 Task: Search round trip flight ticket for 1 adult, 5 children, 2 infants in seat and 1 infant on lap in first from Juneau: Juneau International Airport to Greenville: Pitt-greenville Airport on 5-2-2023 and return on 5-3-2023. Choice of flights is Spirit. Number of bags: 1 checked bag. Price is upto 97000. Outbound departure time preference is 20:15. Return departure time preference is 15:30.
Action: Mouse moved to (253, 173)
Screenshot: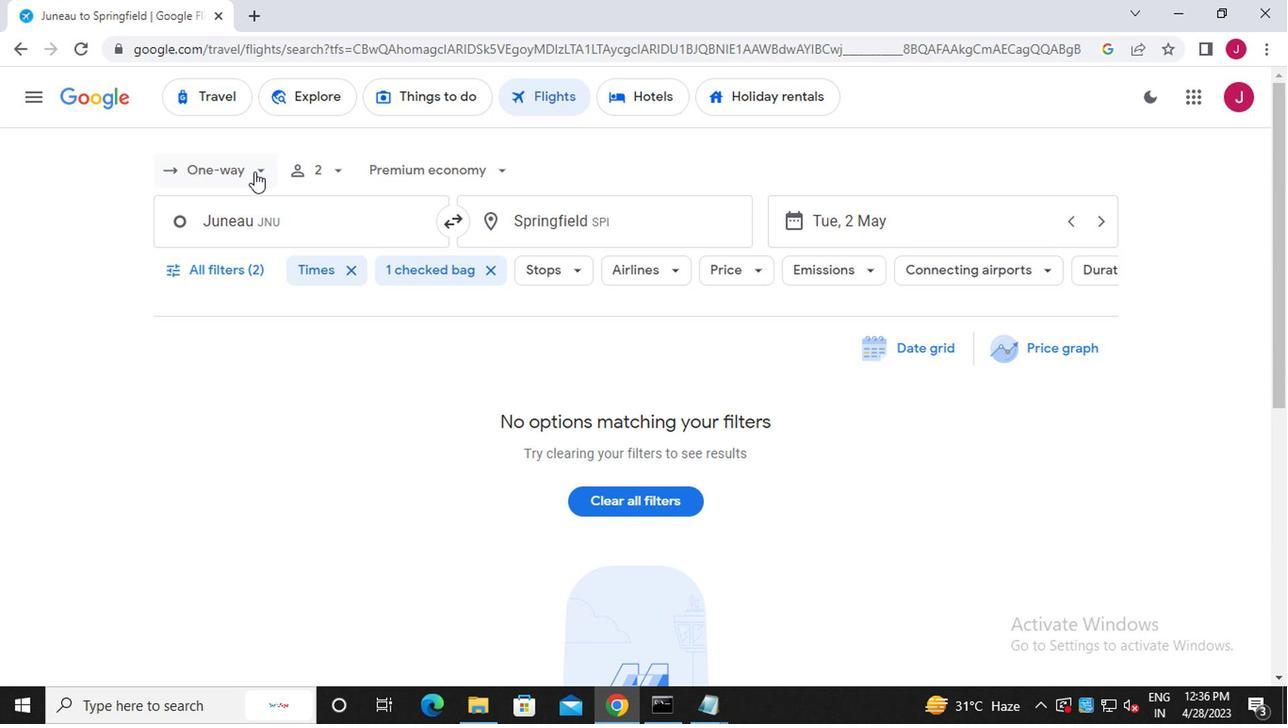 
Action: Mouse pressed left at (253, 173)
Screenshot: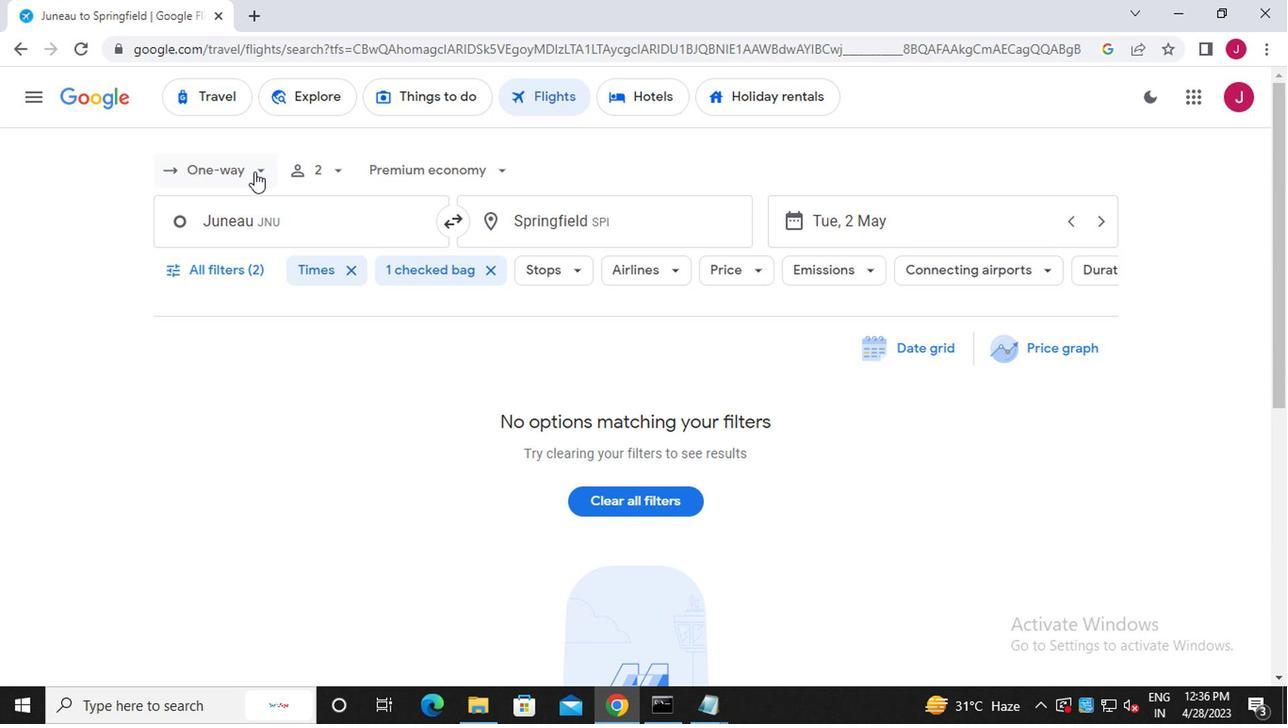
Action: Mouse moved to (244, 217)
Screenshot: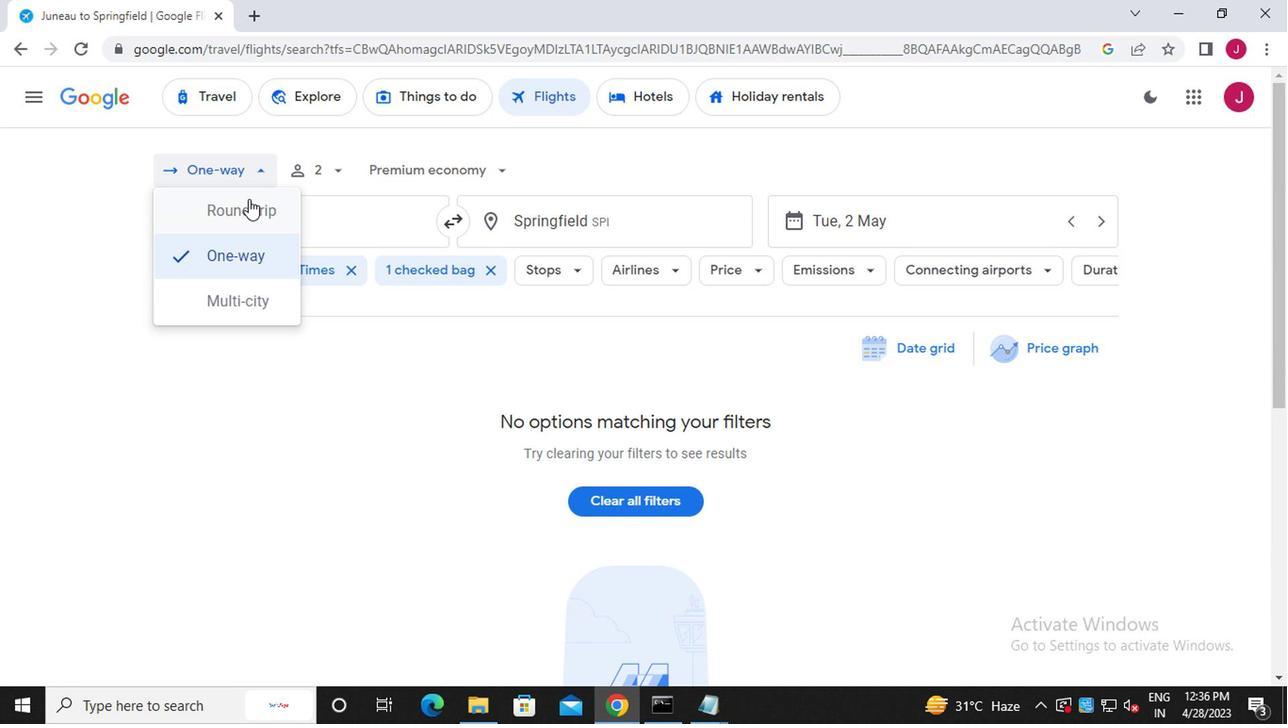 
Action: Mouse pressed left at (244, 217)
Screenshot: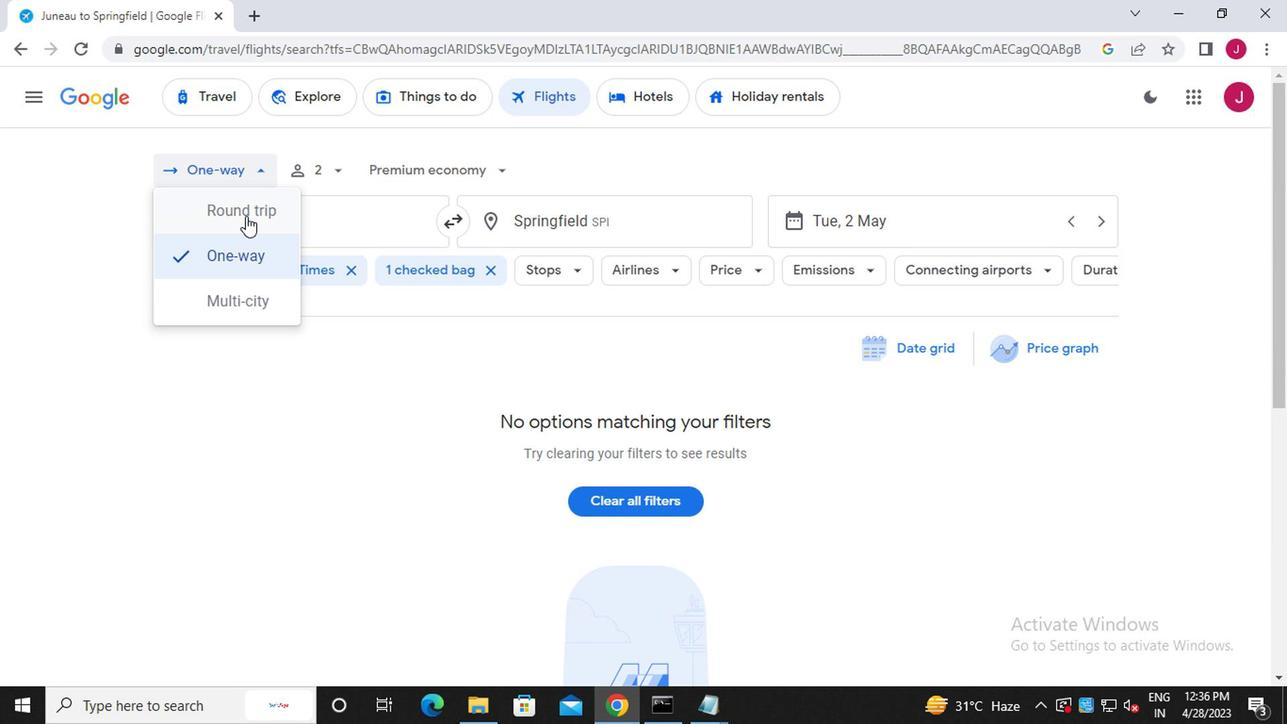 
Action: Mouse moved to (341, 173)
Screenshot: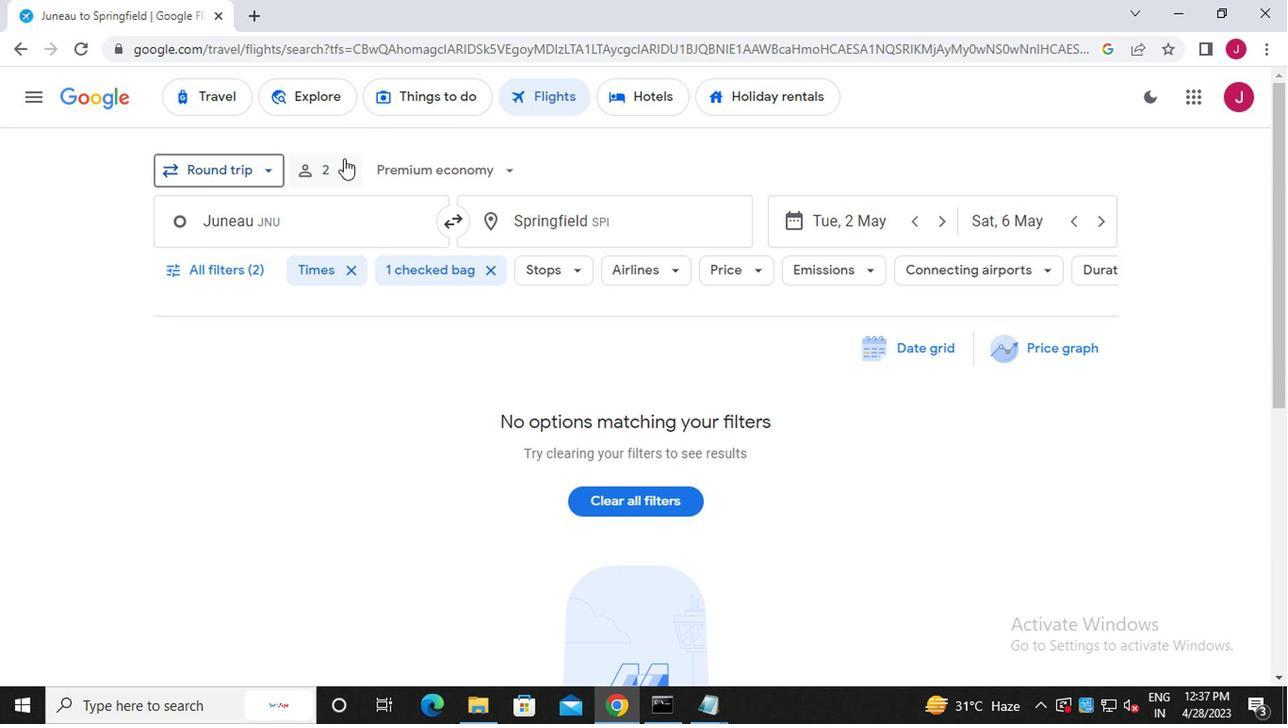 
Action: Mouse pressed left at (341, 173)
Screenshot: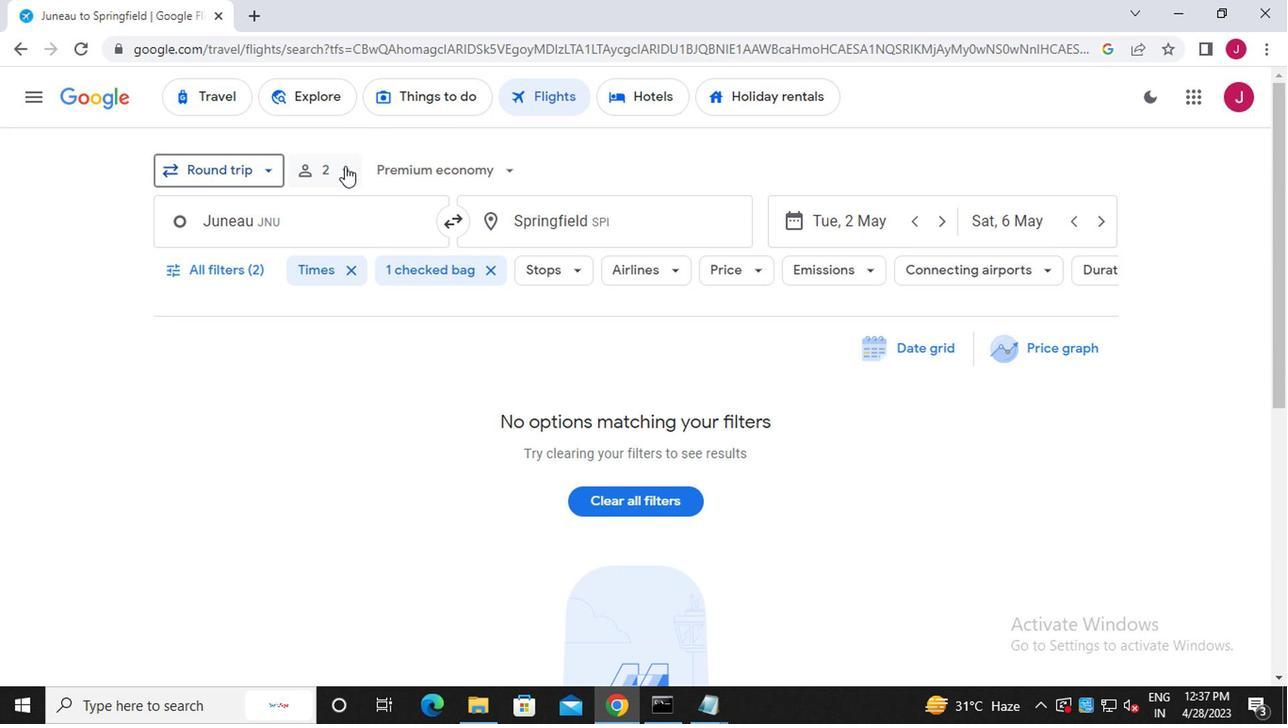 
Action: Mouse moved to (490, 271)
Screenshot: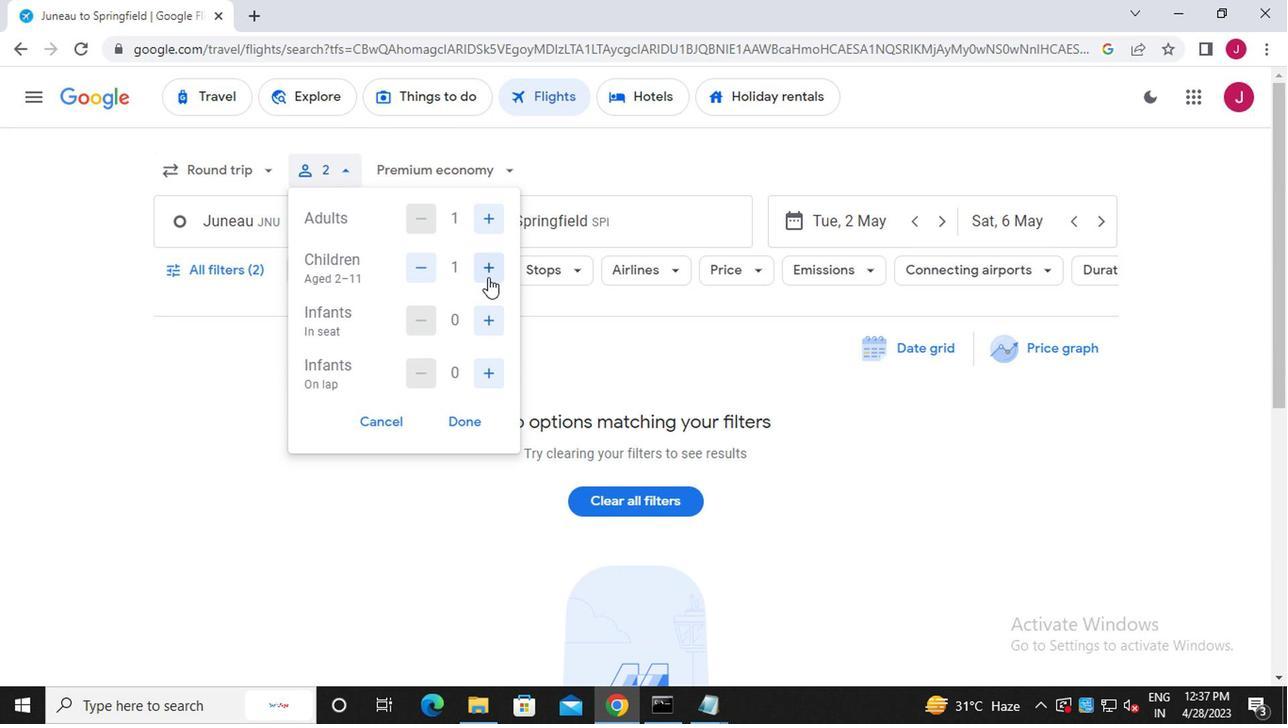 
Action: Mouse pressed left at (490, 271)
Screenshot: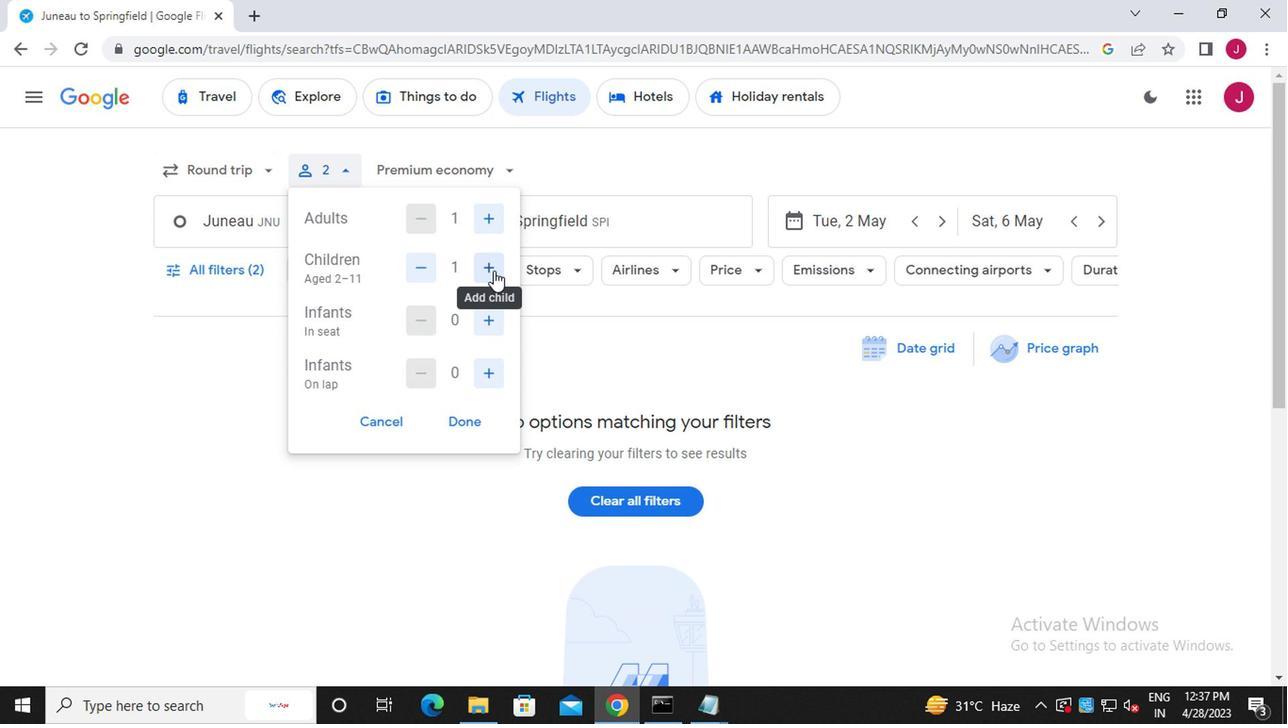 
Action: Mouse pressed left at (490, 271)
Screenshot: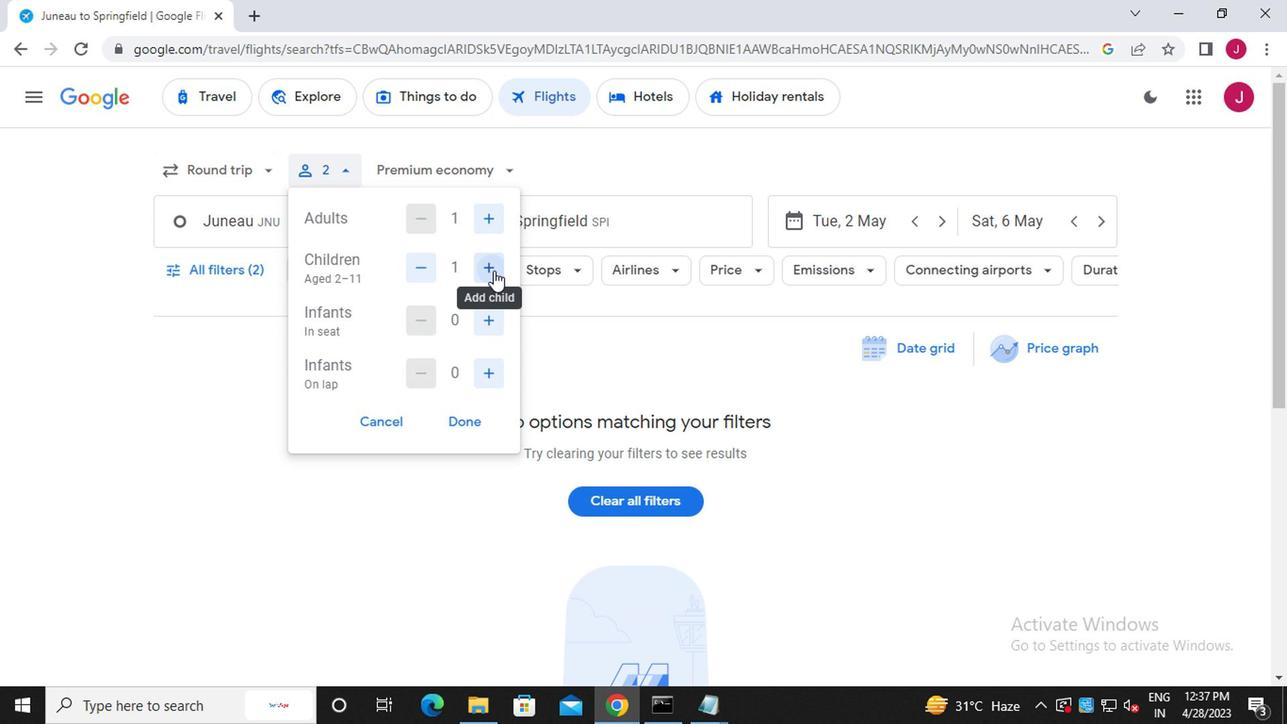
Action: Mouse pressed left at (490, 271)
Screenshot: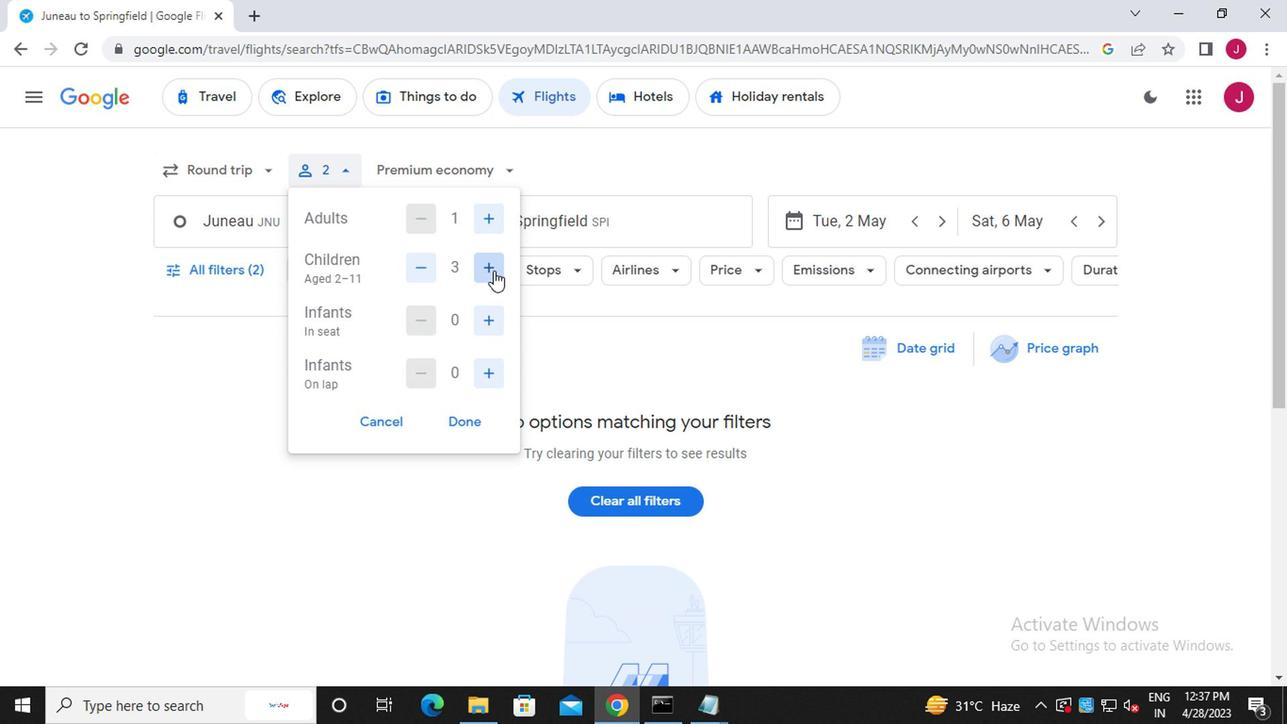 
Action: Mouse pressed left at (490, 271)
Screenshot: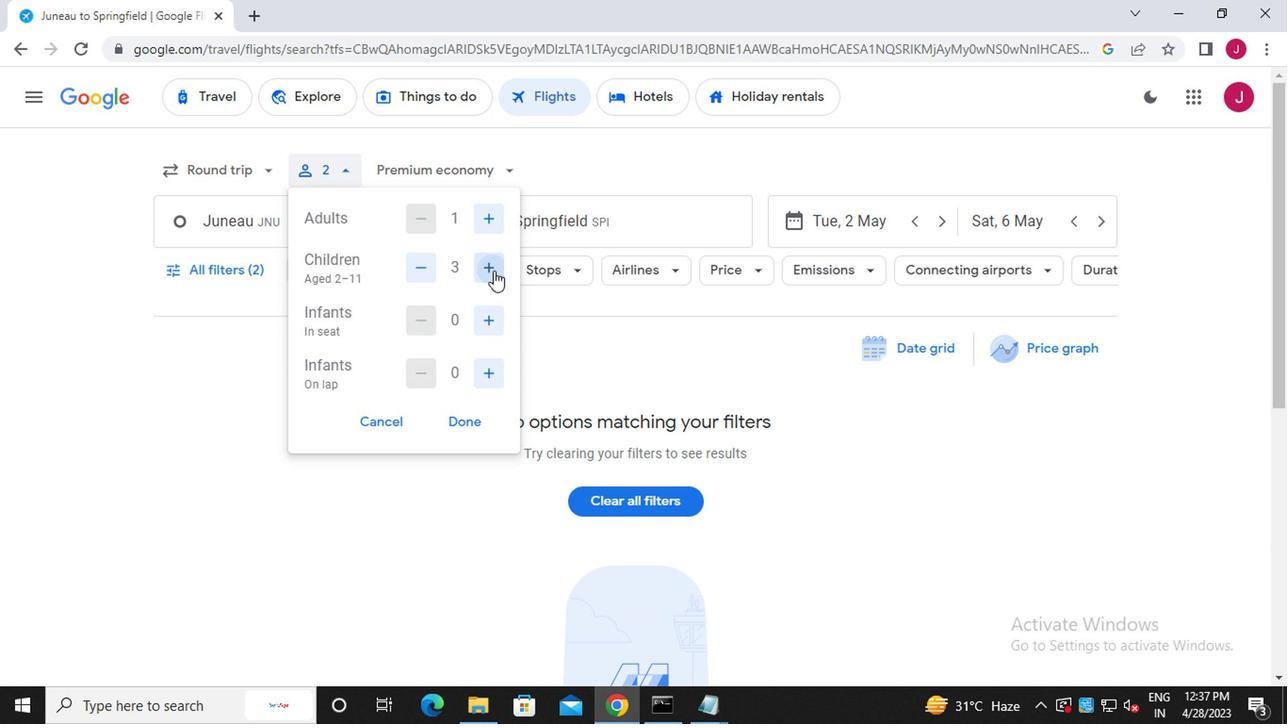 
Action: Mouse moved to (489, 327)
Screenshot: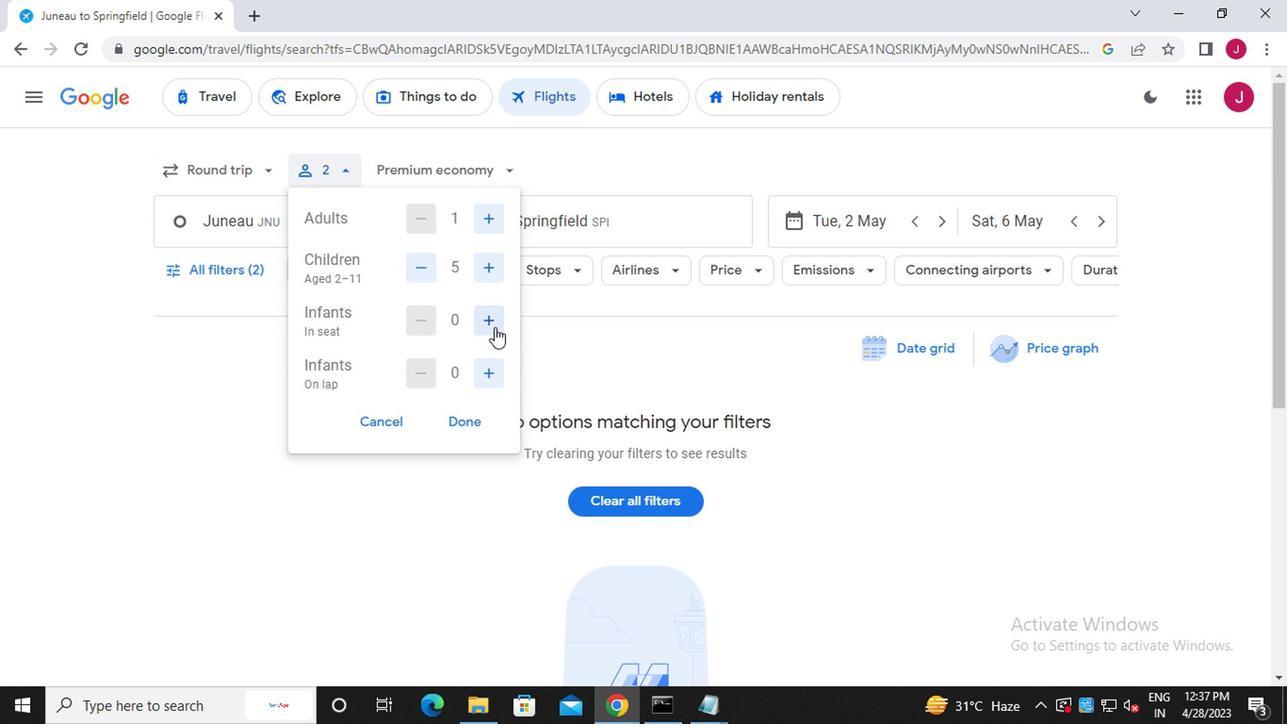 
Action: Mouse pressed left at (489, 327)
Screenshot: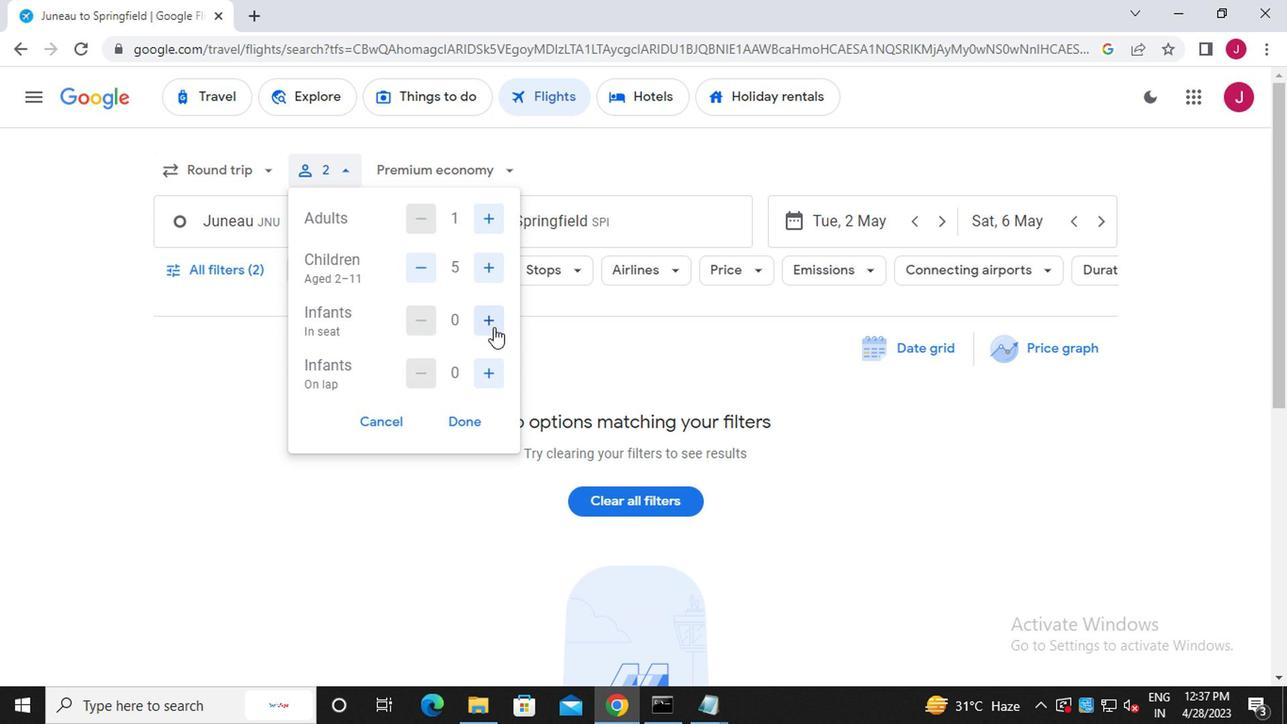 
Action: Mouse pressed left at (489, 327)
Screenshot: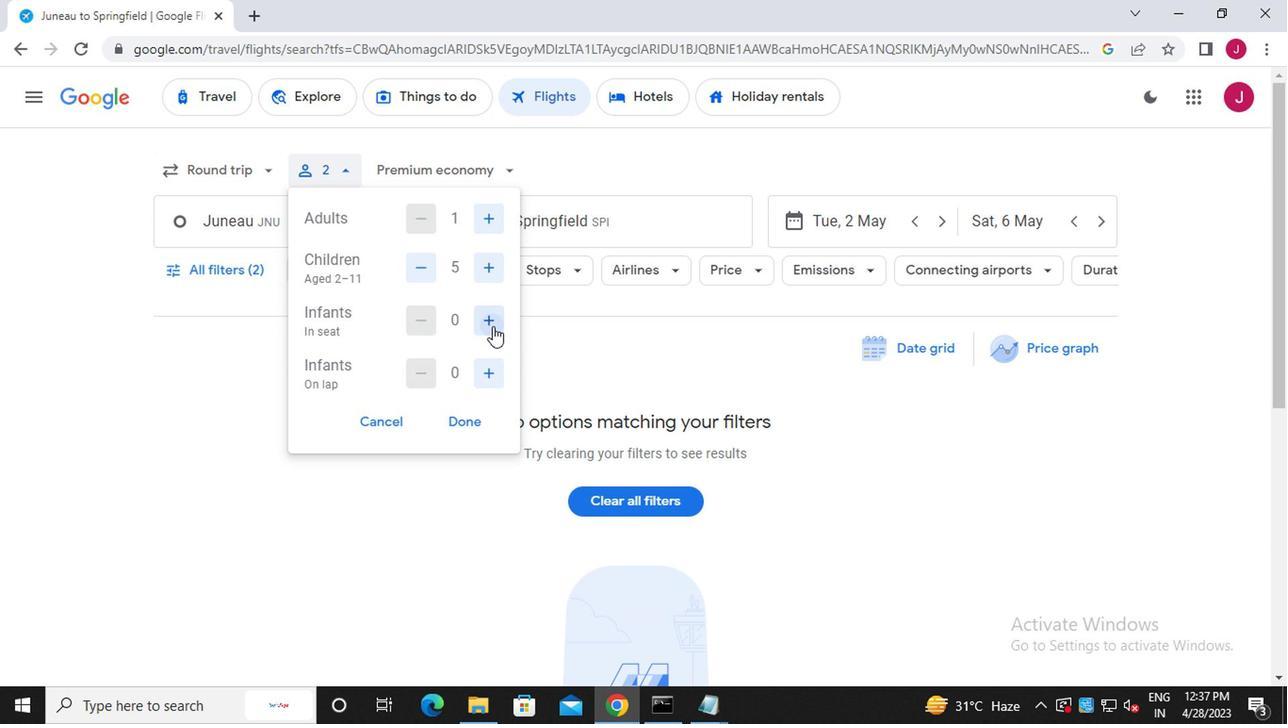 
Action: Mouse moved to (489, 366)
Screenshot: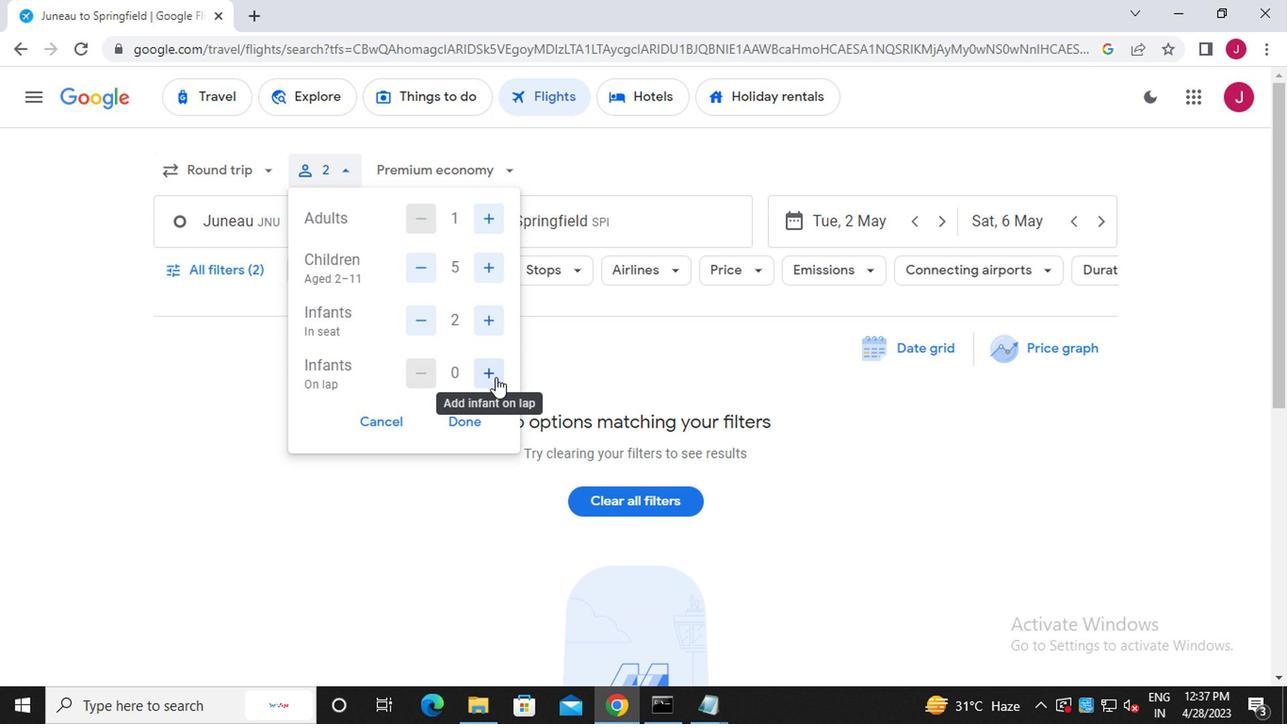 
Action: Mouse pressed left at (489, 366)
Screenshot: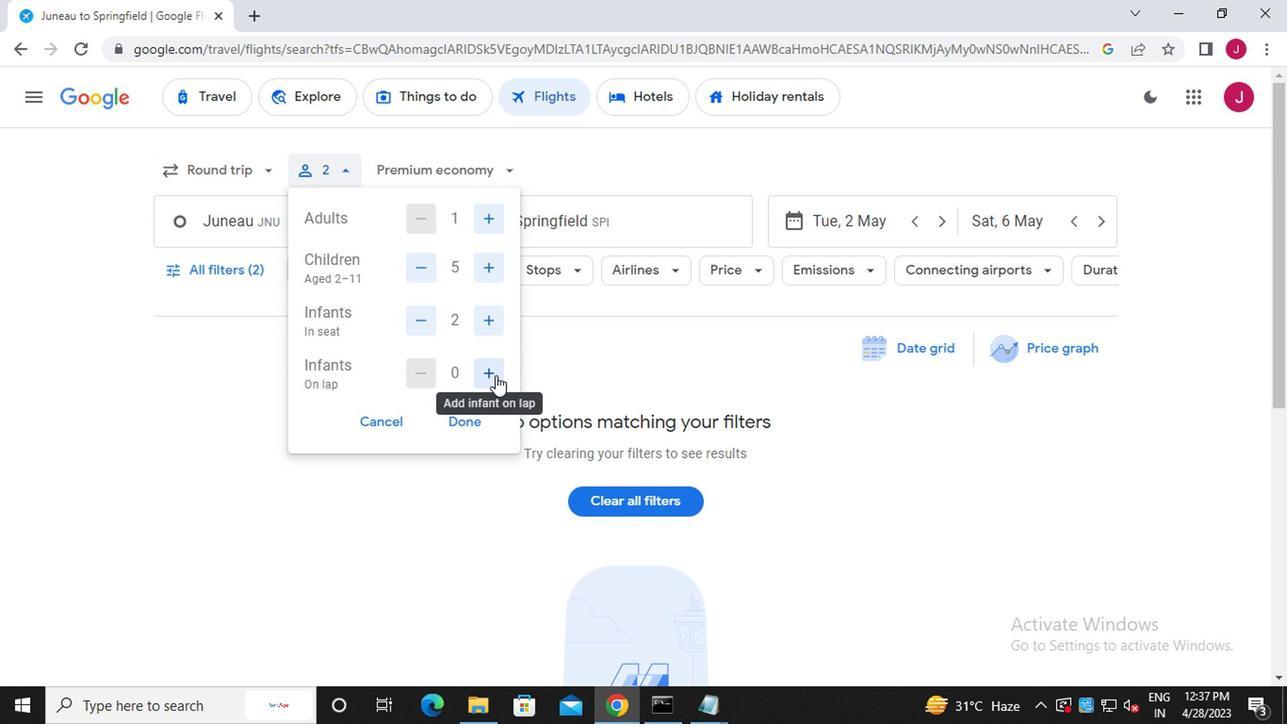 
Action: Mouse moved to (421, 321)
Screenshot: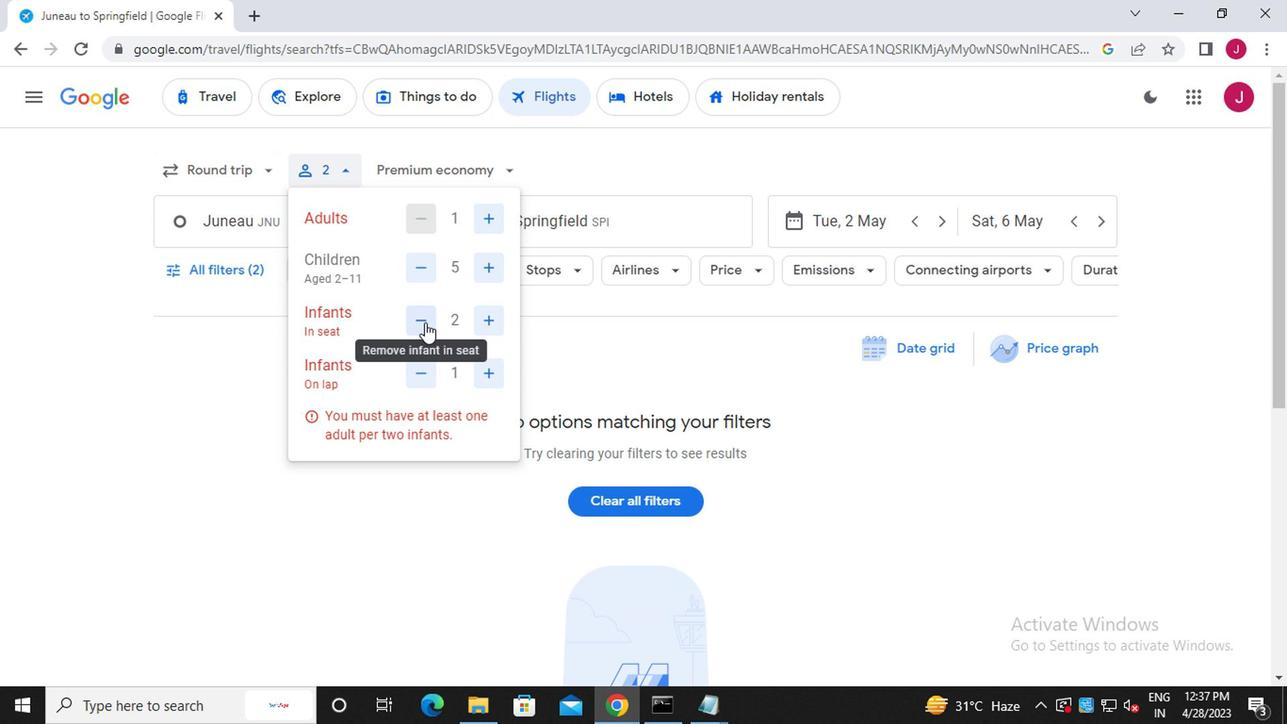 
Action: Mouse pressed left at (421, 321)
Screenshot: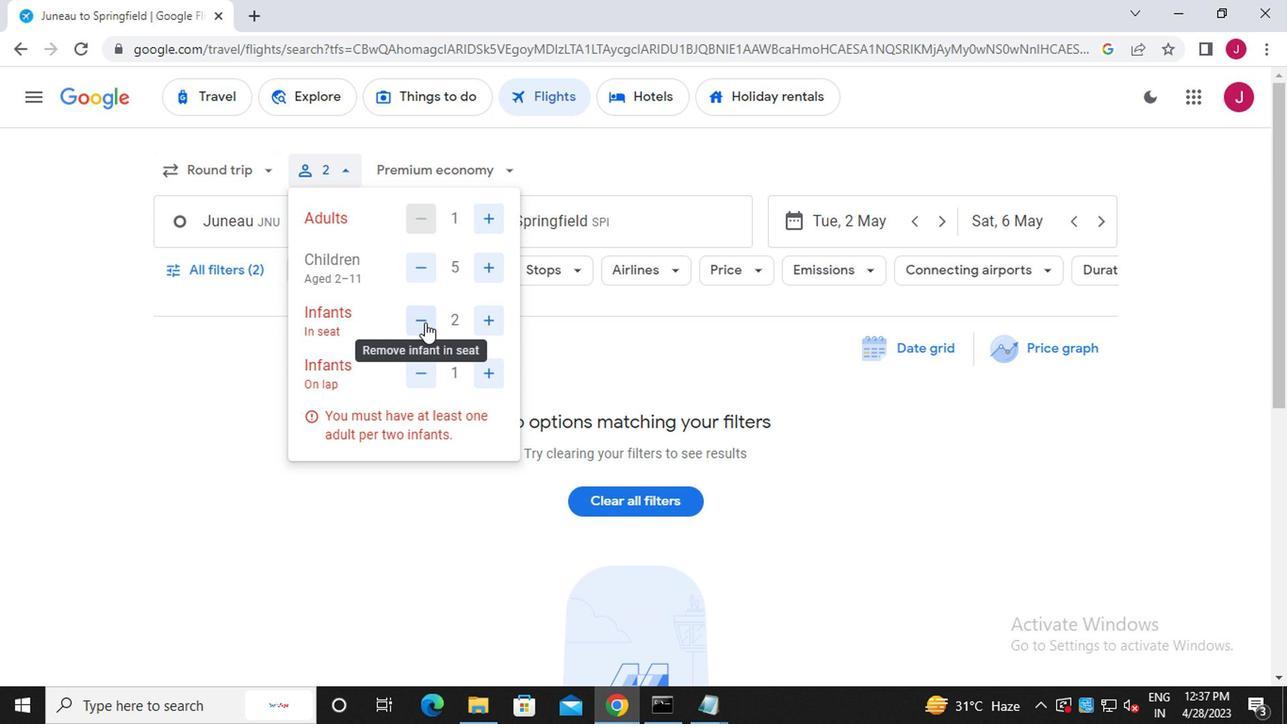 
Action: Mouse moved to (458, 424)
Screenshot: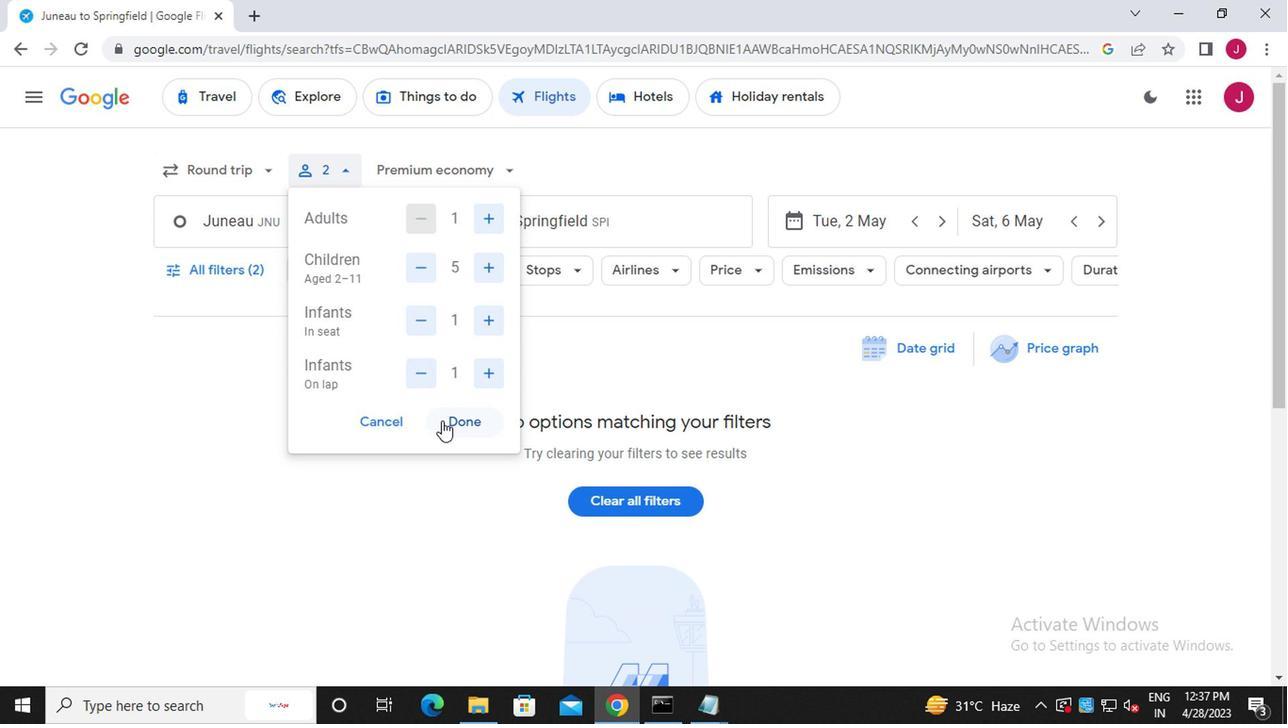 
Action: Mouse pressed left at (458, 424)
Screenshot: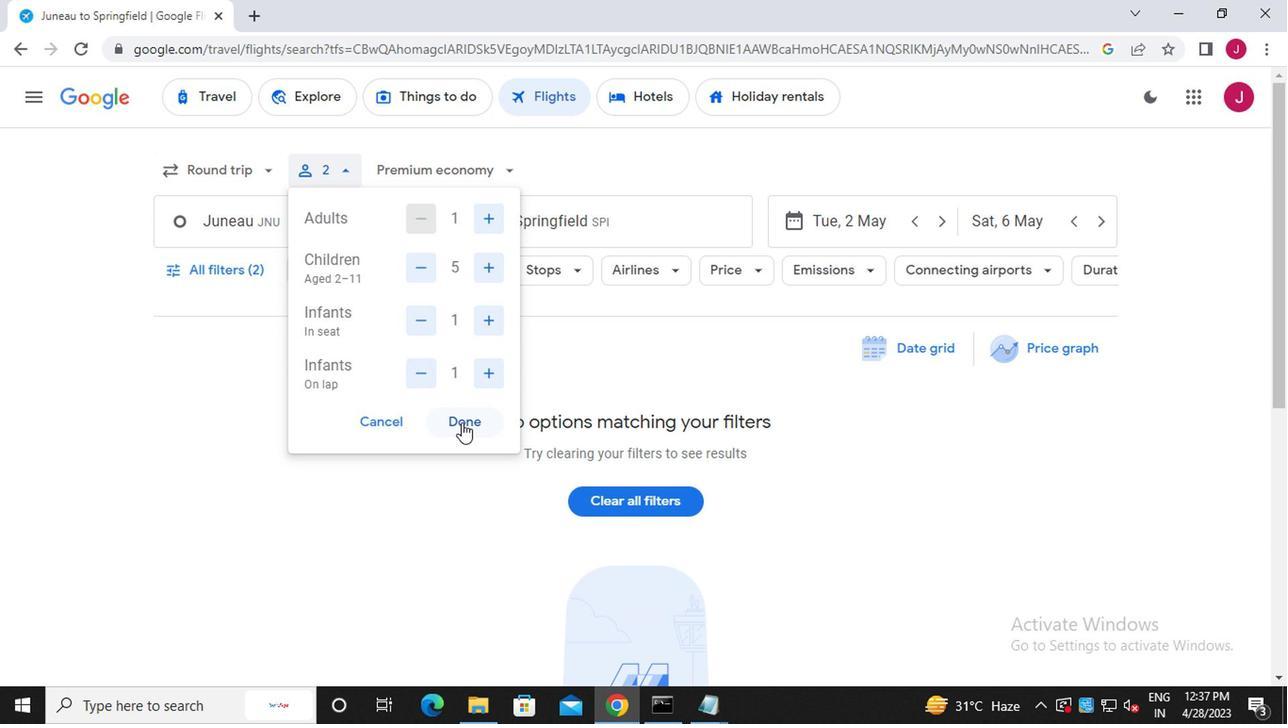 
Action: Mouse moved to (343, 221)
Screenshot: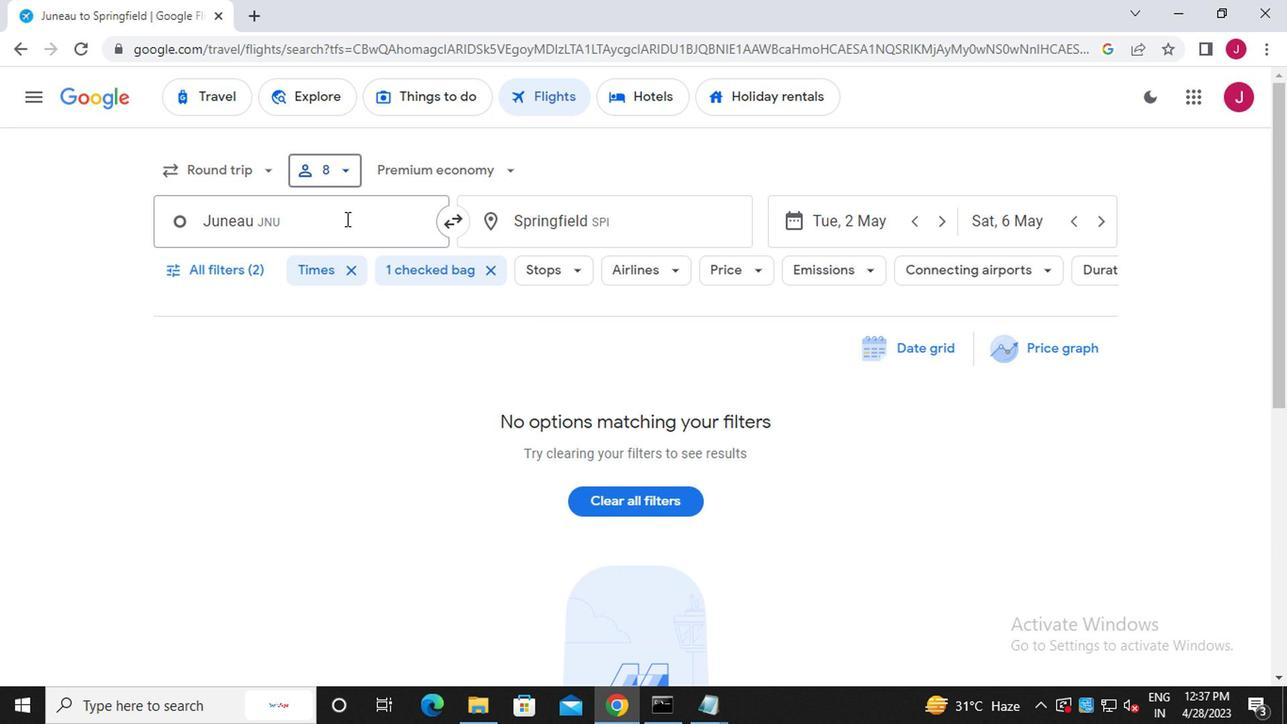 
Action: Mouse pressed left at (343, 221)
Screenshot: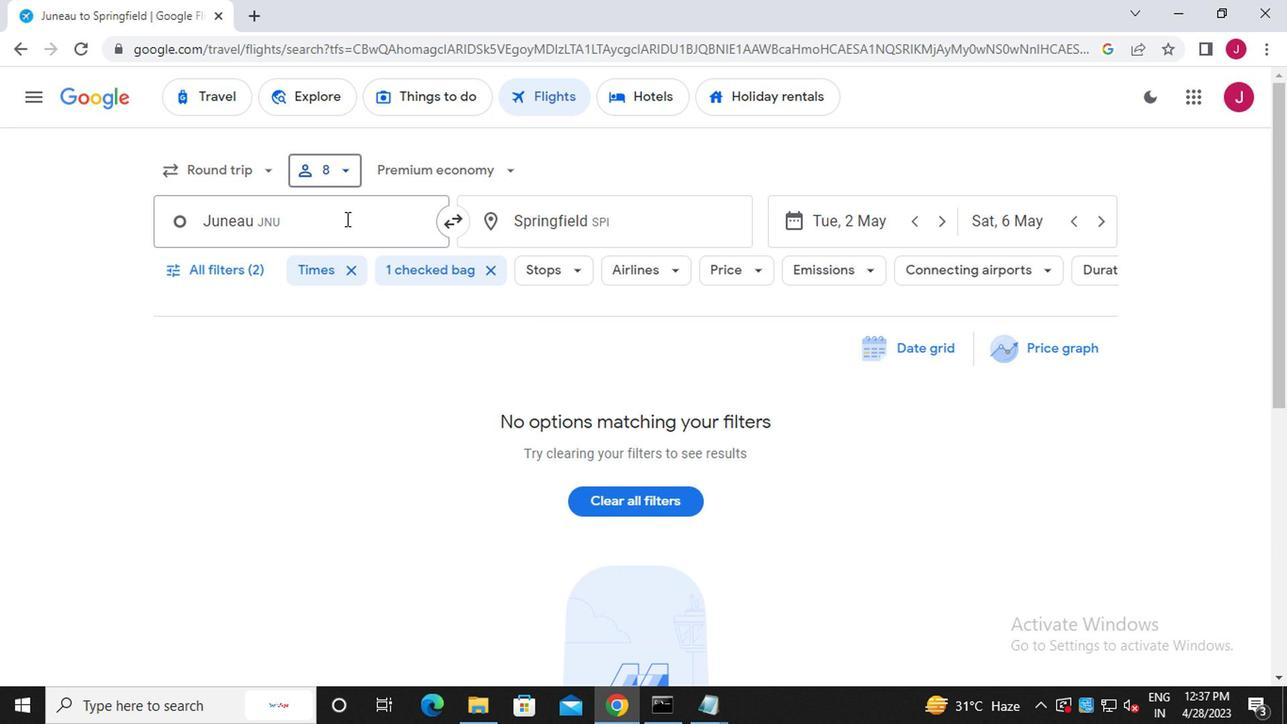 
Action: Mouse moved to (350, 220)
Screenshot: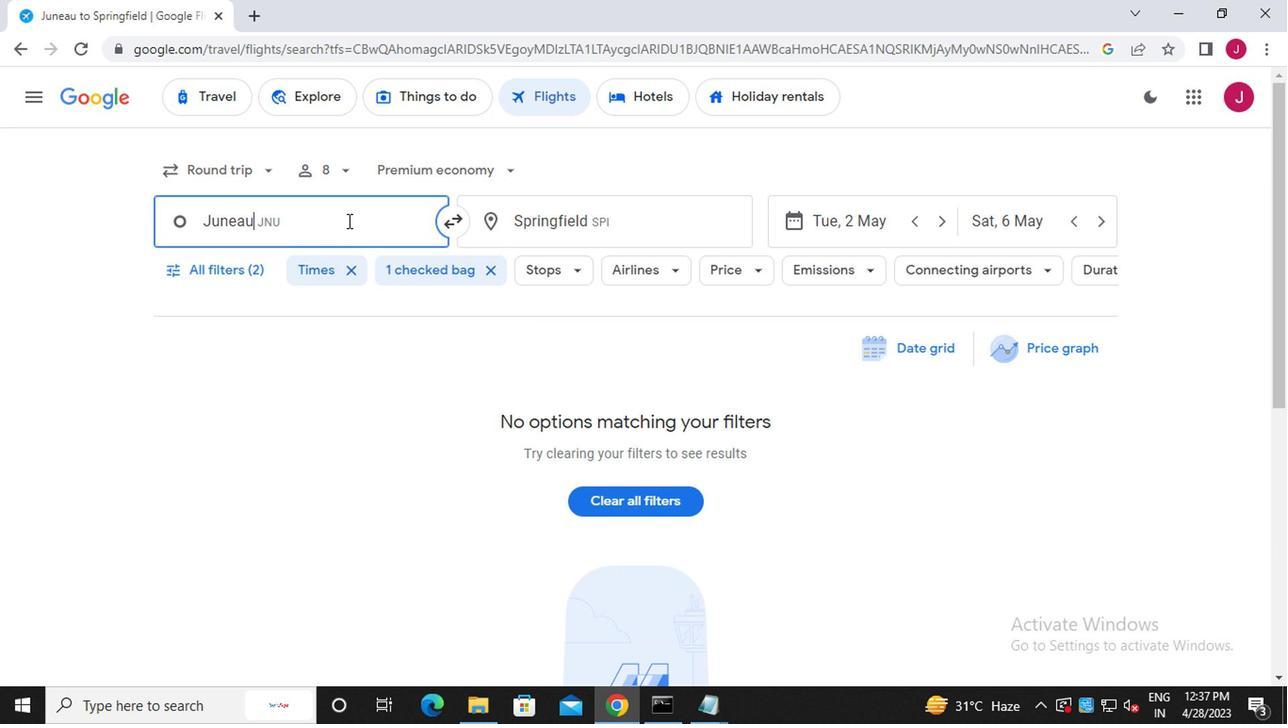 
Action: Key pressed <Key.backspace><Key.caps_lock>j<Key.caps_lock>neau
Screenshot: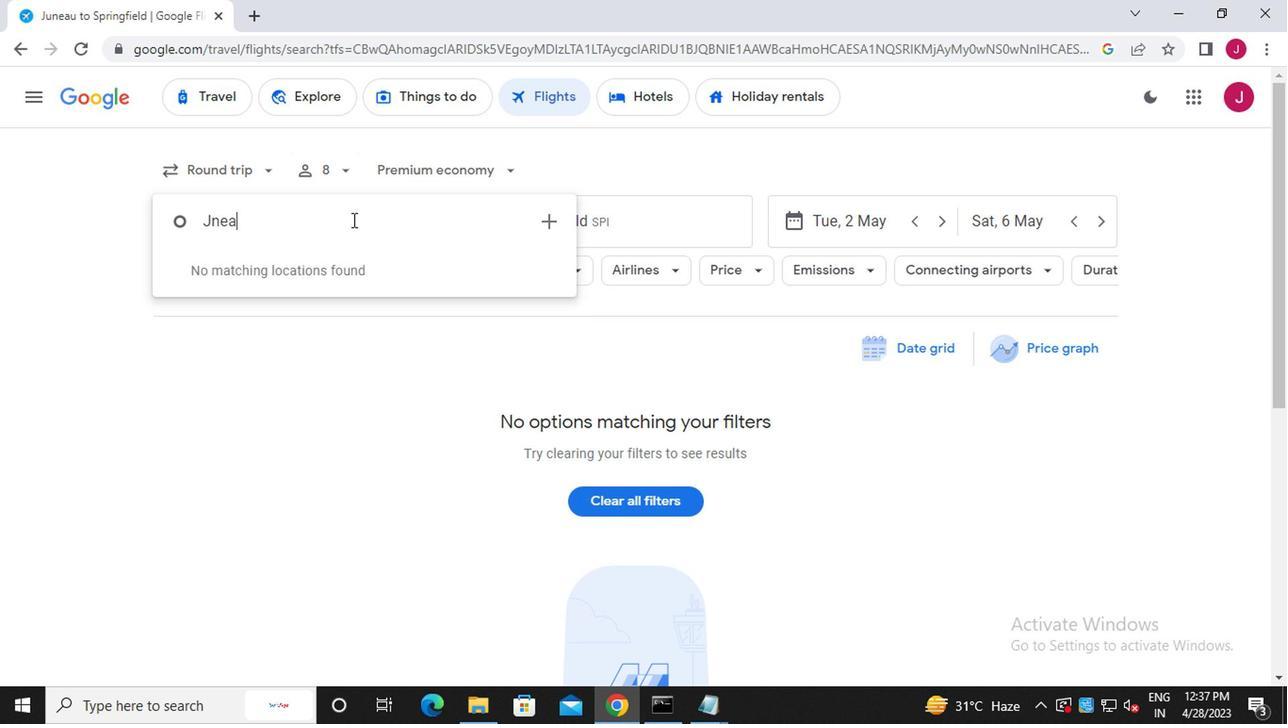 
Action: Mouse moved to (383, 321)
Screenshot: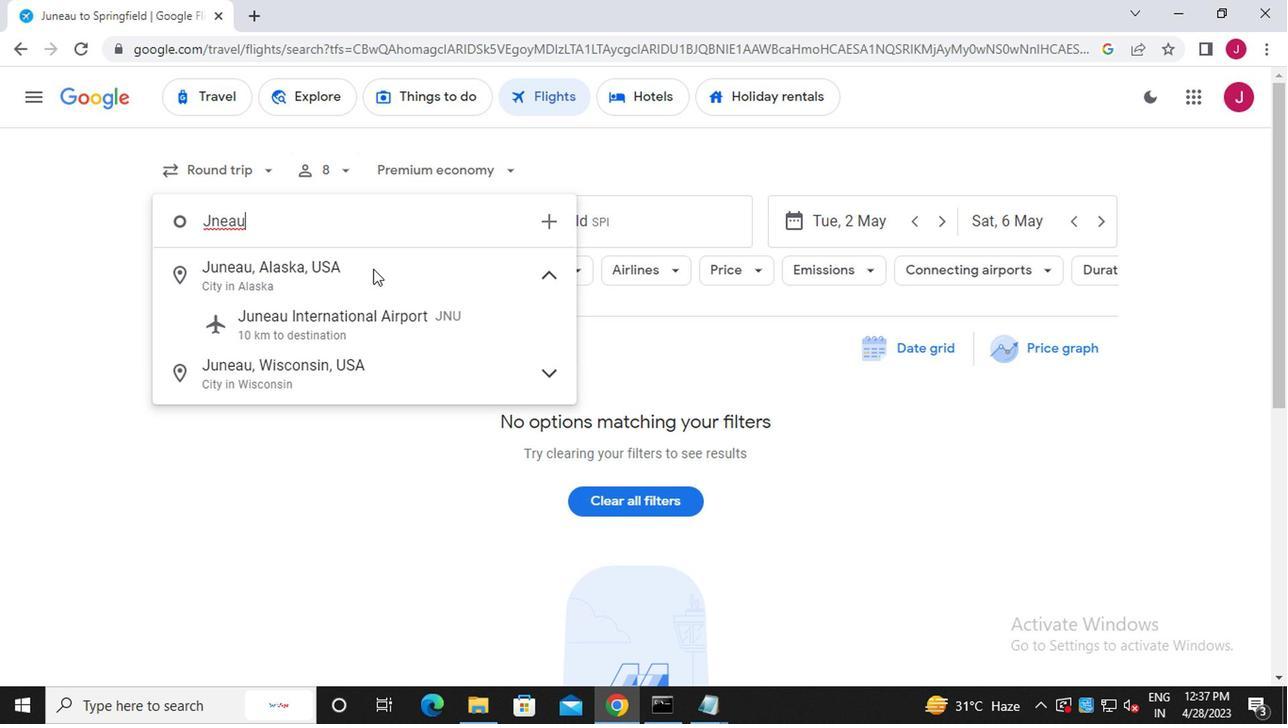 
Action: Mouse pressed left at (383, 321)
Screenshot: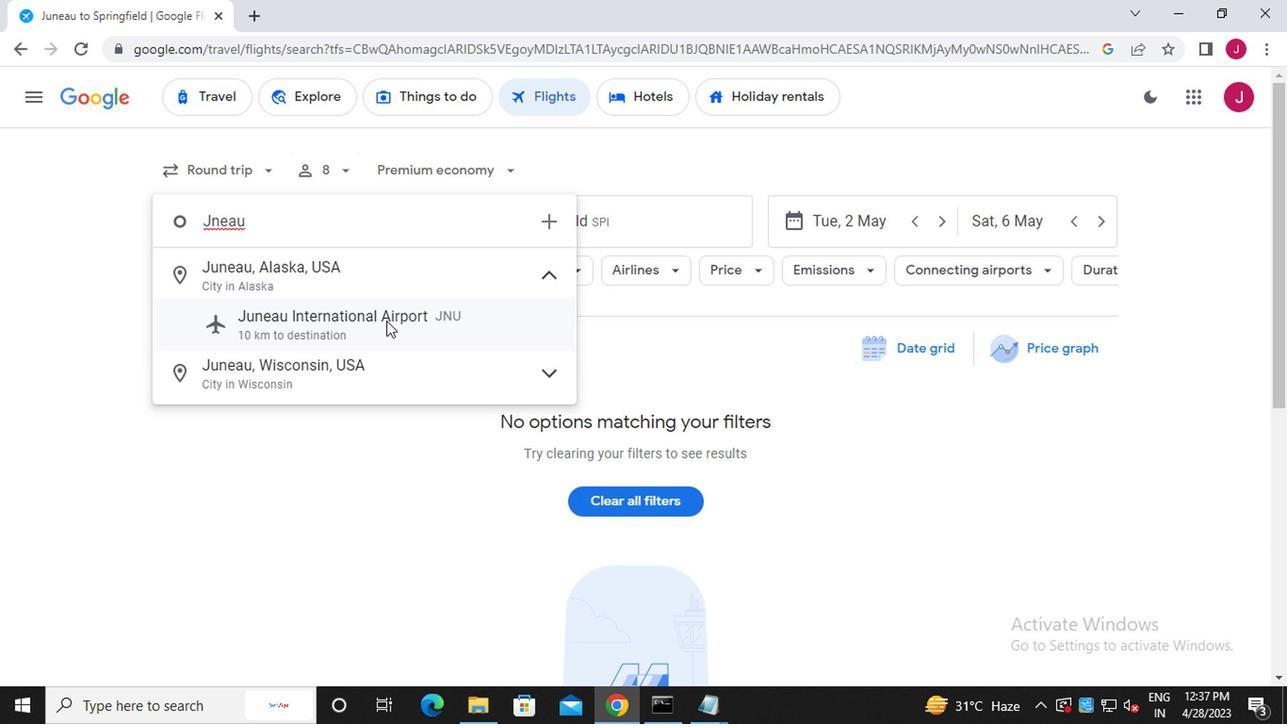 
Action: Mouse moved to (629, 216)
Screenshot: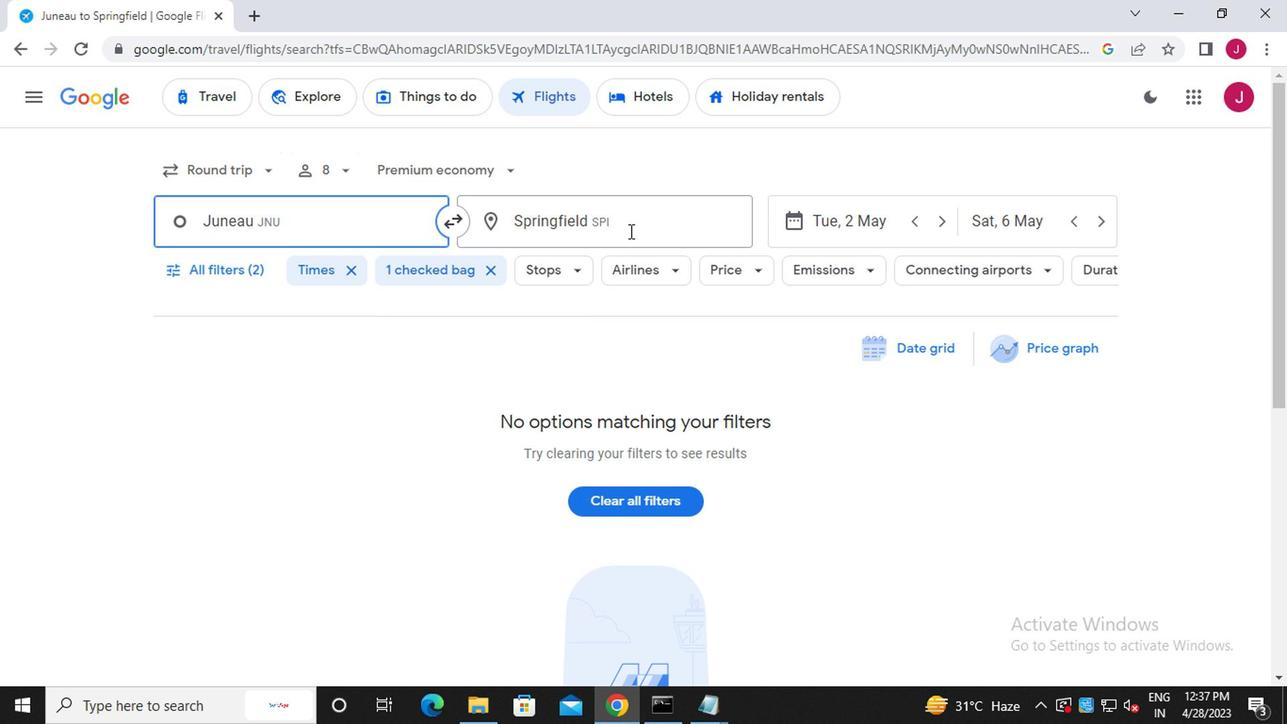 
Action: Mouse pressed left at (629, 216)
Screenshot: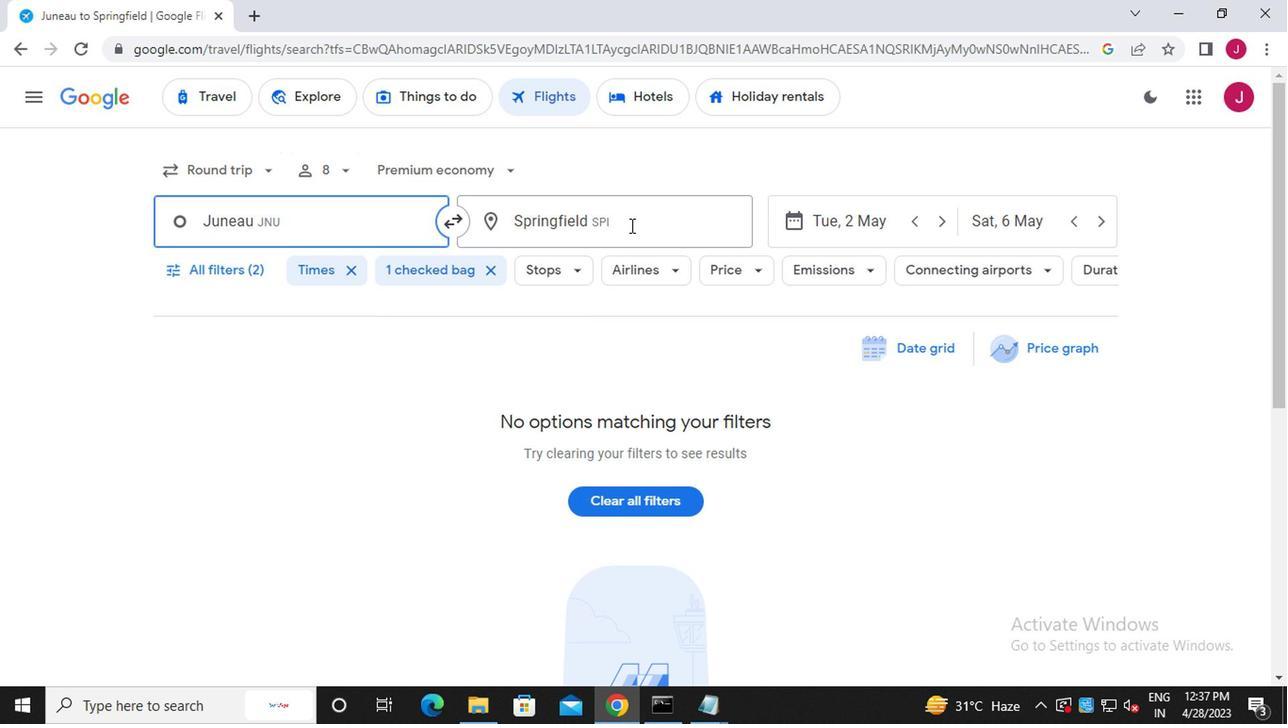 
Action: Key pressed <Key.caps_lock>g<Key.caps_lock>reenville<Key.space>pitt
Screenshot: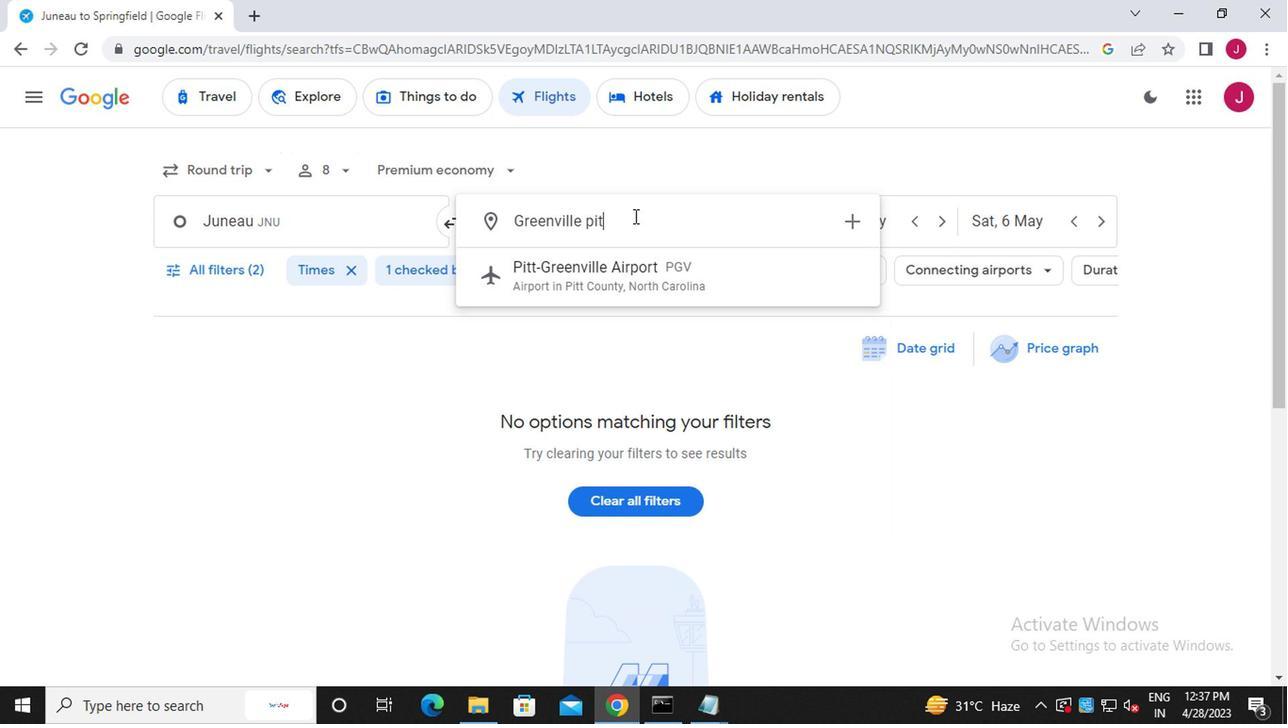 
Action: Mouse moved to (655, 268)
Screenshot: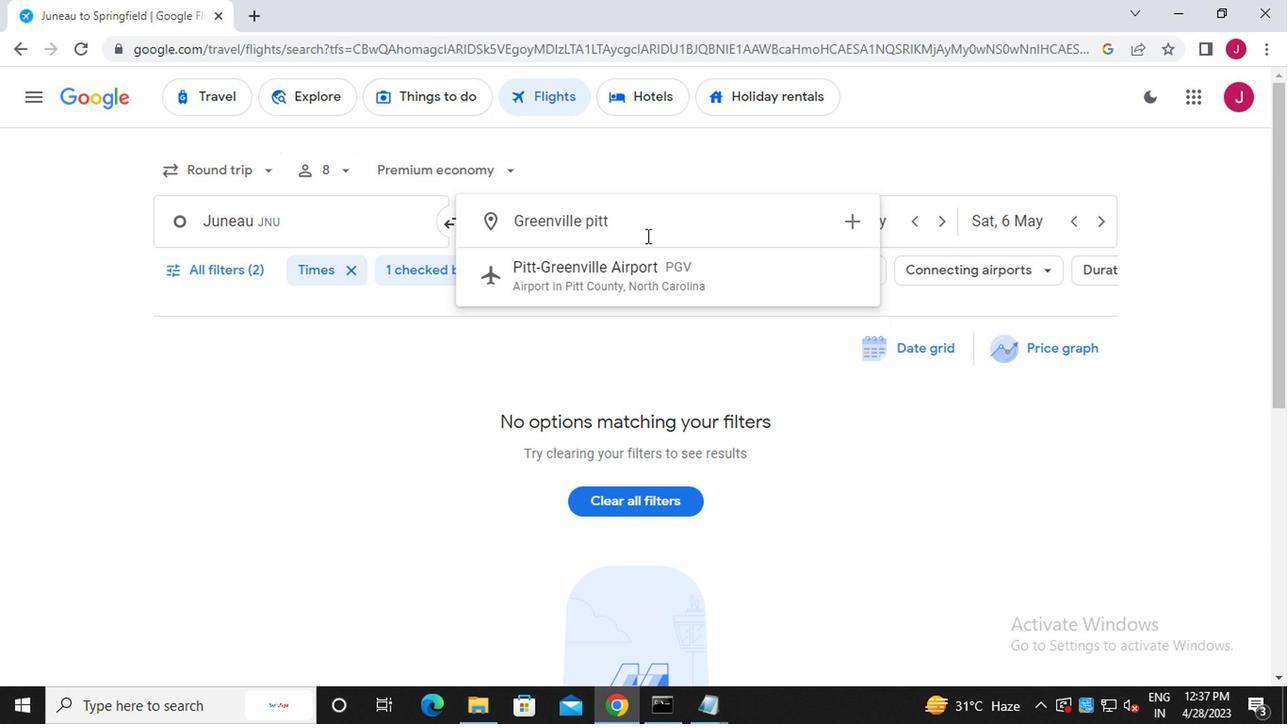 
Action: Mouse pressed left at (655, 268)
Screenshot: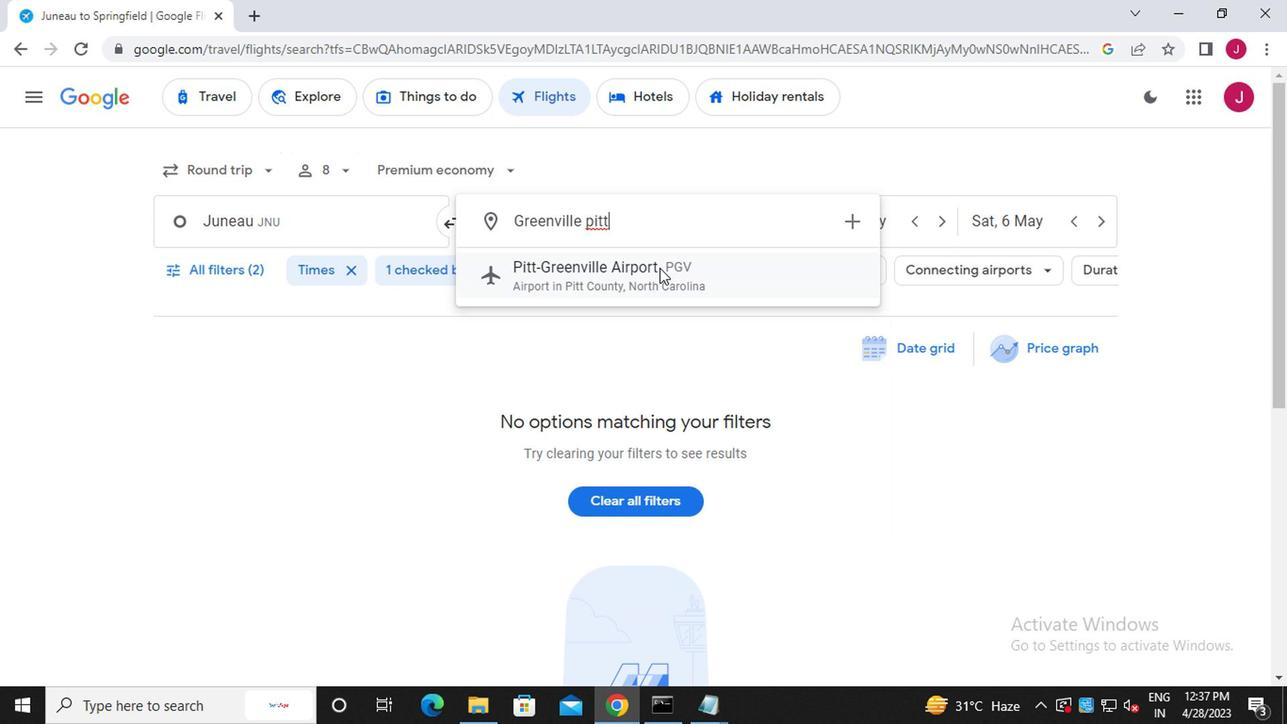 
Action: Mouse moved to (854, 217)
Screenshot: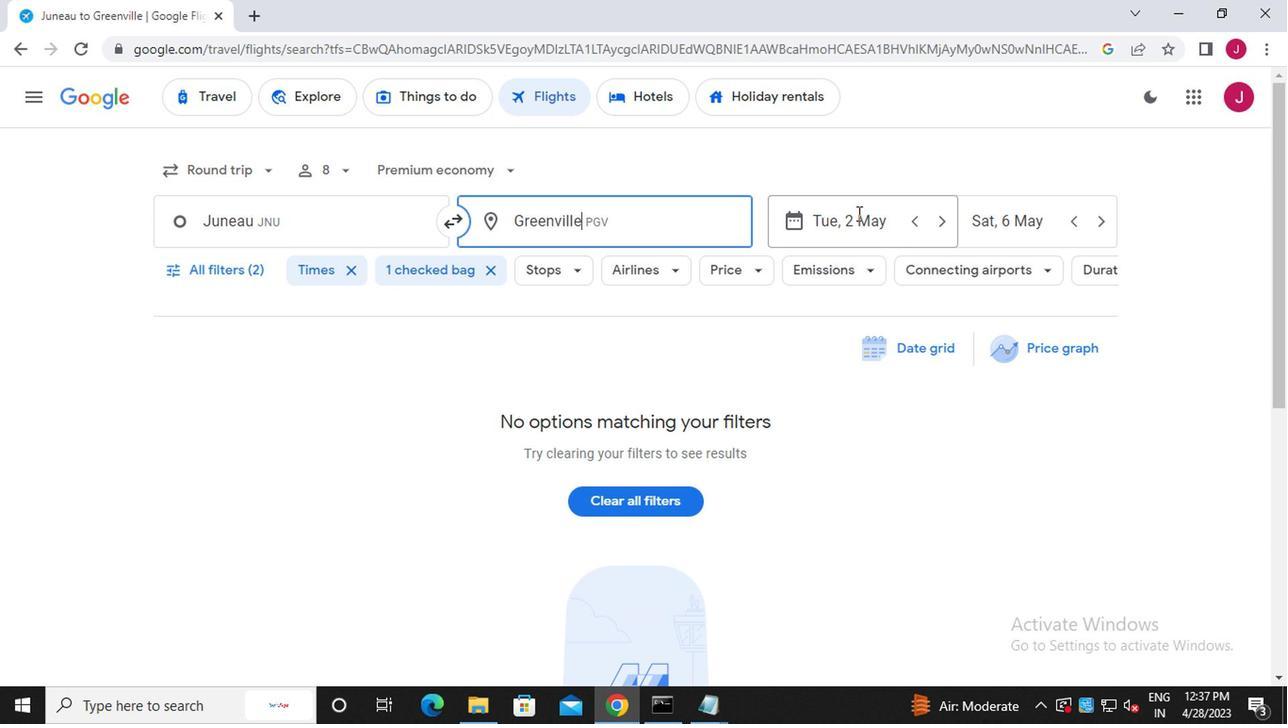 
Action: Mouse pressed left at (854, 217)
Screenshot: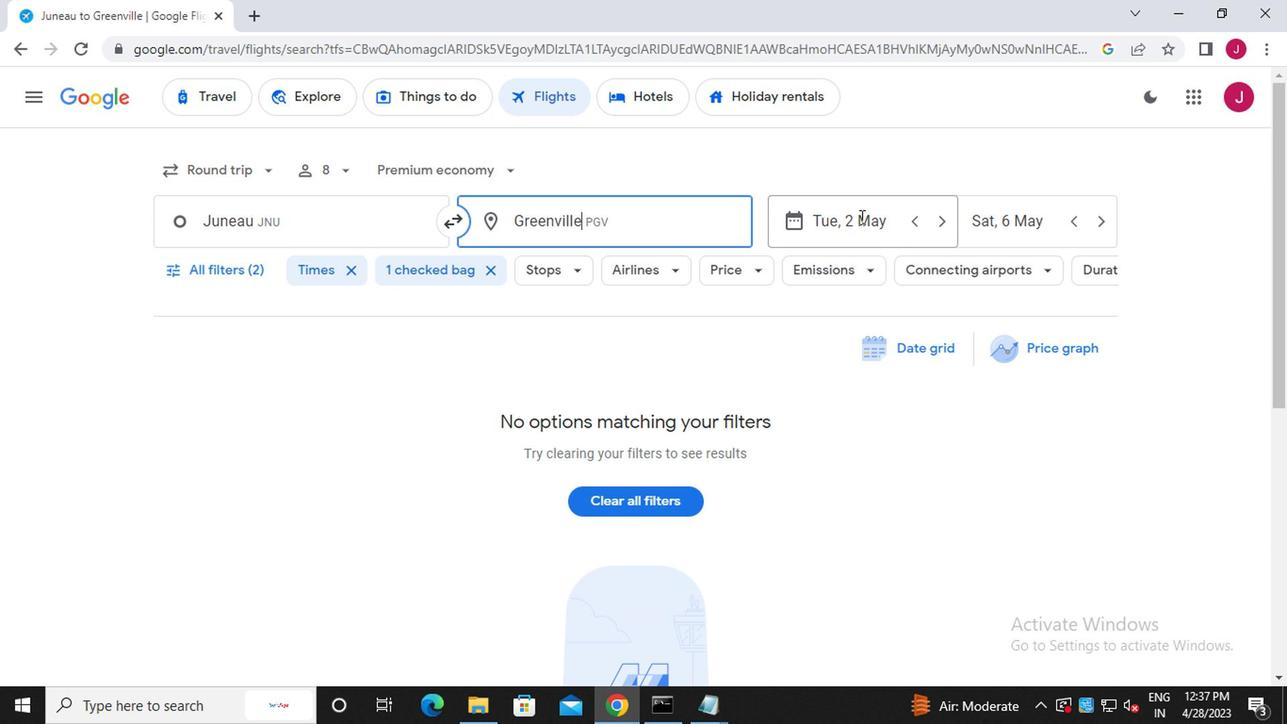 
Action: Mouse moved to (892, 324)
Screenshot: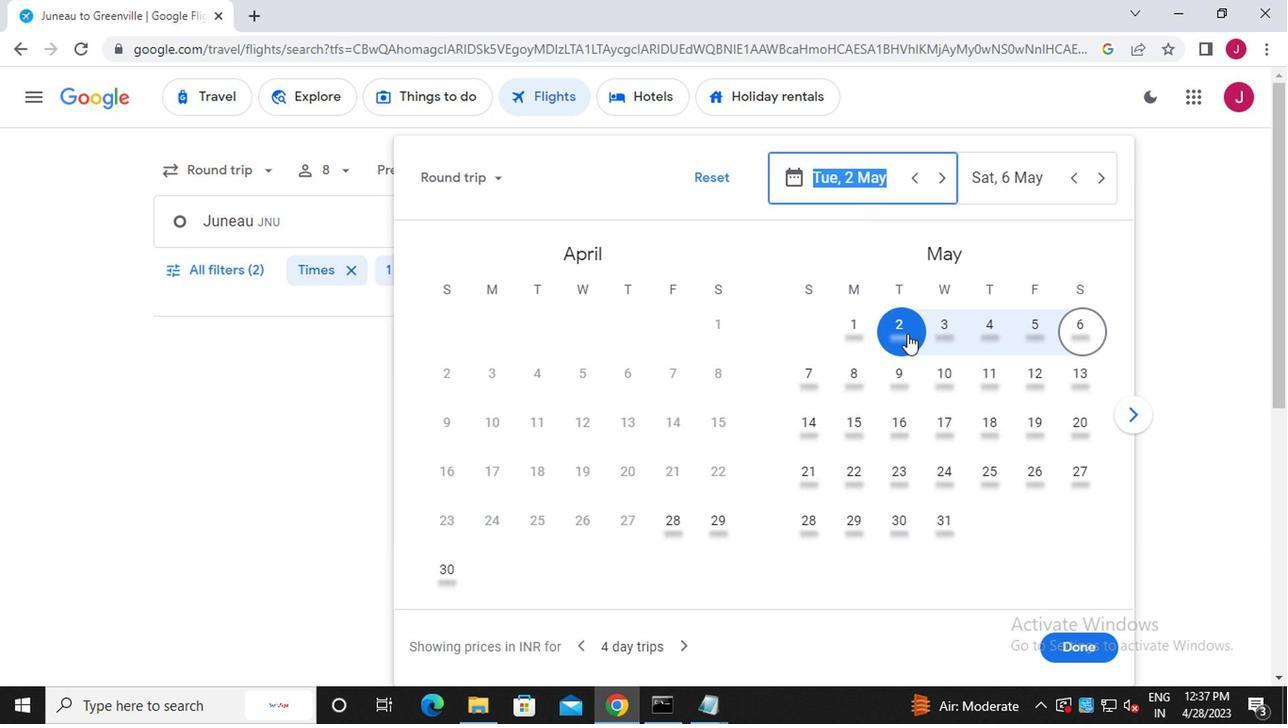 
Action: Mouse pressed left at (892, 324)
Screenshot: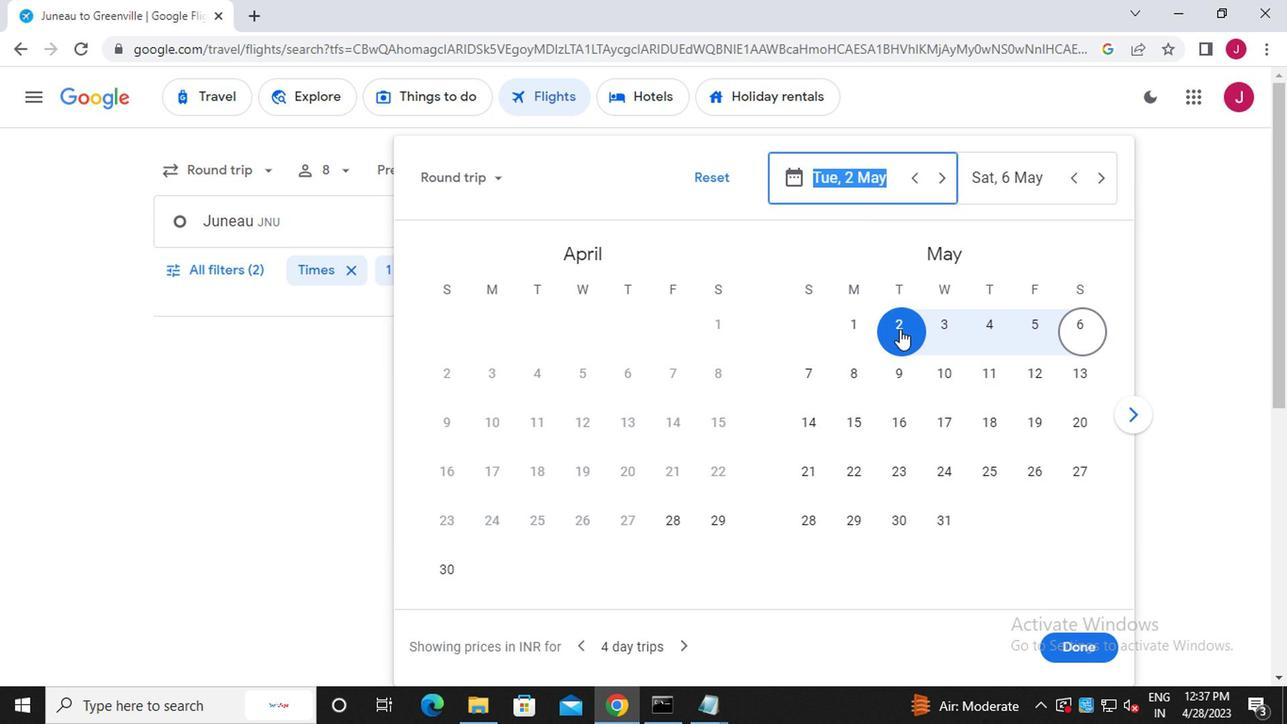
Action: Mouse moved to (892, 324)
Screenshot: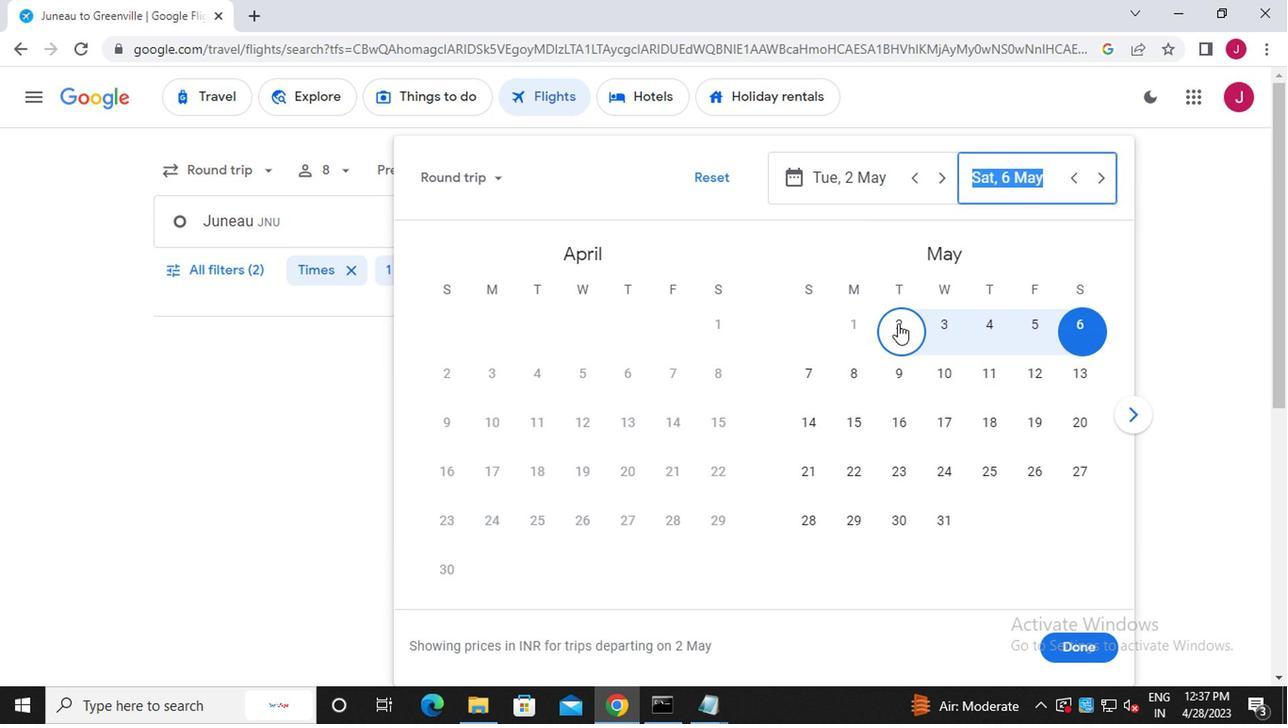 
Action: Mouse pressed left at (892, 324)
Screenshot: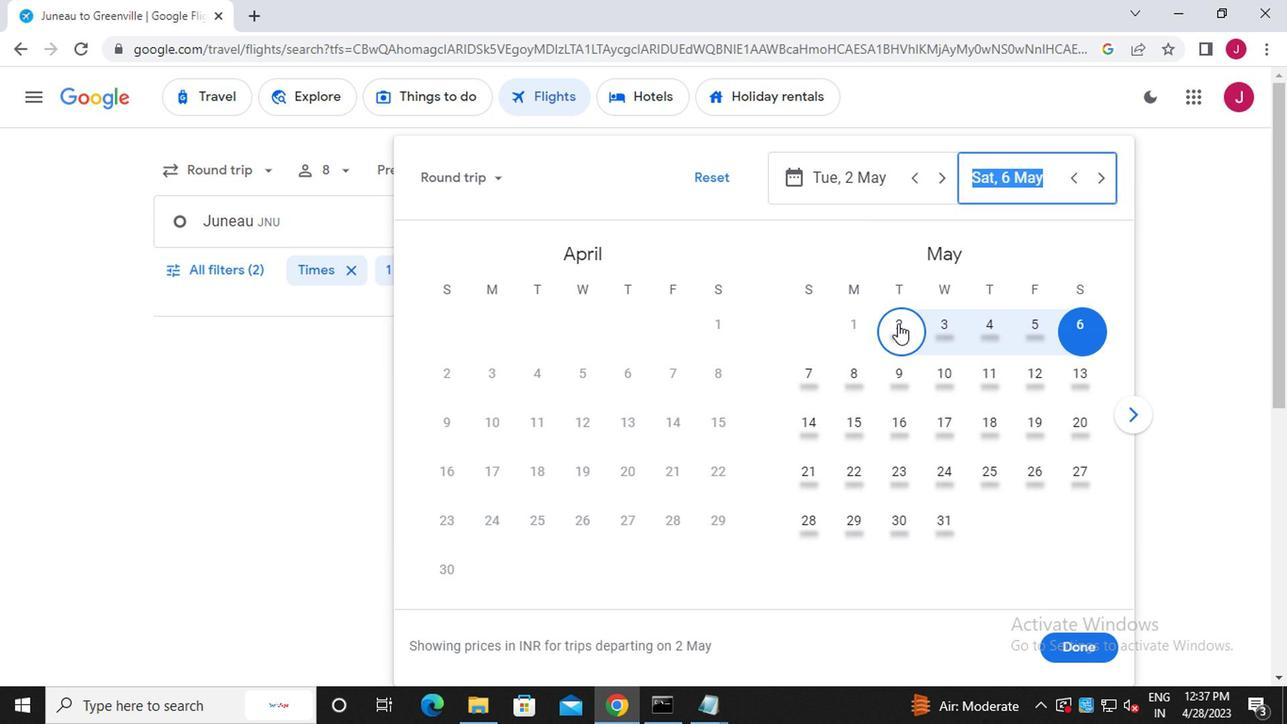 
Action: Mouse moved to (886, 334)
Screenshot: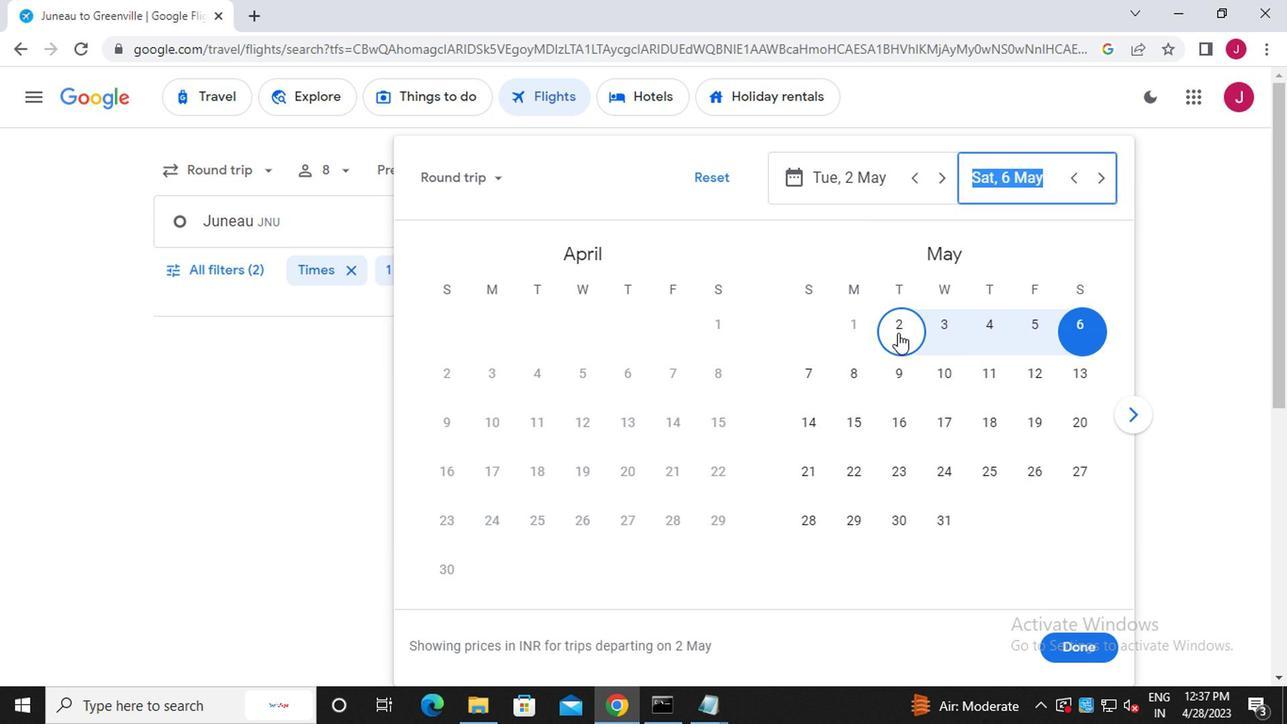 
Action: Mouse pressed left at (886, 334)
Screenshot: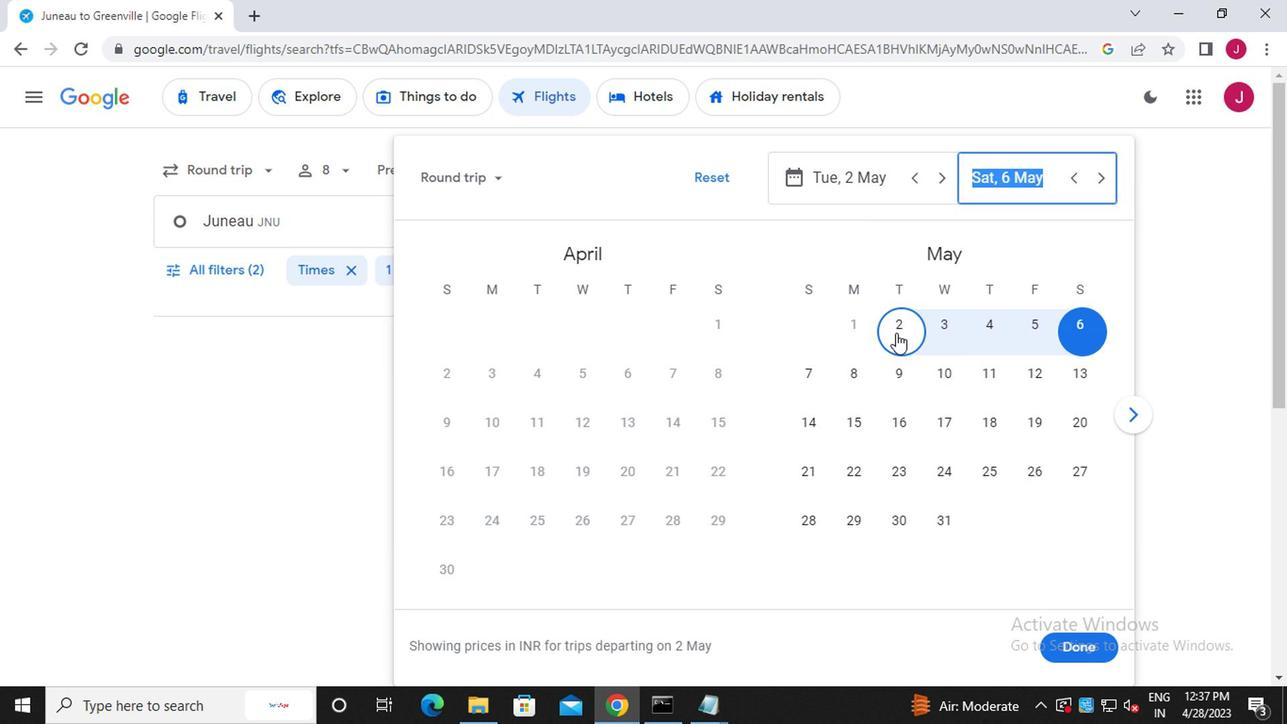 
Action: Mouse moved to (1084, 647)
Screenshot: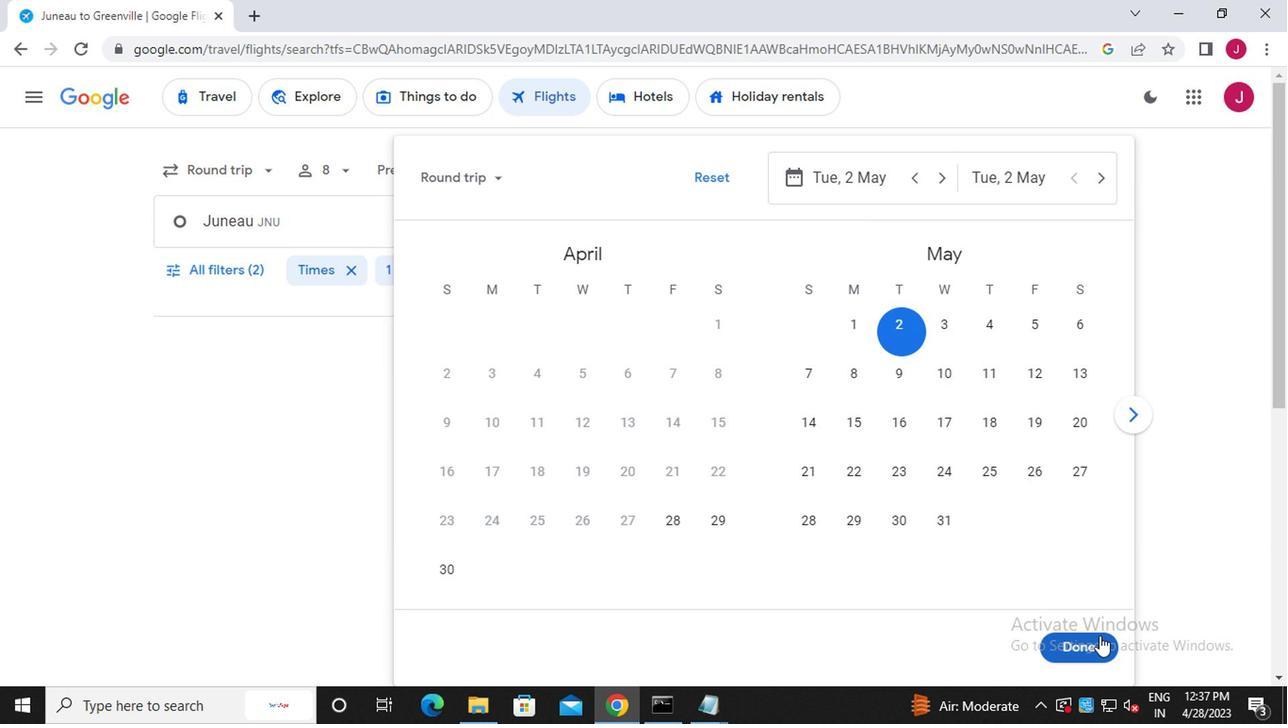 
Action: Mouse pressed left at (1084, 647)
Screenshot: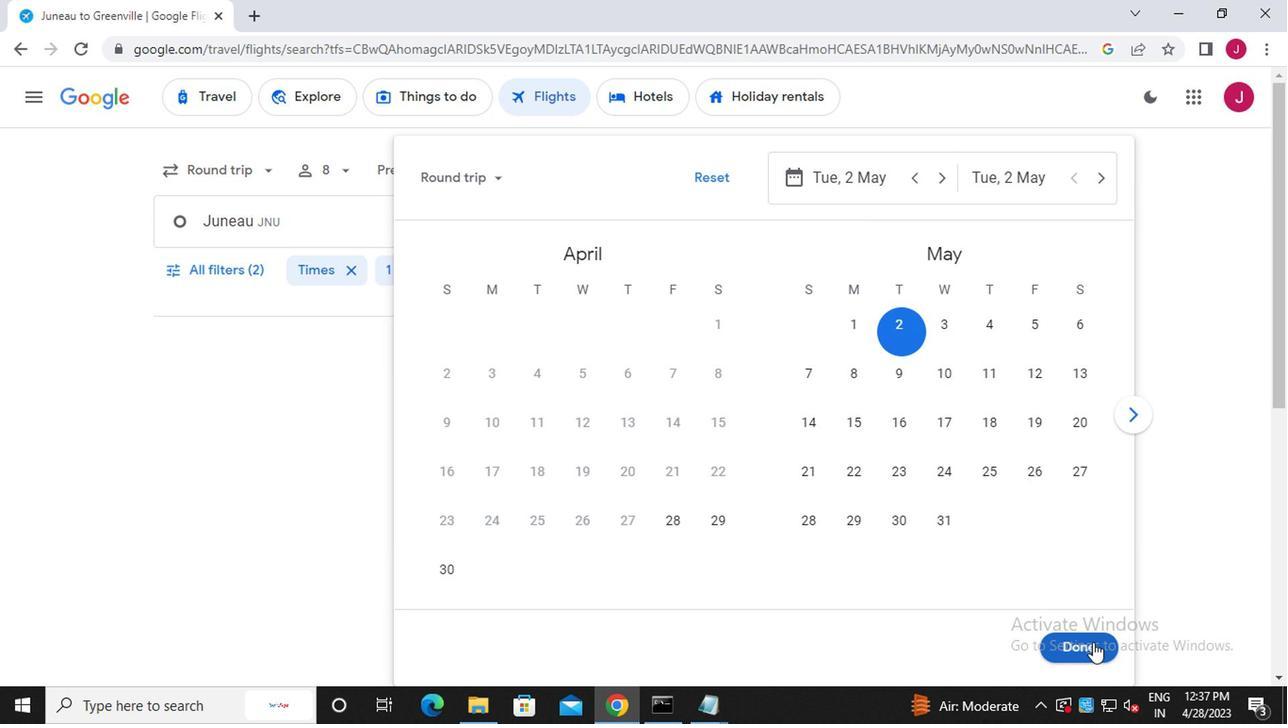 
Action: Mouse moved to (241, 266)
Screenshot: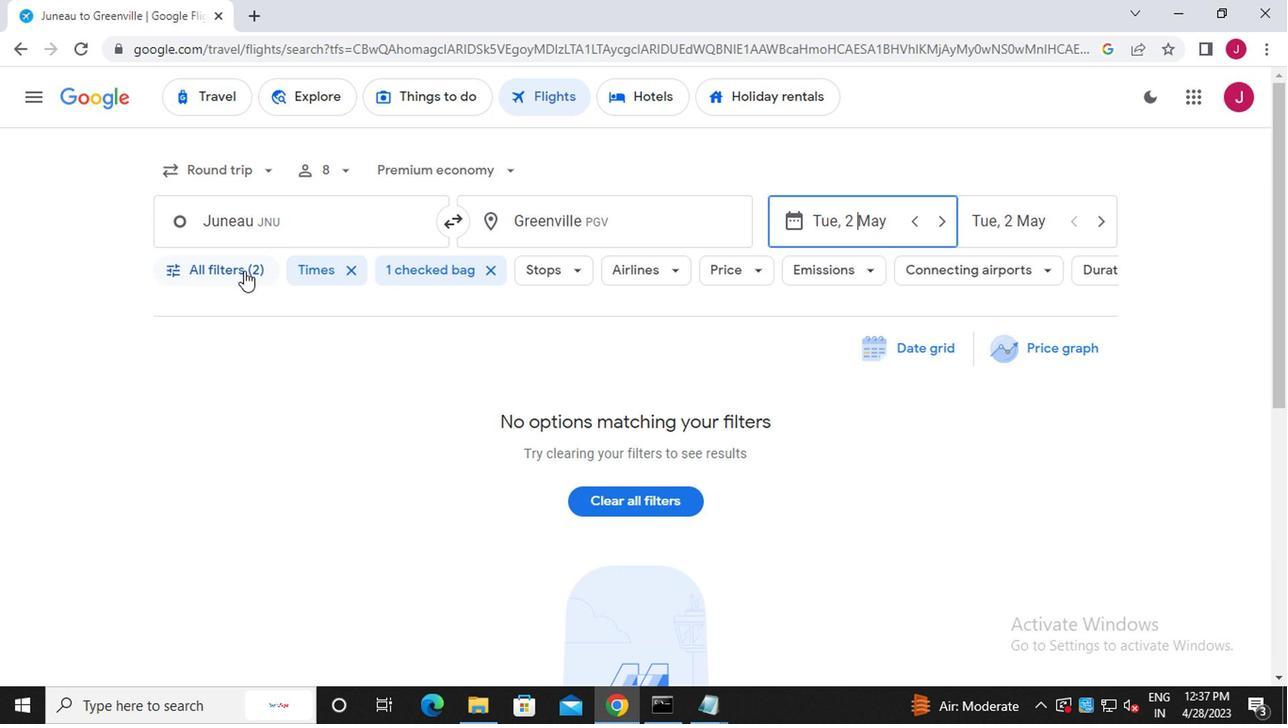 
Action: Mouse pressed left at (241, 266)
Screenshot: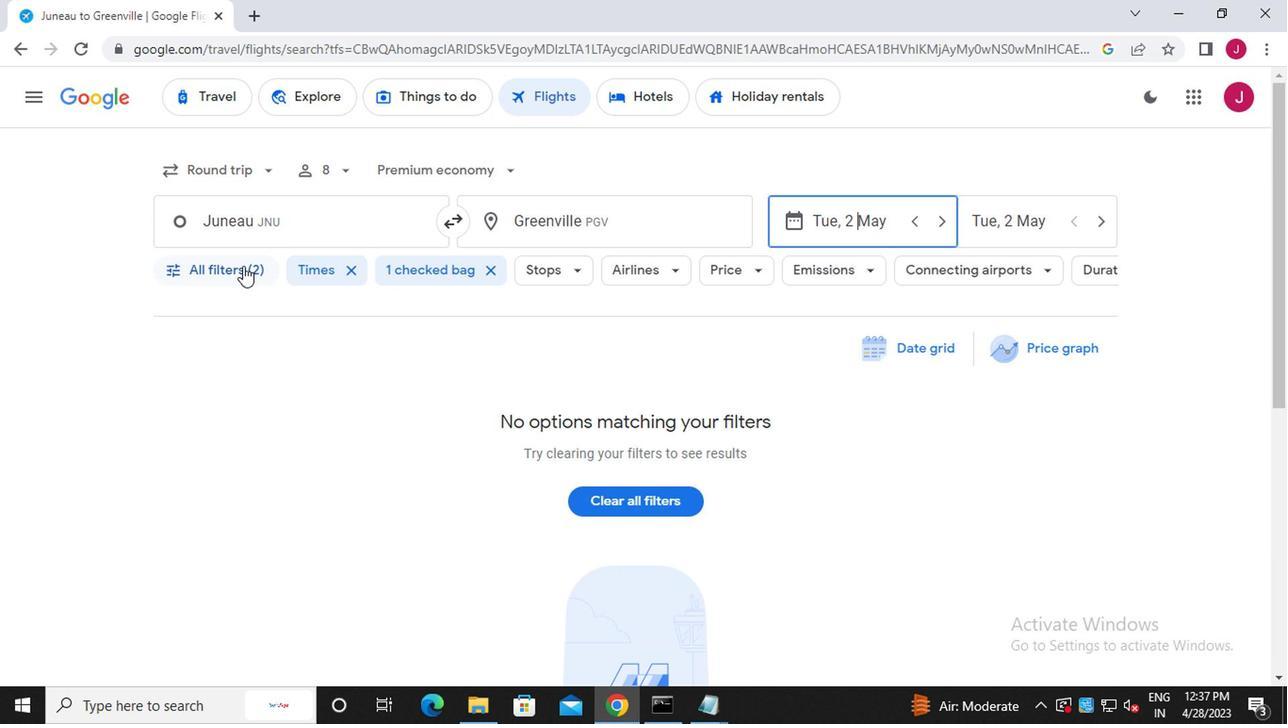 
Action: Mouse moved to (226, 422)
Screenshot: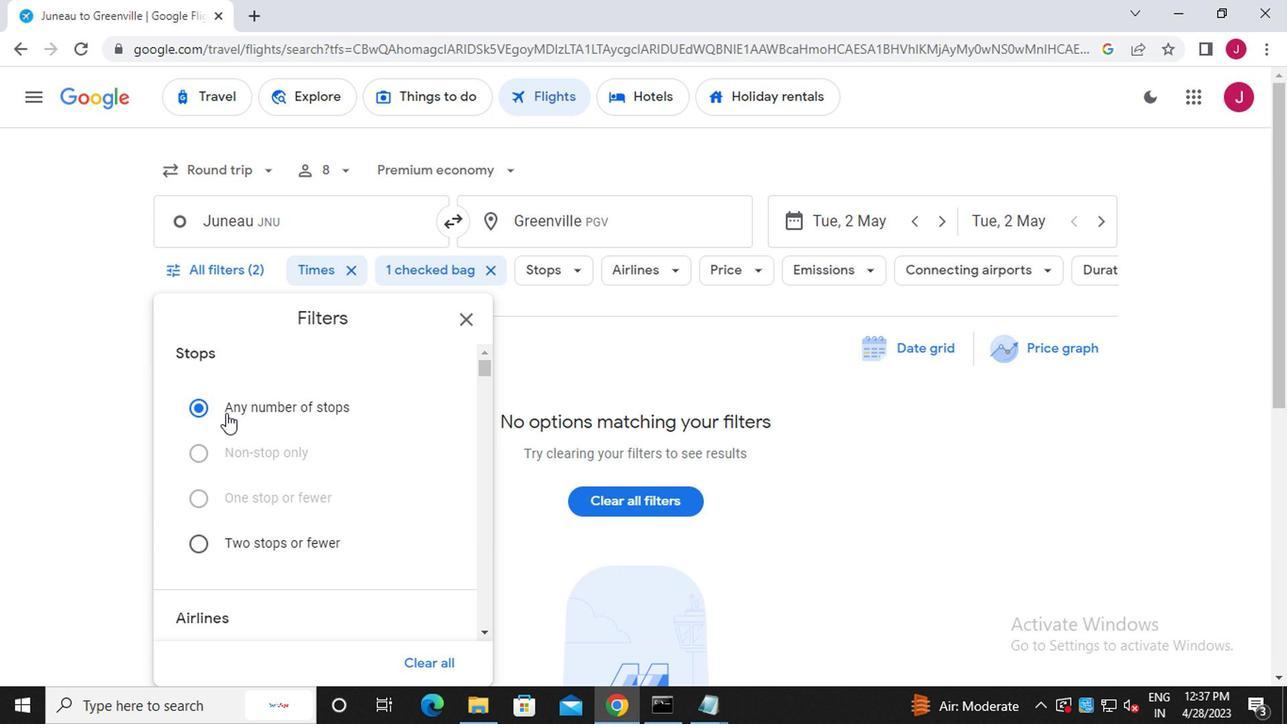 
Action: Mouse scrolled (226, 421) with delta (0, -1)
Screenshot: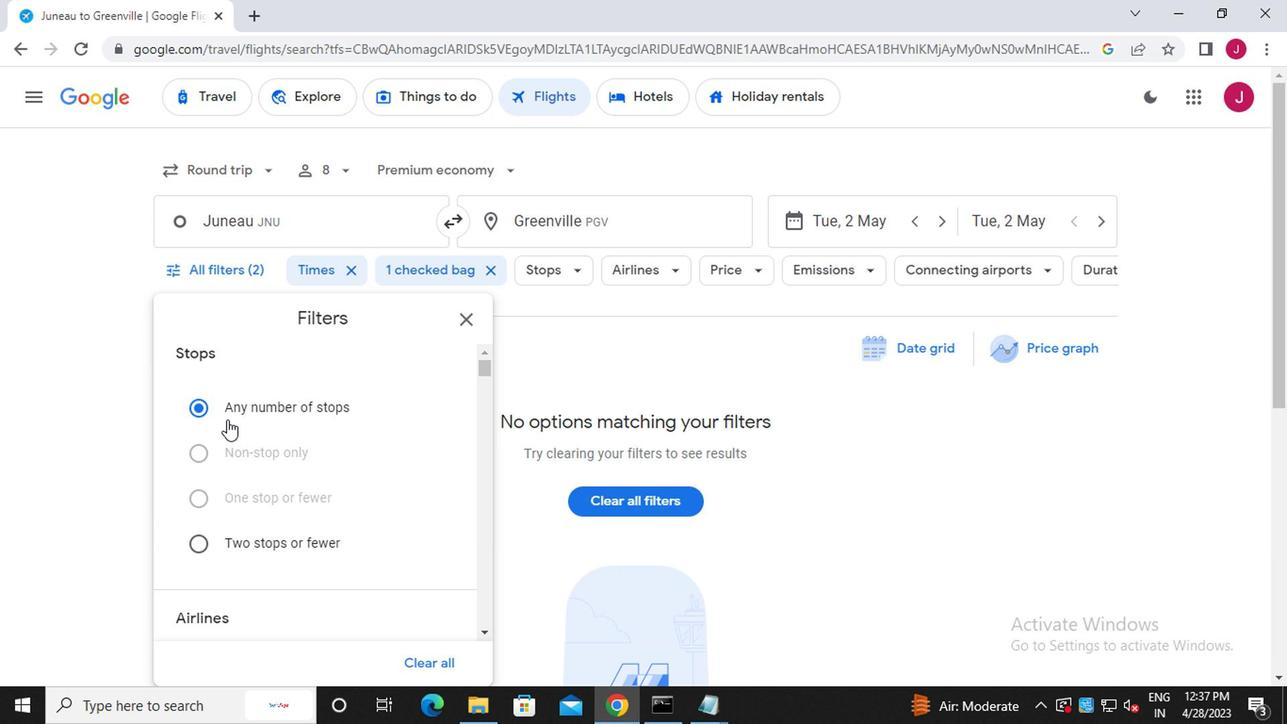 
Action: Mouse scrolled (226, 421) with delta (0, -1)
Screenshot: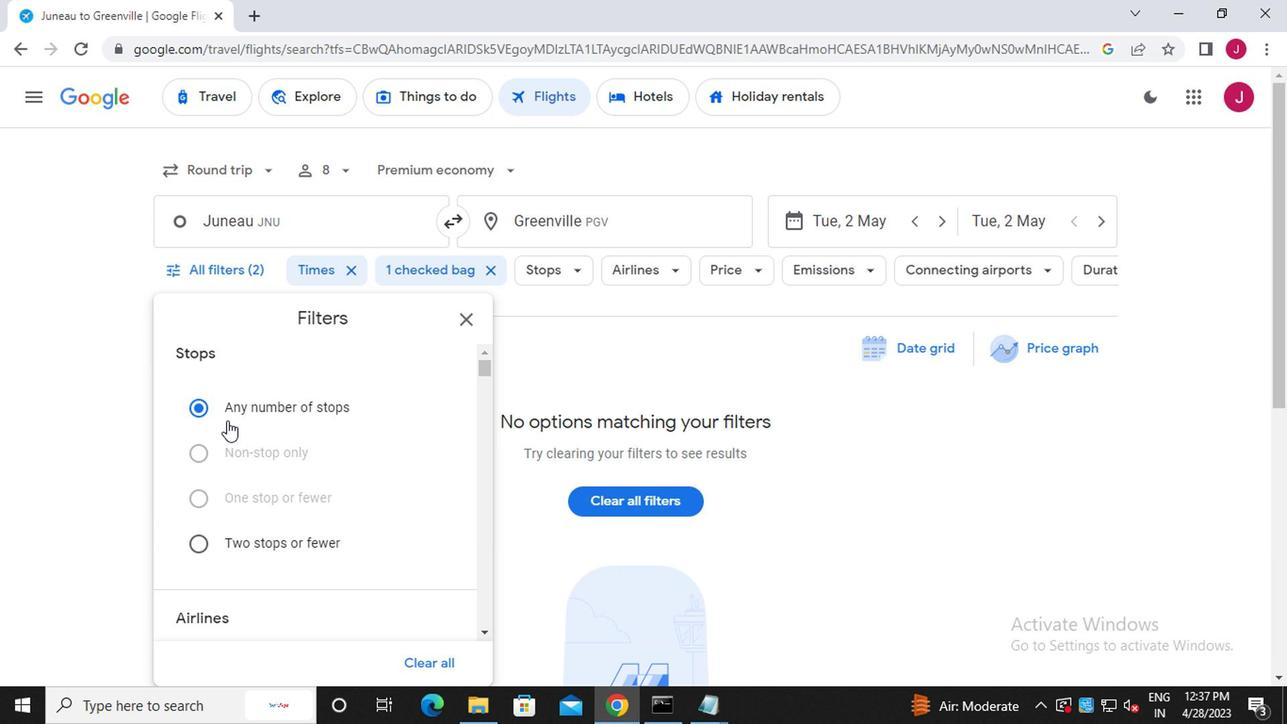 
Action: Mouse moved to (226, 421)
Screenshot: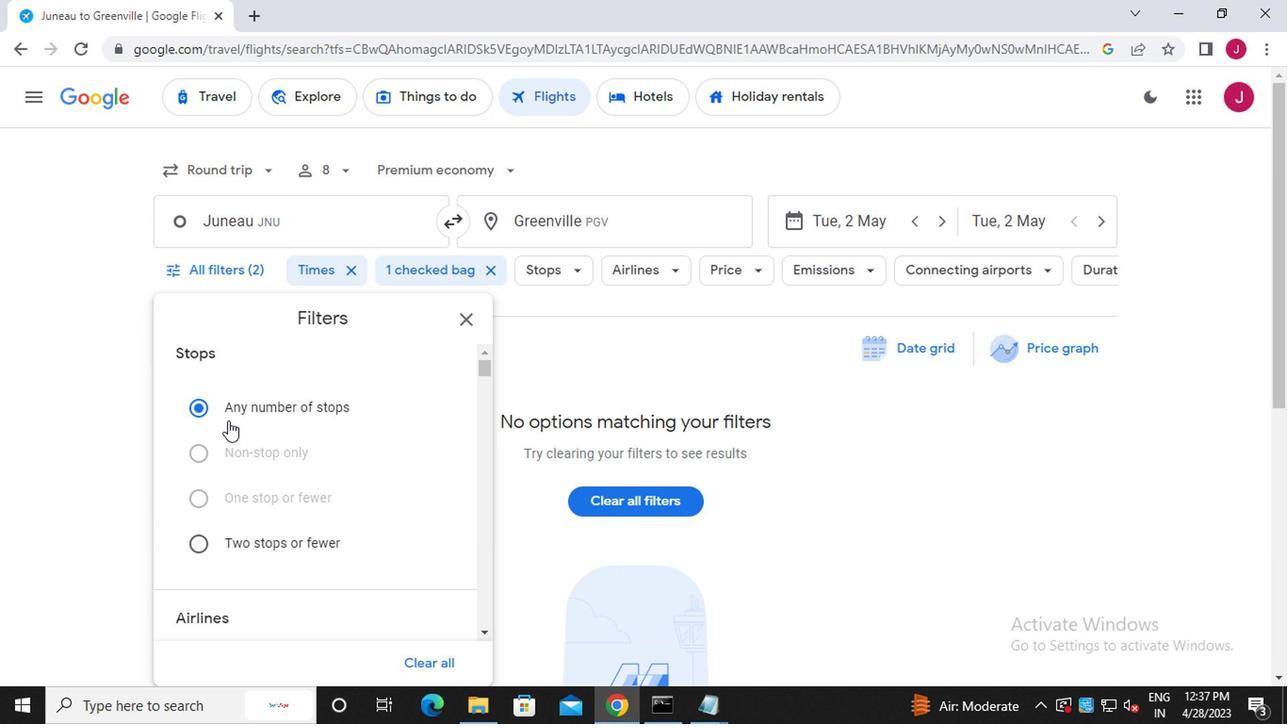 
Action: Mouse scrolled (226, 420) with delta (0, 0)
Screenshot: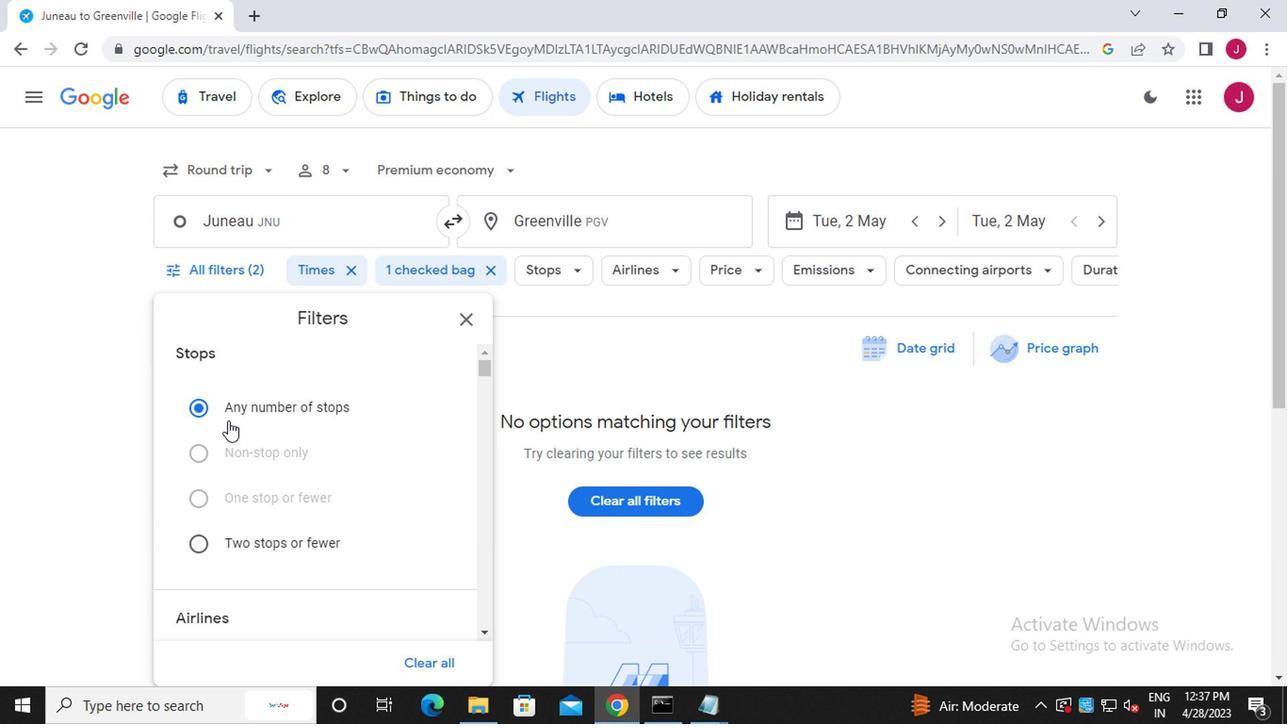 
Action: Mouse moved to (429, 387)
Screenshot: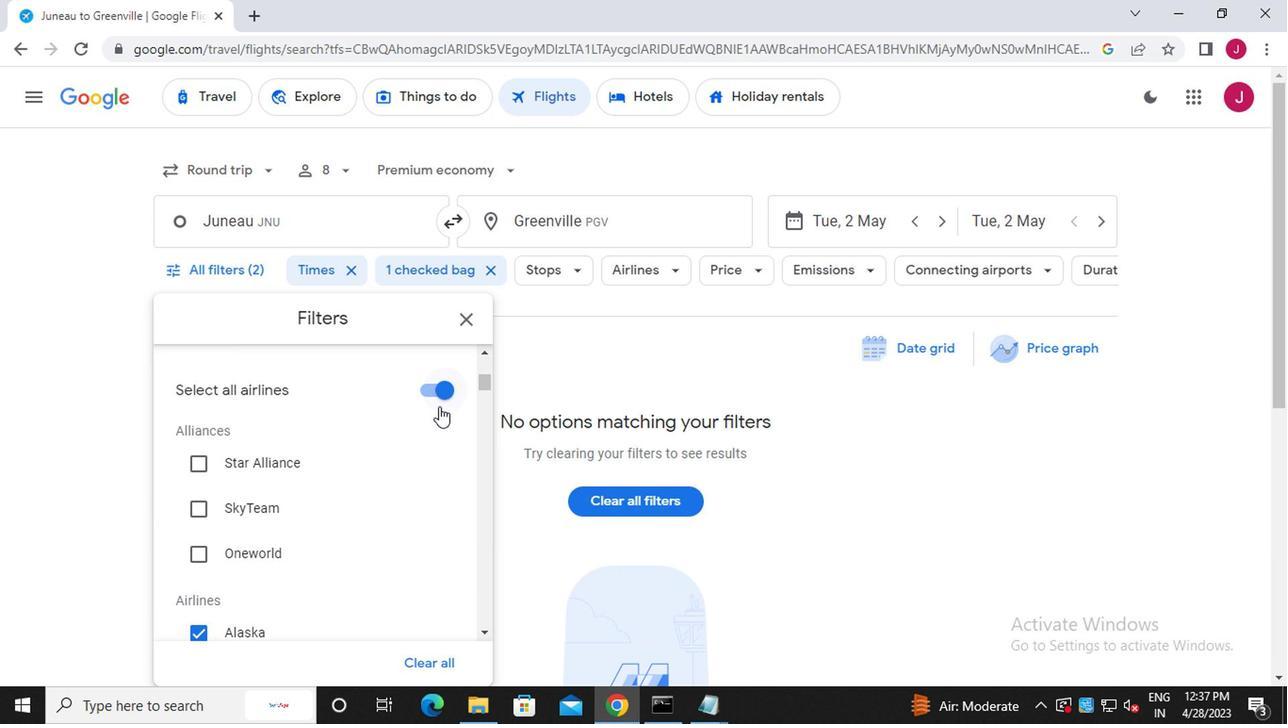 
Action: Mouse pressed left at (429, 387)
Screenshot: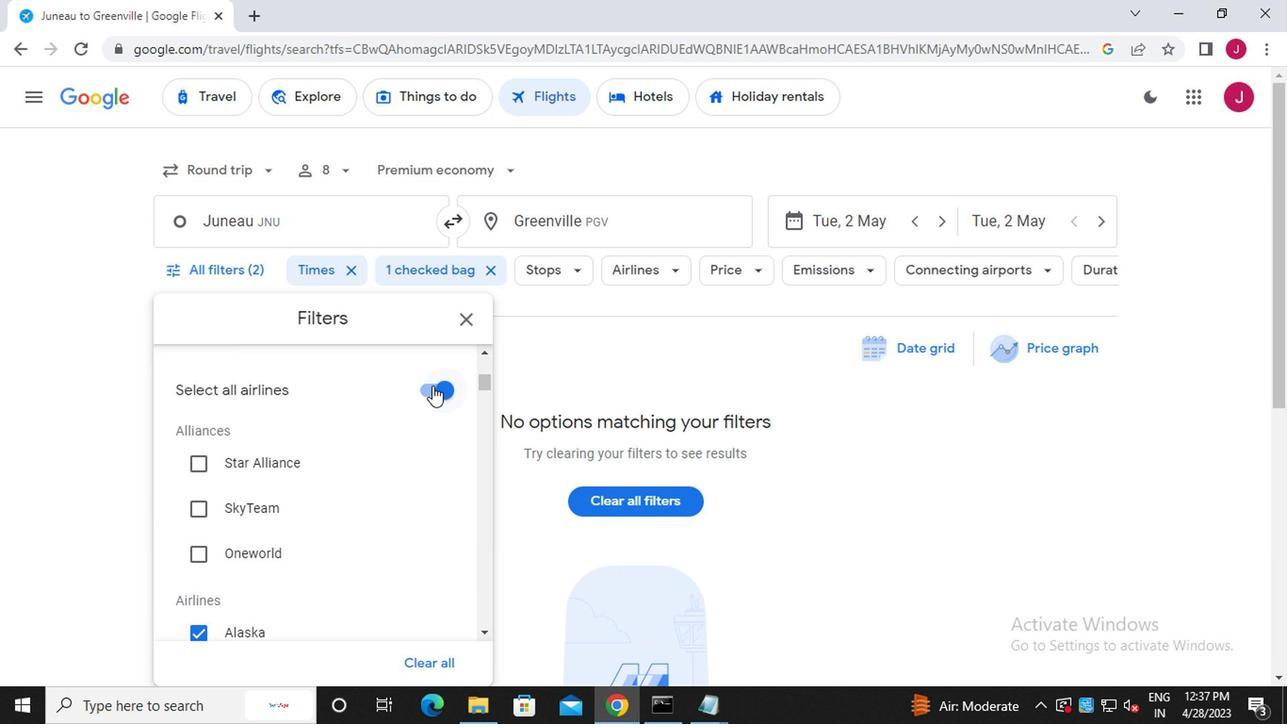
Action: Mouse moved to (387, 411)
Screenshot: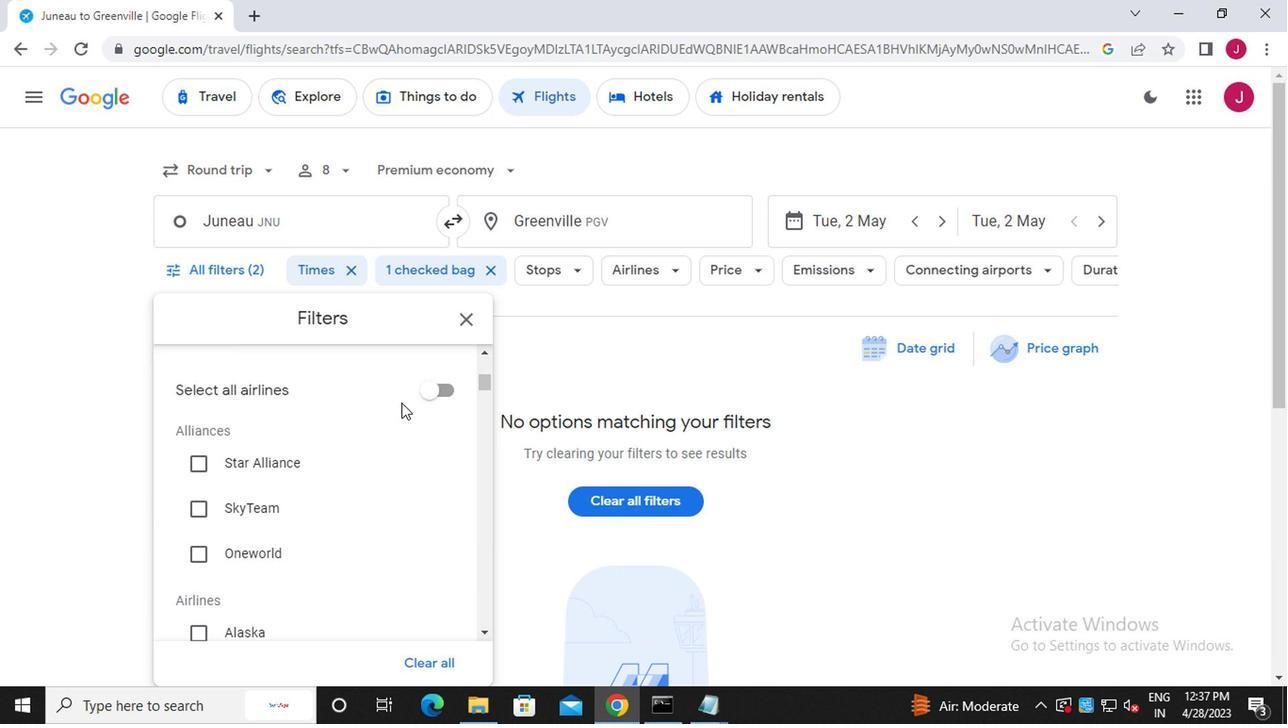 
Action: Mouse scrolled (387, 411) with delta (0, 0)
Screenshot: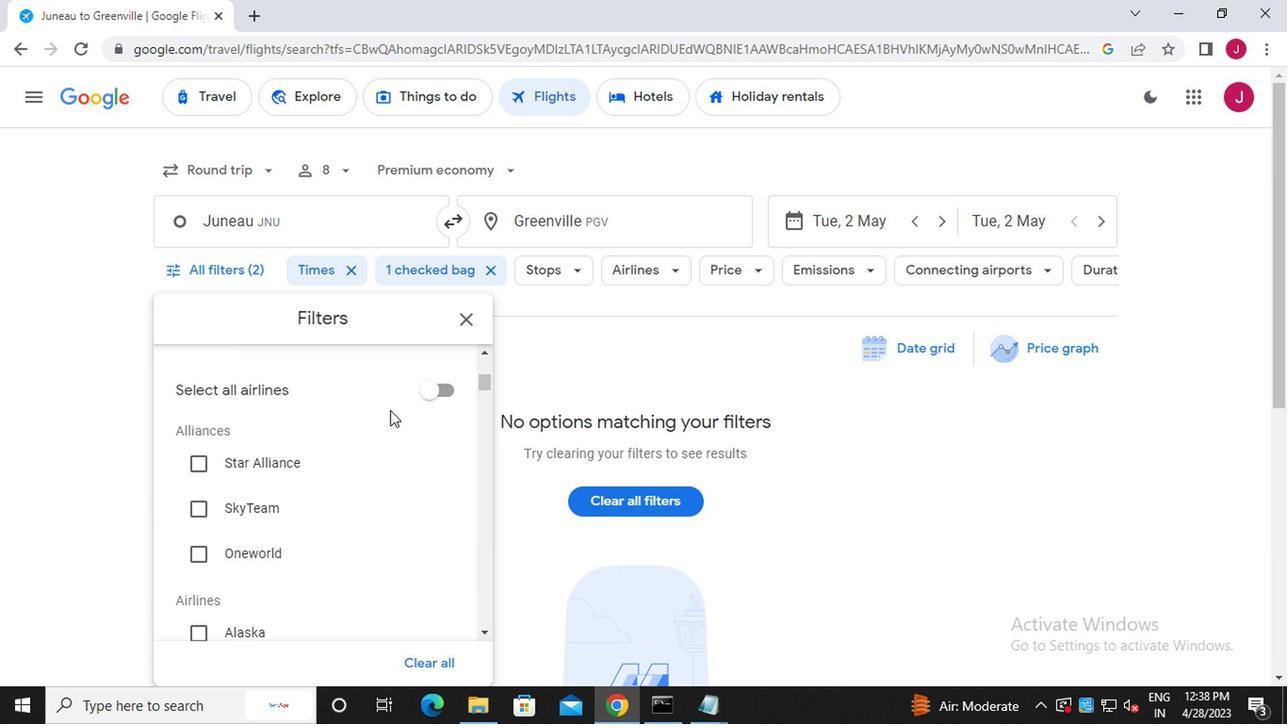 
Action: Mouse scrolled (387, 411) with delta (0, 0)
Screenshot: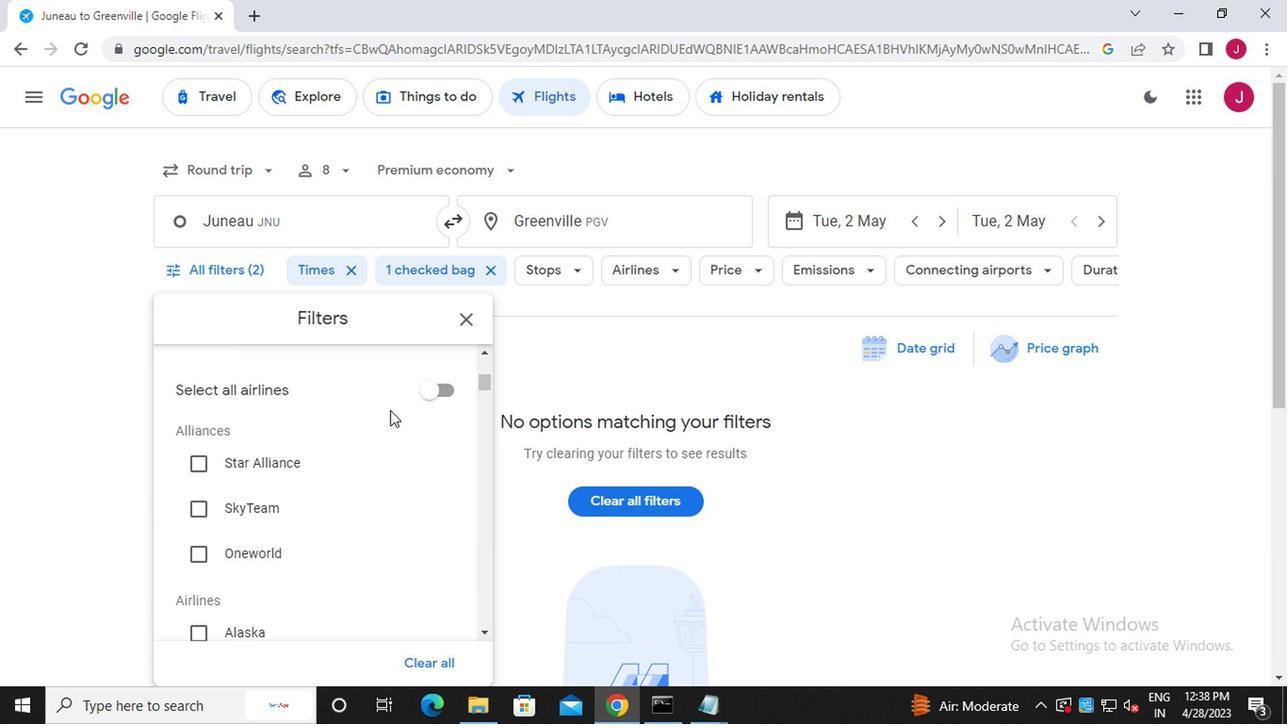 
Action: Mouse moved to (278, 487)
Screenshot: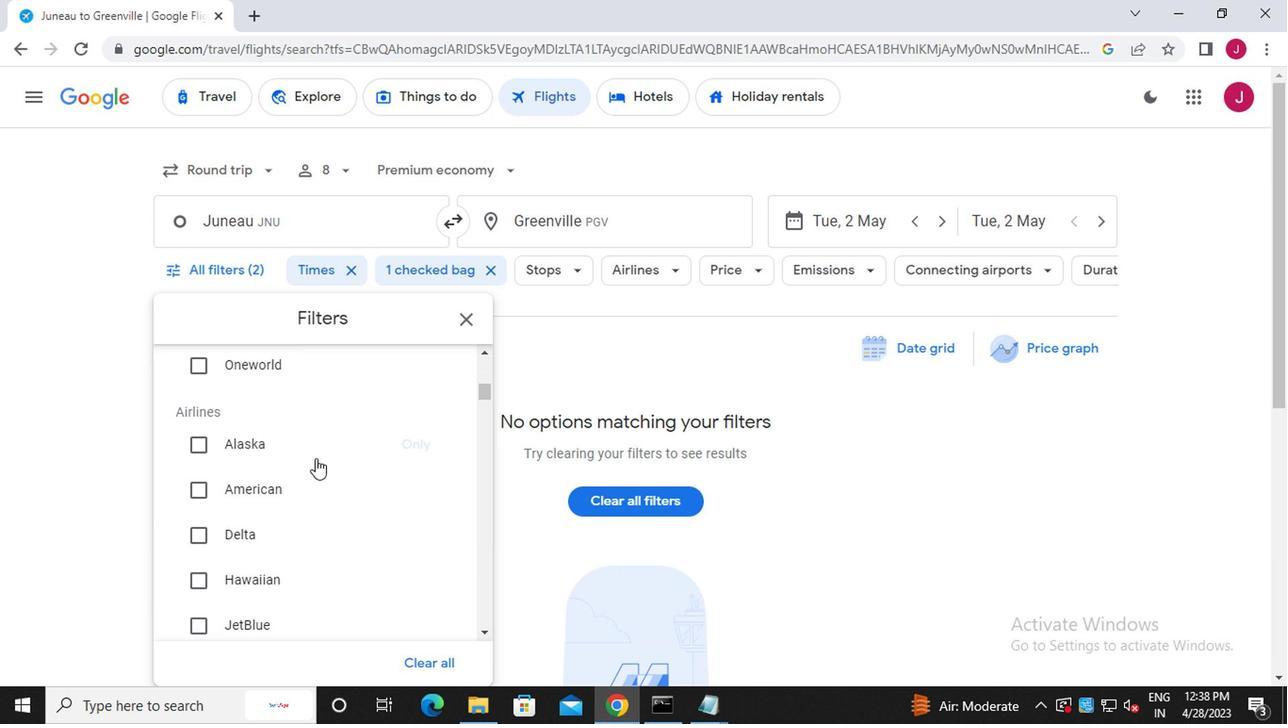 
Action: Mouse scrolled (278, 486) with delta (0, 0)
Screenshot: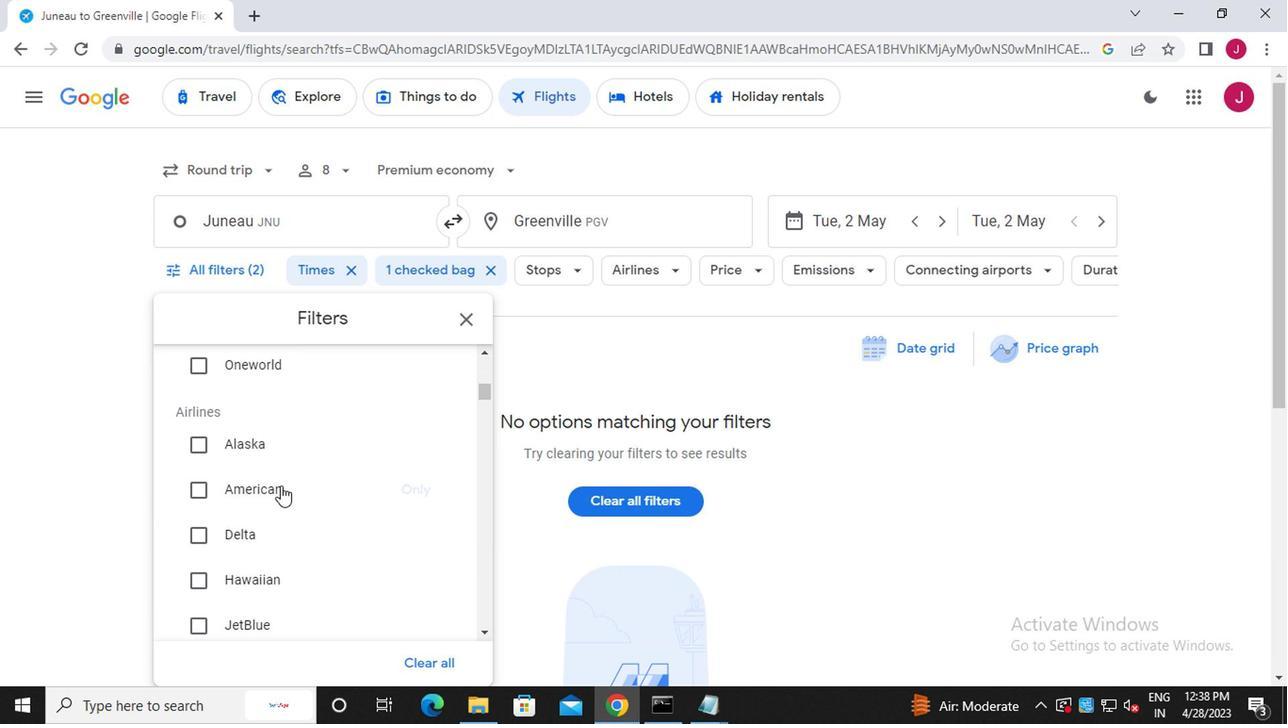 
Action: Mouse scrolled (278, 486) with delta (0, 0)
Screenshot: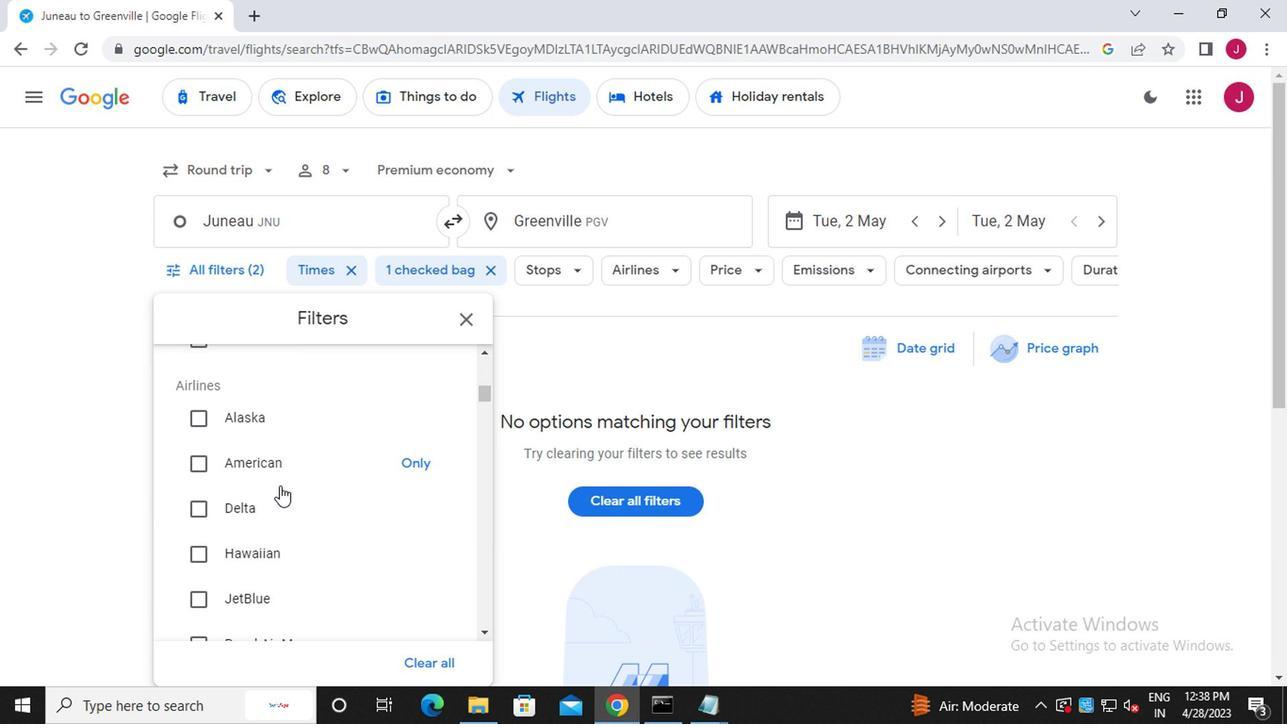 
Action: Mouse moved to (319, 508)
Screenshot: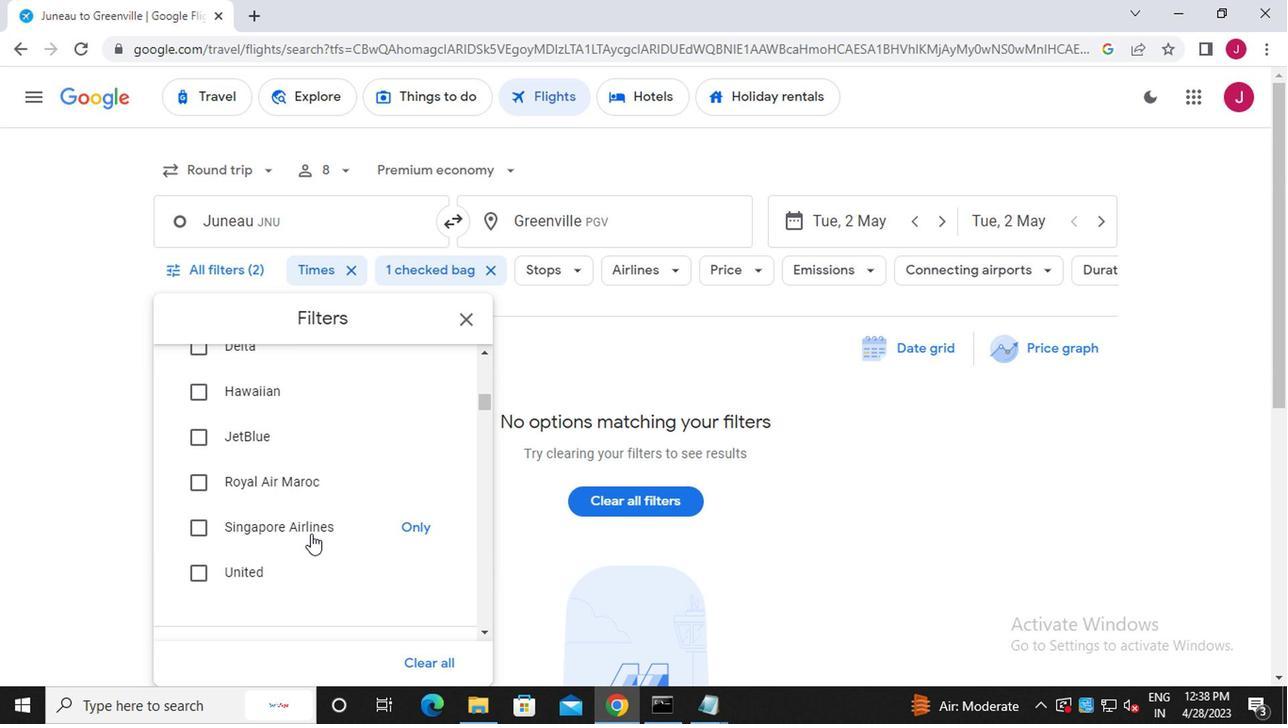 
Action: Mouse scrolled (319, 507) with delta (0, 0)
Screenshot: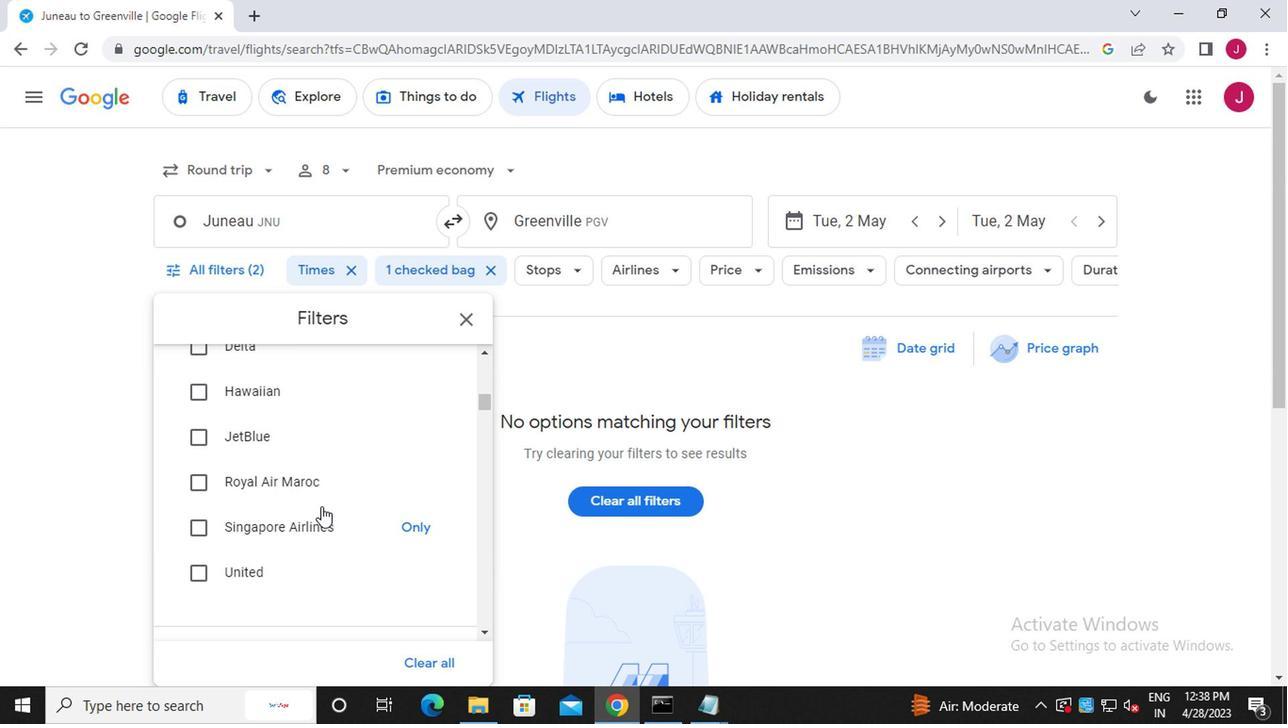 
Action: Mouse moved to (316, 503)
Screenshot: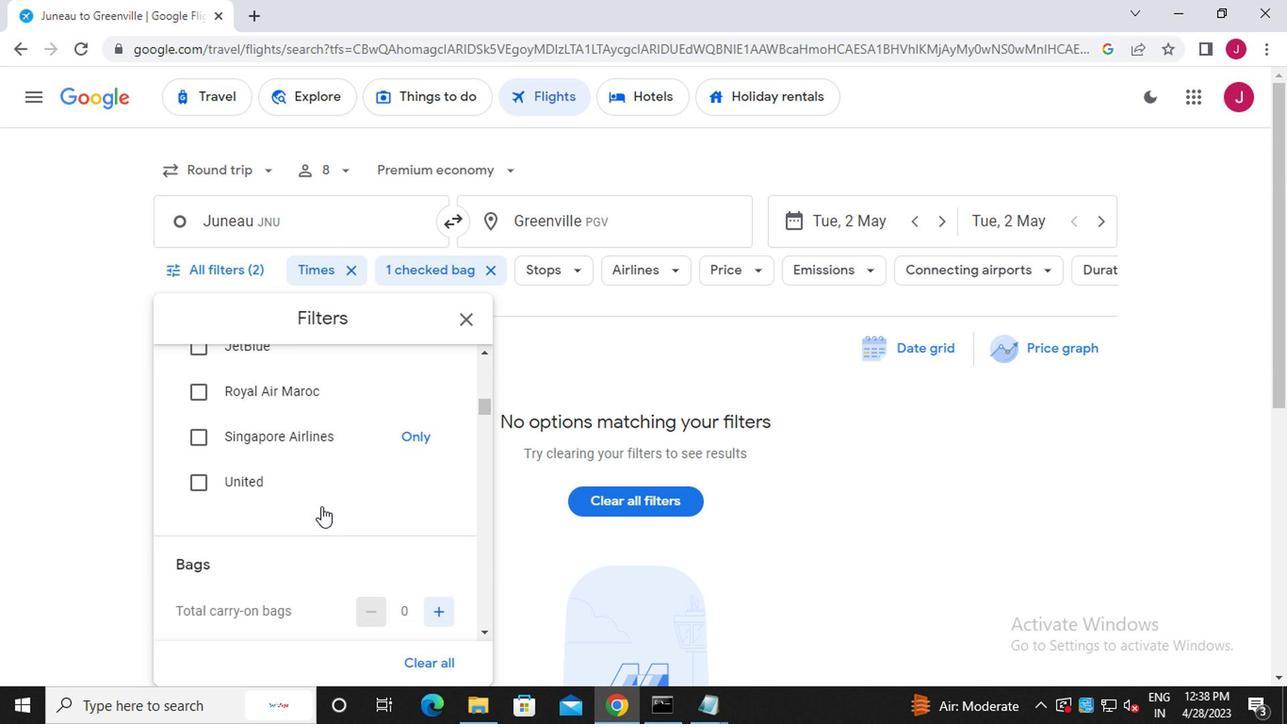 
Action: Mouse scrolled (316, 505) with delta (0, 1)
Screenshot: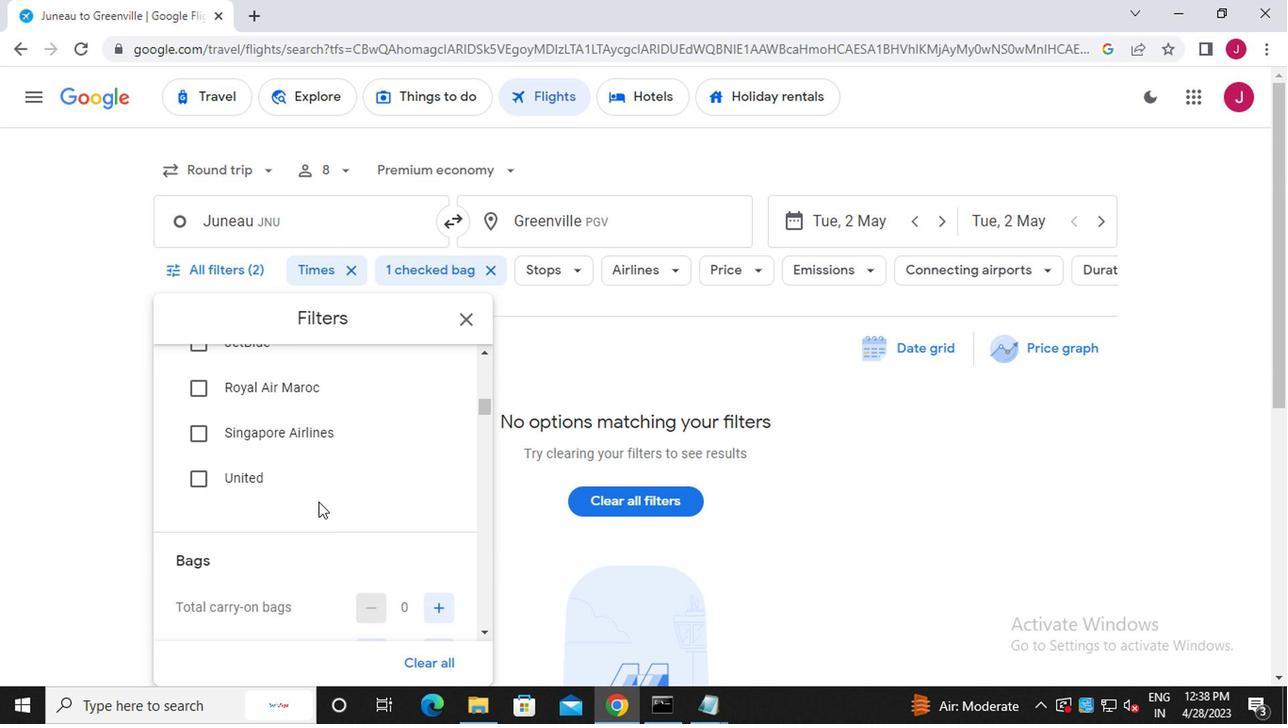 
Action: Mouse scrolled (316, 505) with delta (0, 1)
Screenshot: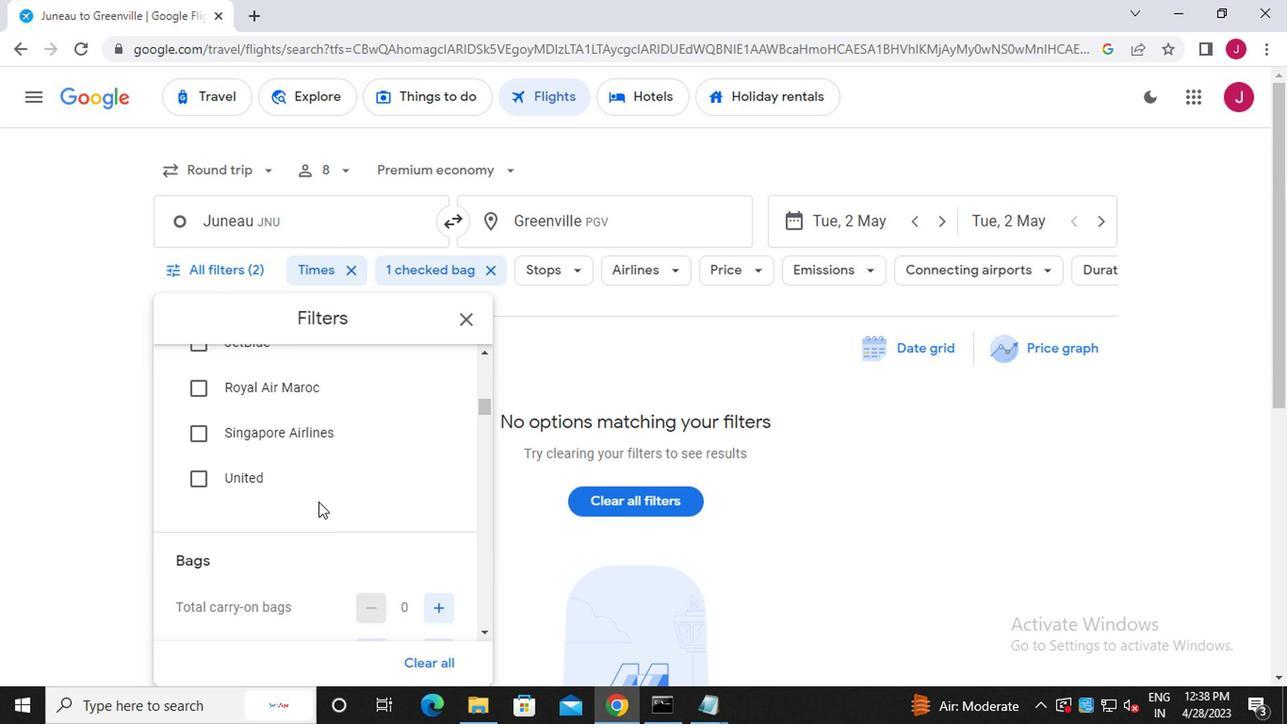 
Action: Mouse scrolled (316, 505) with delta (0, 1)
Screenshot: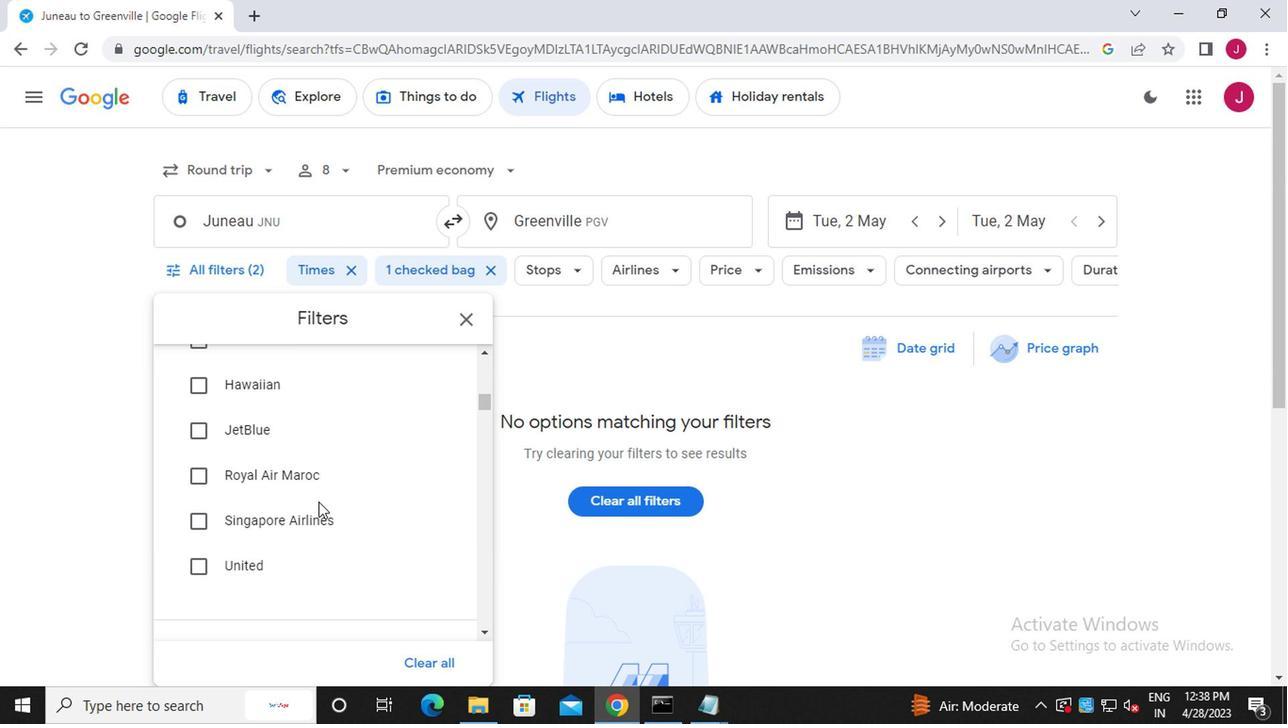 
Action: Mouse moved to (309, 495)
Screenshot: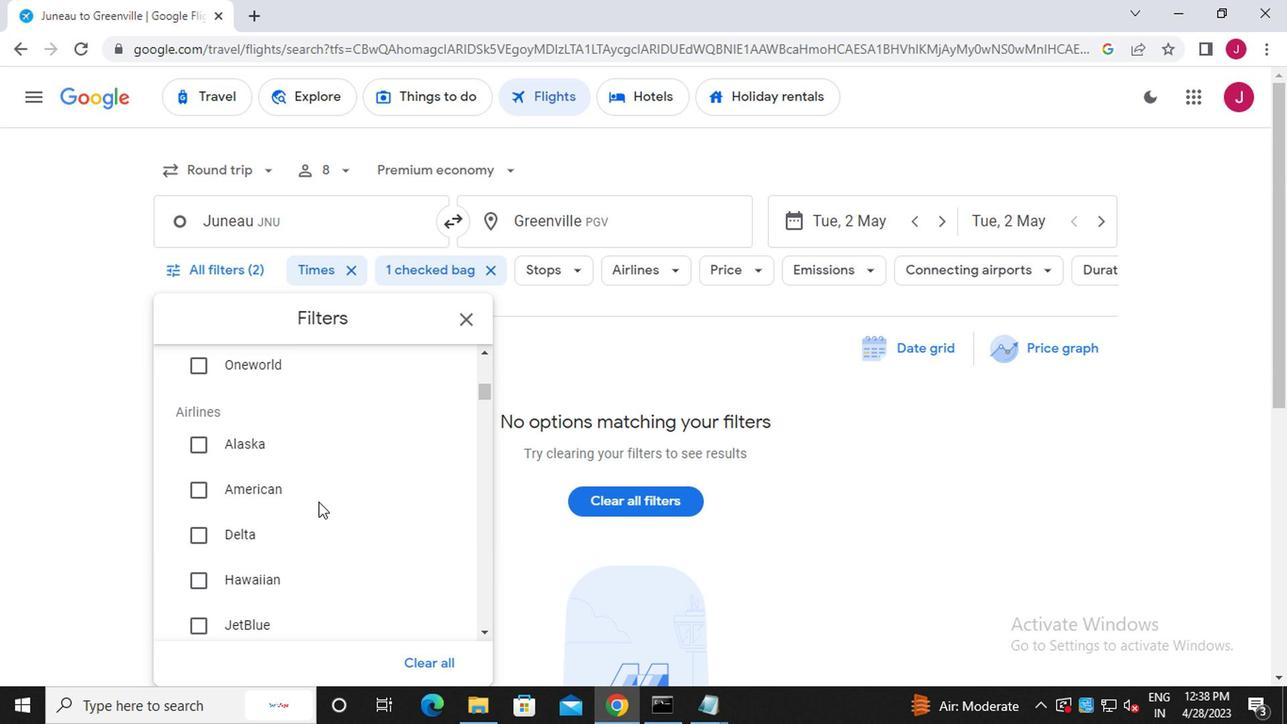 
Action: Mouse scrolled (309, 496) with delta (0, 0)
Screenshot: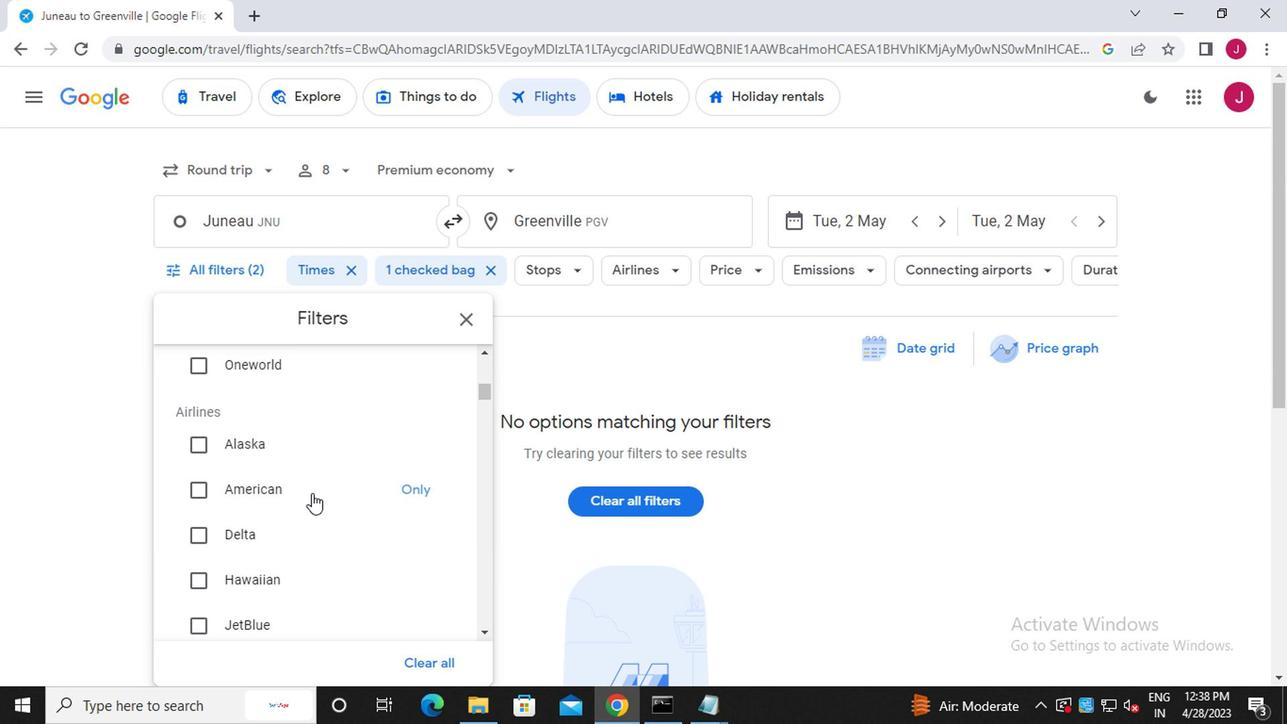 
Action: Mouse scrolled (309, 496) with delta (0, 0)
Screenshot: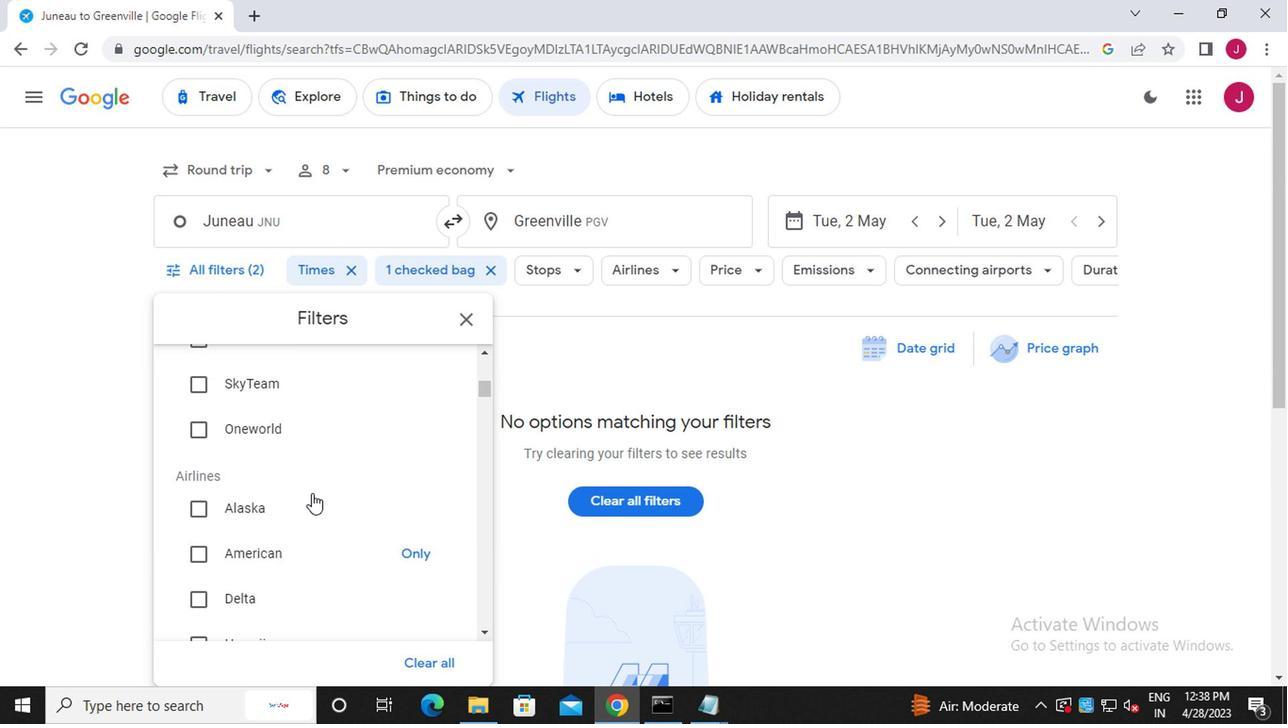 
Action: Mouse scrolled (309, 494) with delta (0, -1)
Screenshot: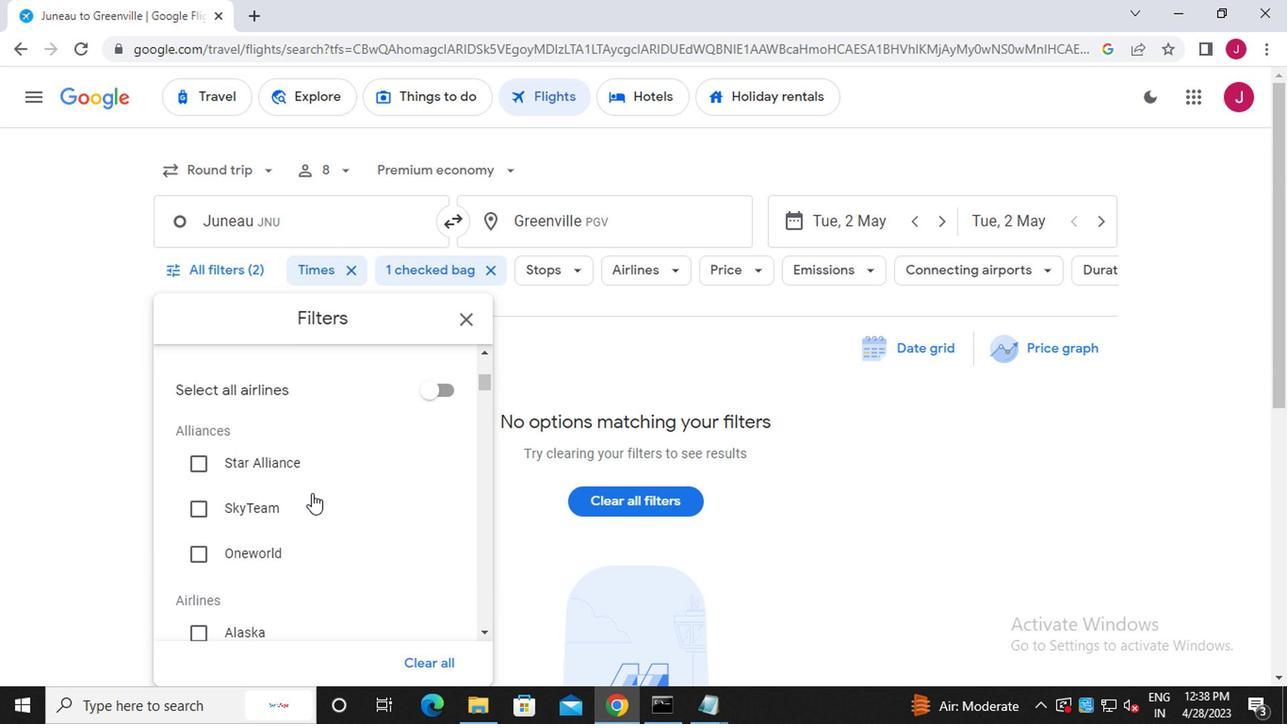 
Action: Mouse scrolled (309, 494) with delta (0, -1)
Screenshot: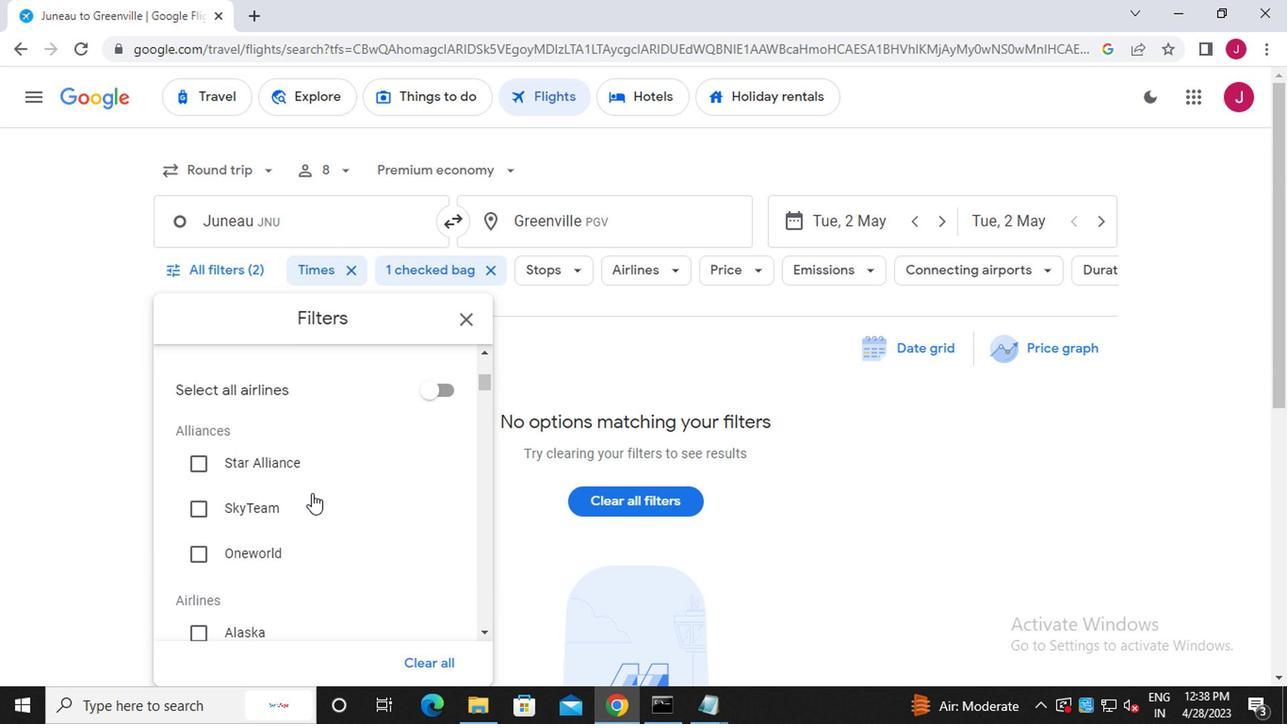 
Action: Mouse scrolled (309, 494) with delta (0, -1)
Screenshot: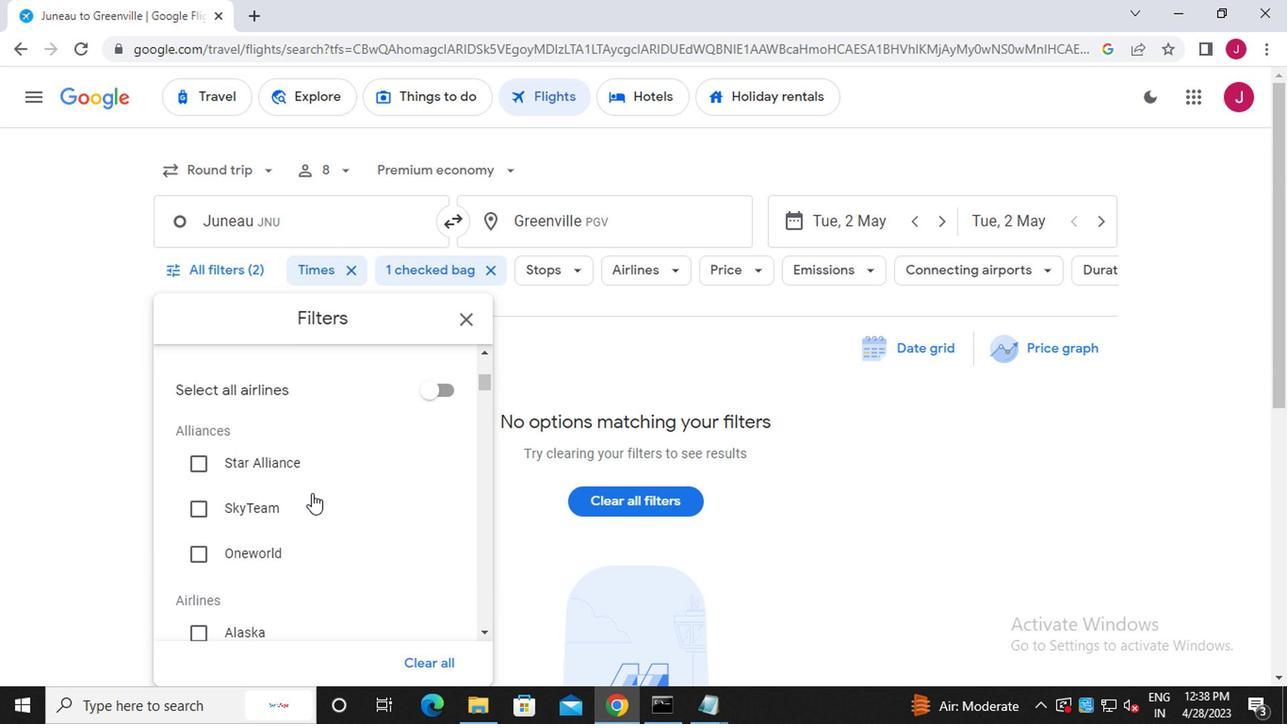 
Action: Mouse moved to (309, 489)
Screenshot: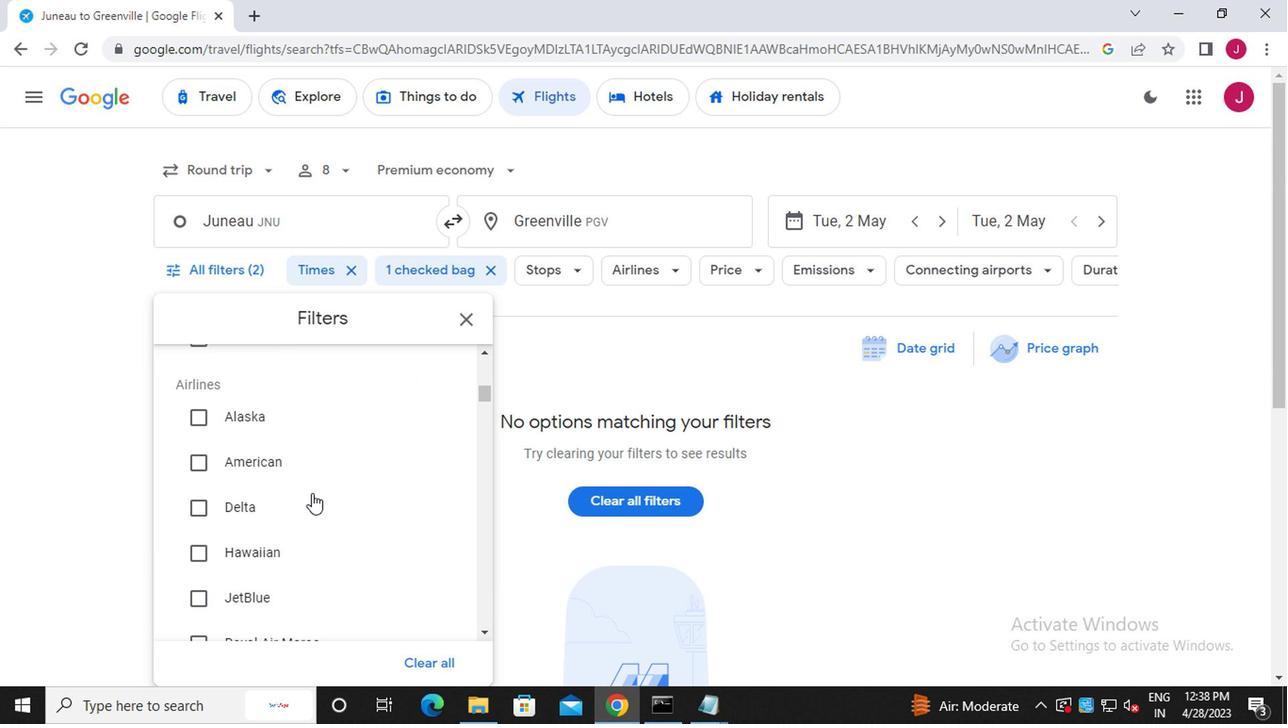 
Action: Mouse scrolled (309, 488) with delta (0, 0)
Screenshot: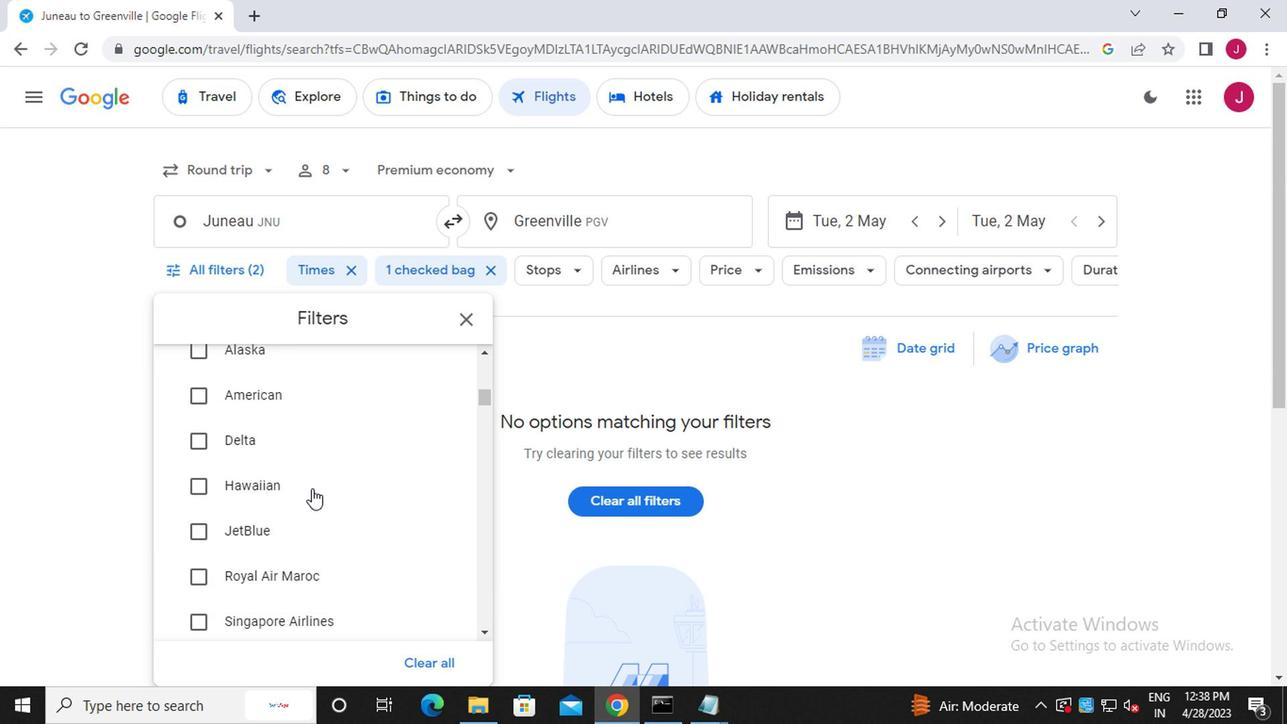 
Action: Mouse scrolled (309, 488) with delta (0, 0)
Screenshot: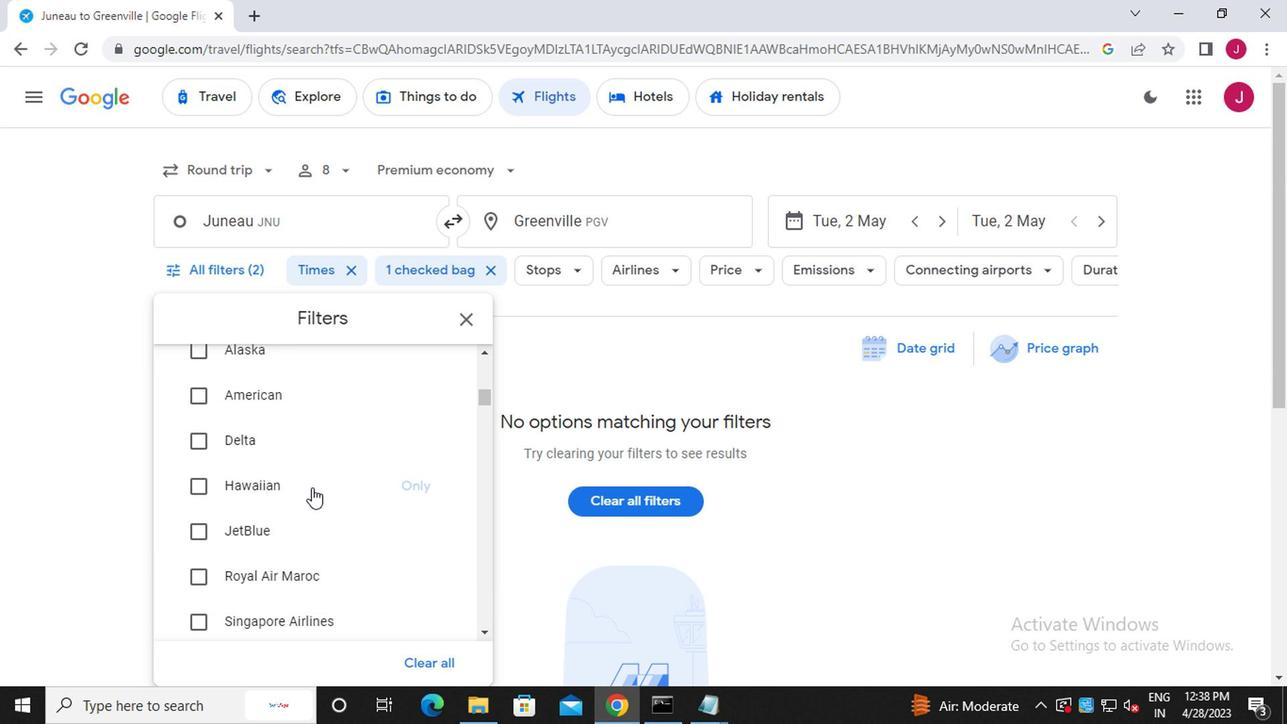 
Action: Mouse moved to (317, 480)
Screenshot: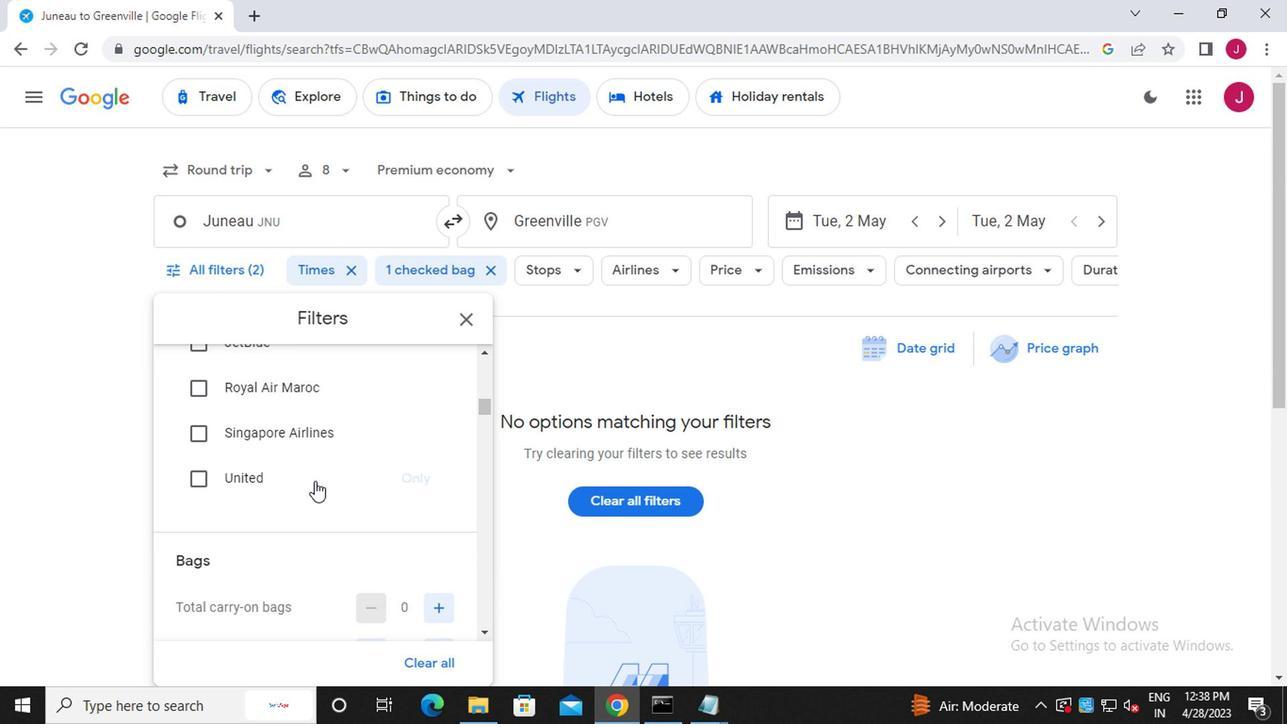 
Action: Mouse scrolled (317, 480) with delta (0, 0)
Screenshot: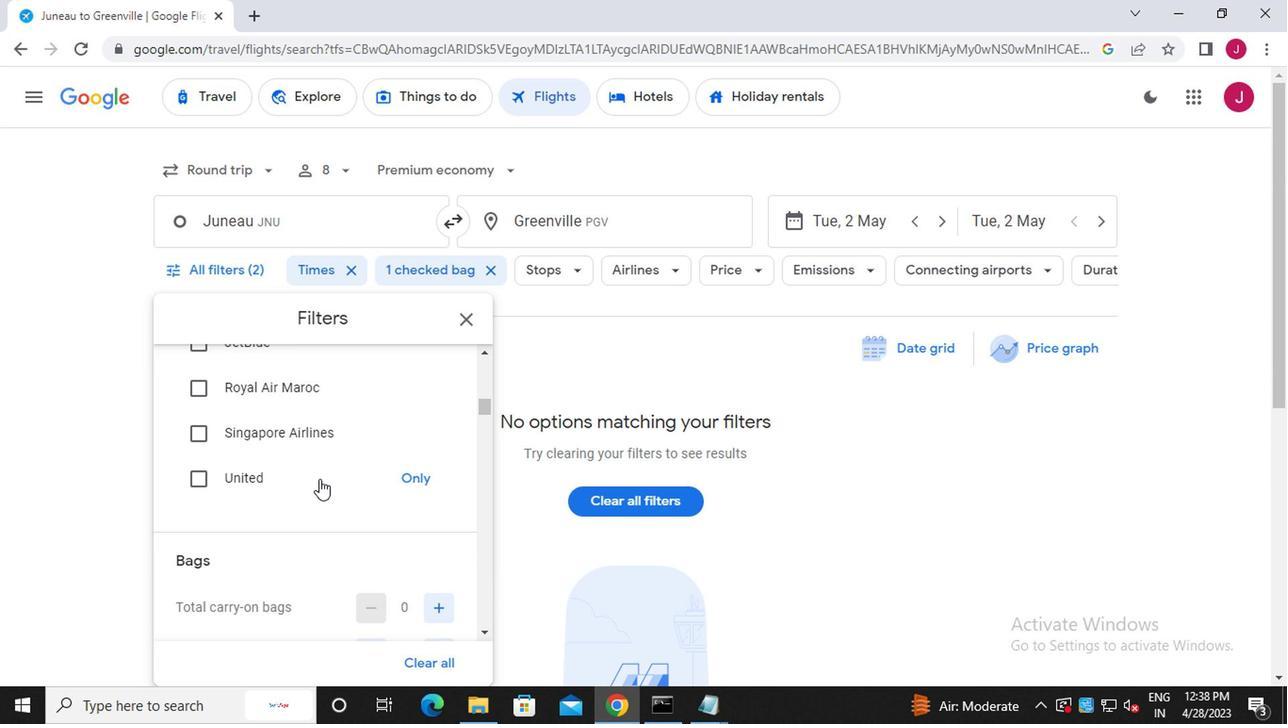 
Action: Mouse scrolled (317, 480) with delta (0, 0)
Screenshot: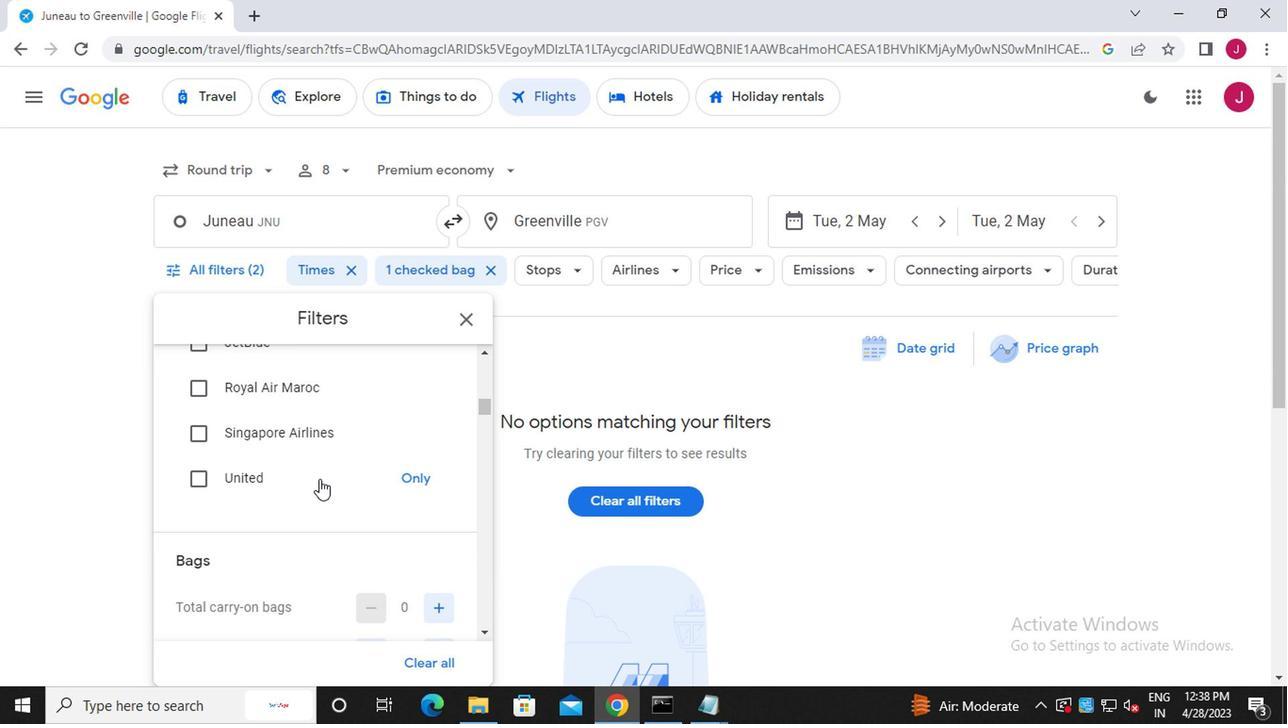 
Action: Mouse moved to (364, 466)
Screenshot: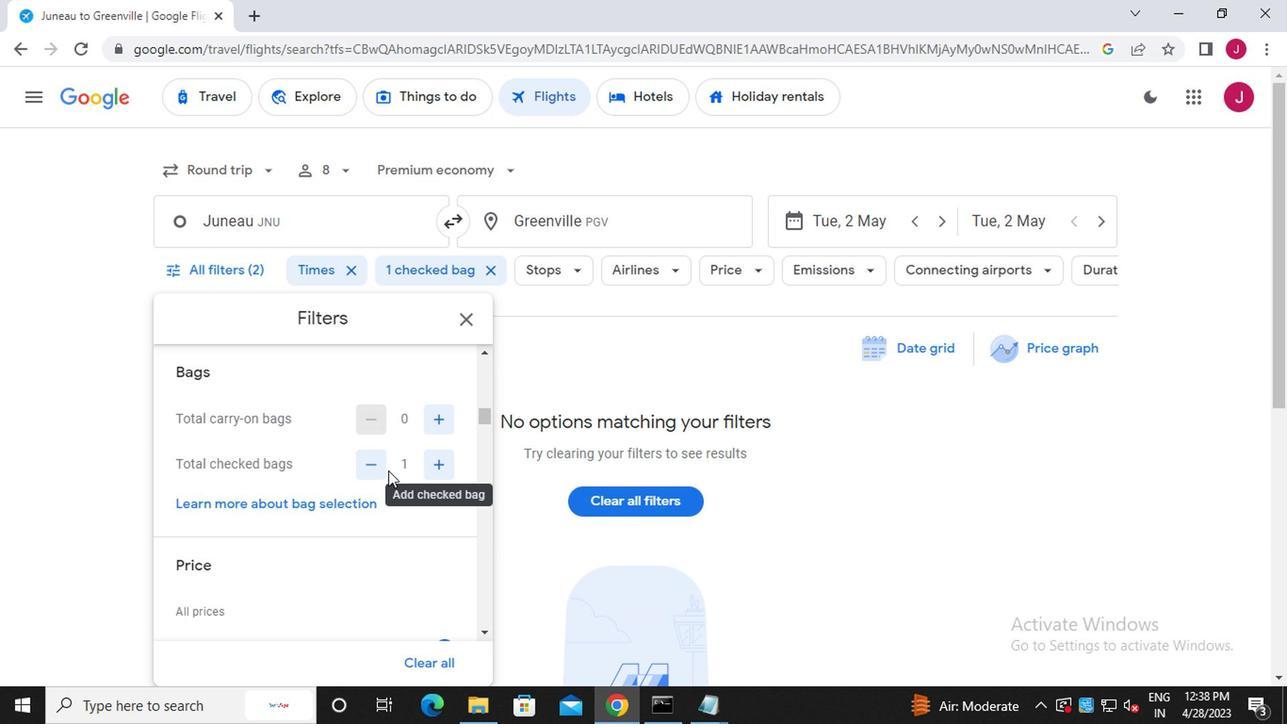 
Action: Mouse pressed left at (364, 466)
Screenshot: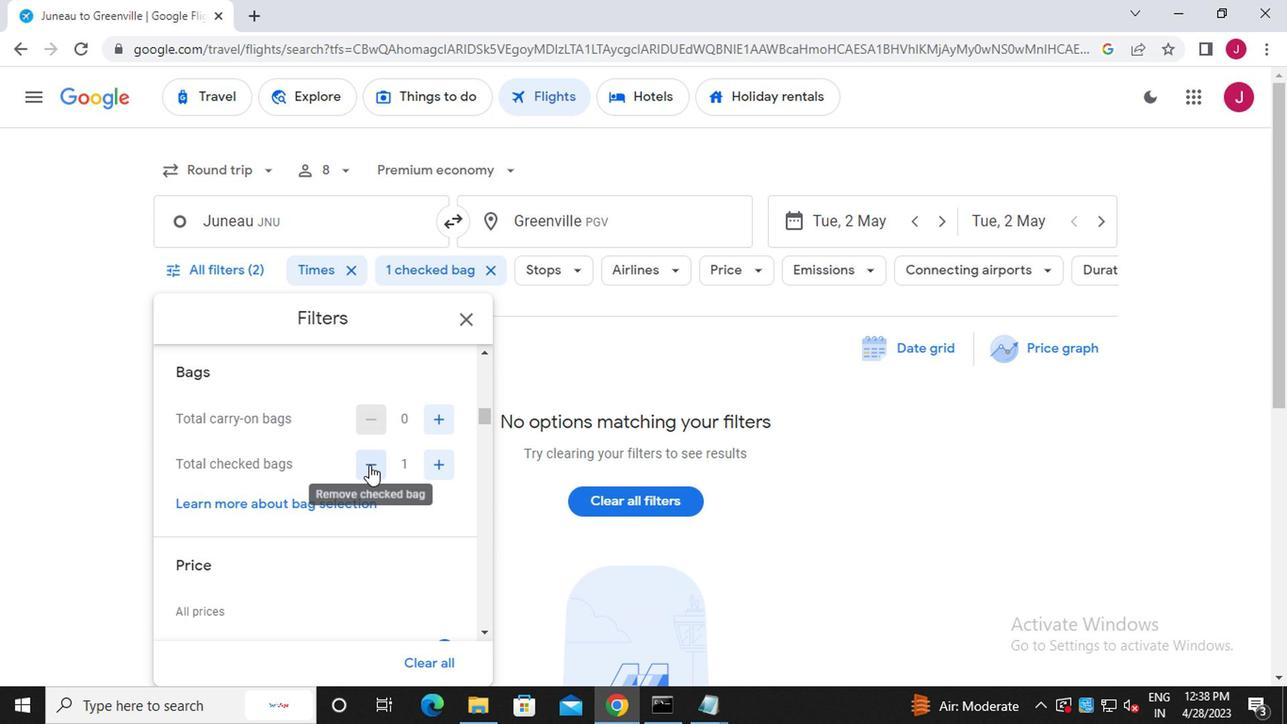 
Action: Mouse moved to (435, 464)
Screenshot: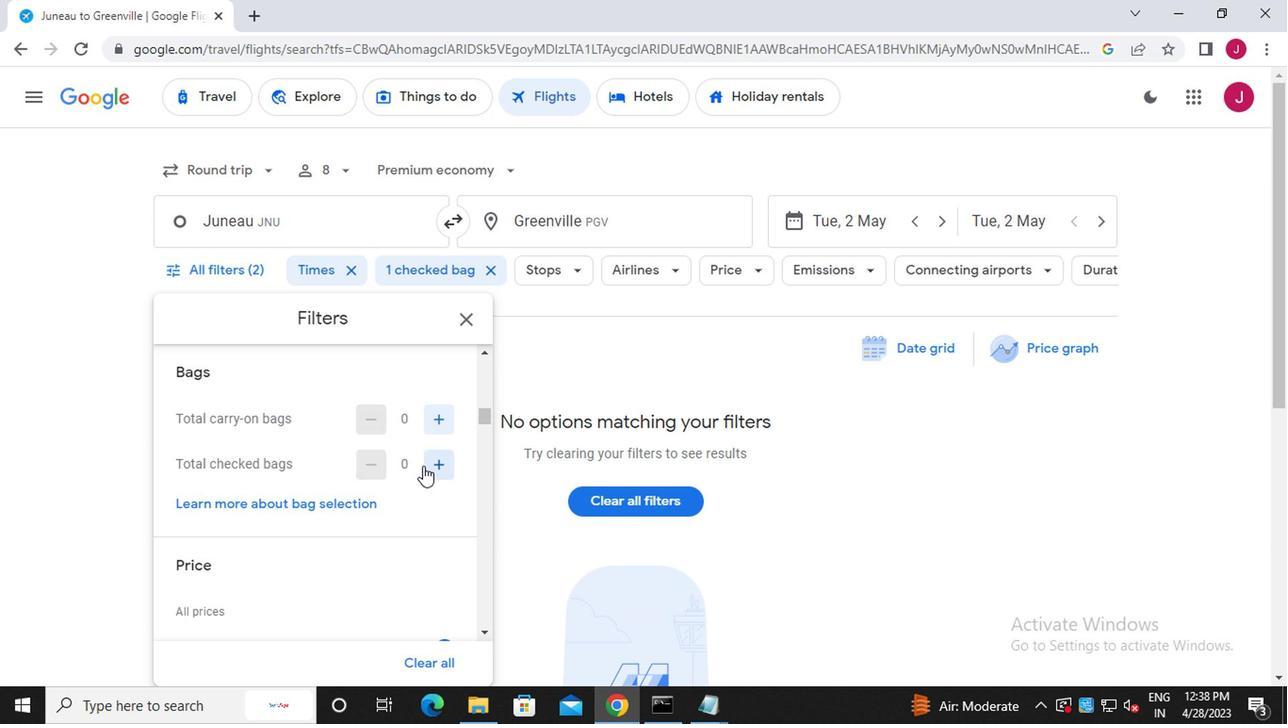 
Action: Mouse pressed left at (435, 464)
Screenshot: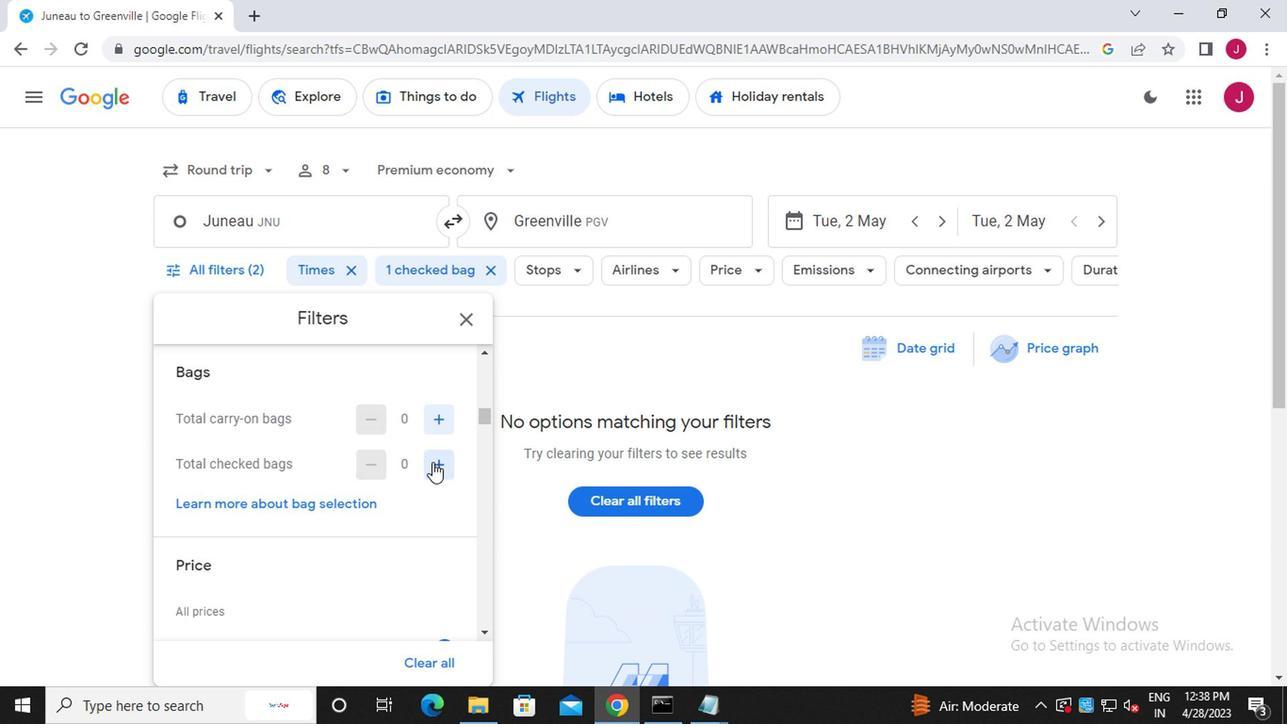 
Action: Mouse moved to (409, 479)
Screenshot: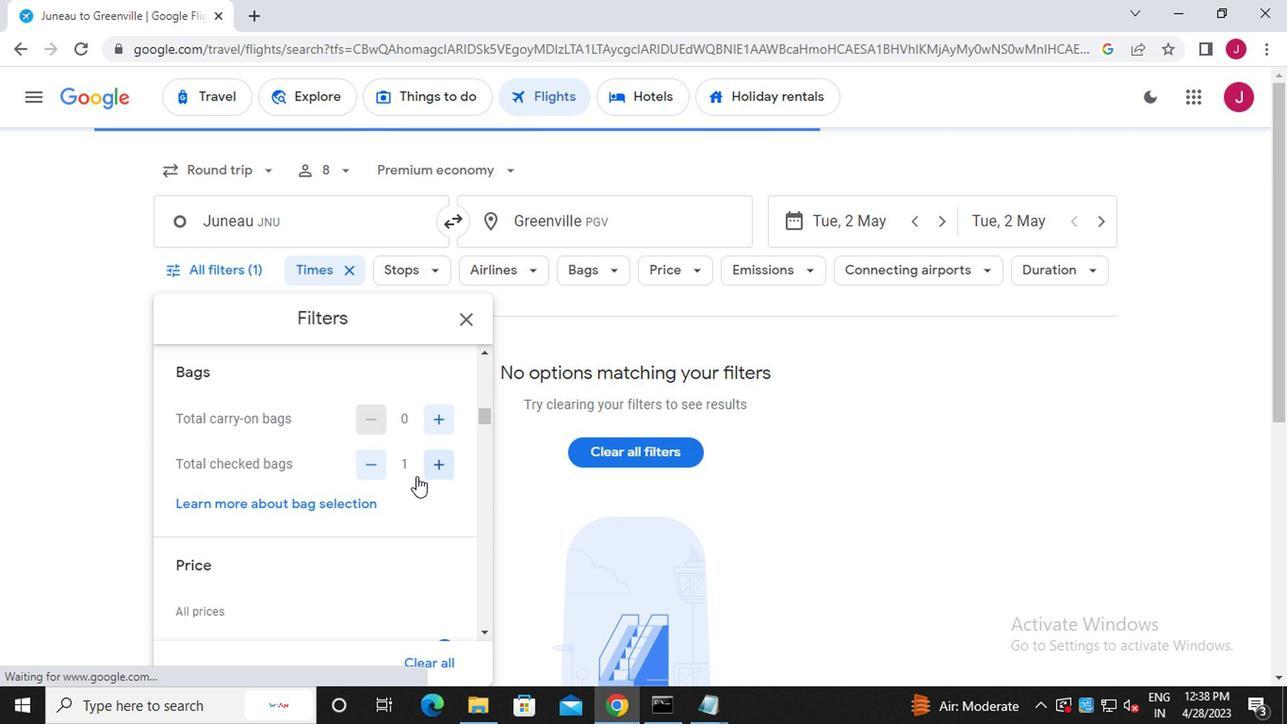 
Action: Mouse scrolled (409, 478) with delta (0, -1)
Screenshot: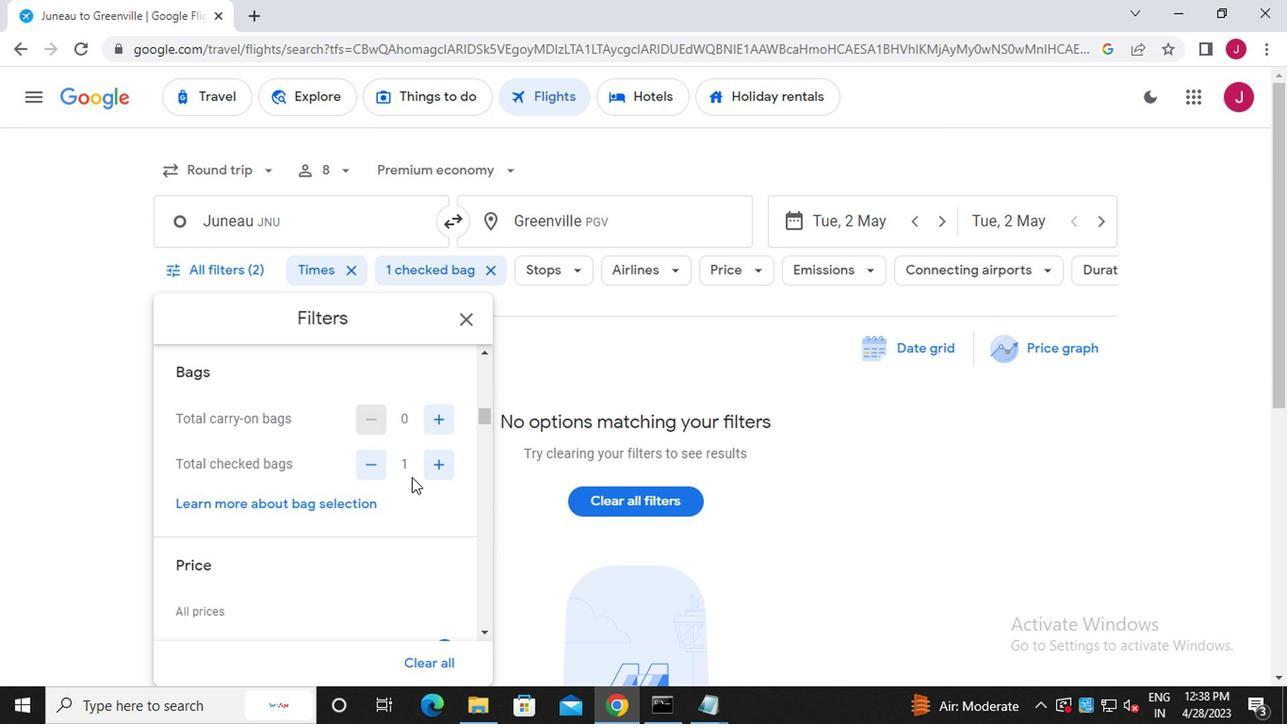 
Action: Mouse scrolled (409, 478) with delta (0, -1)
Screenshot: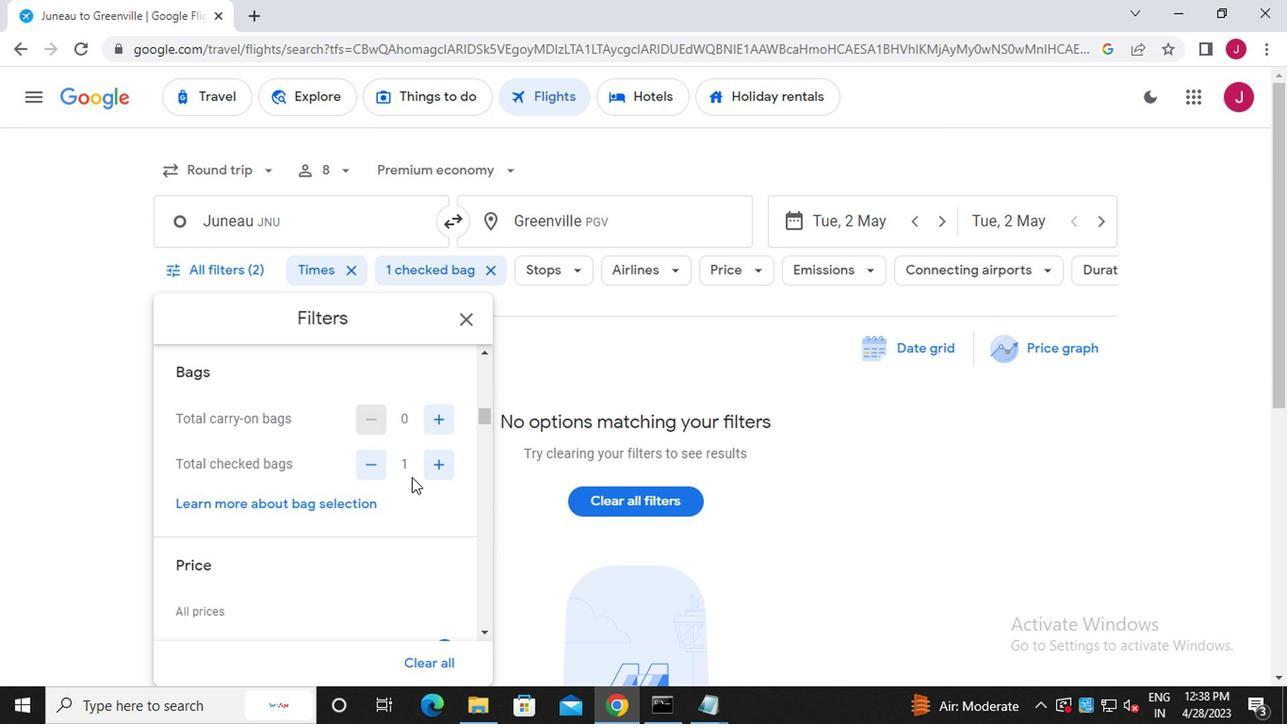 
Action: Mouse moved to (437, 464)
Screenshot: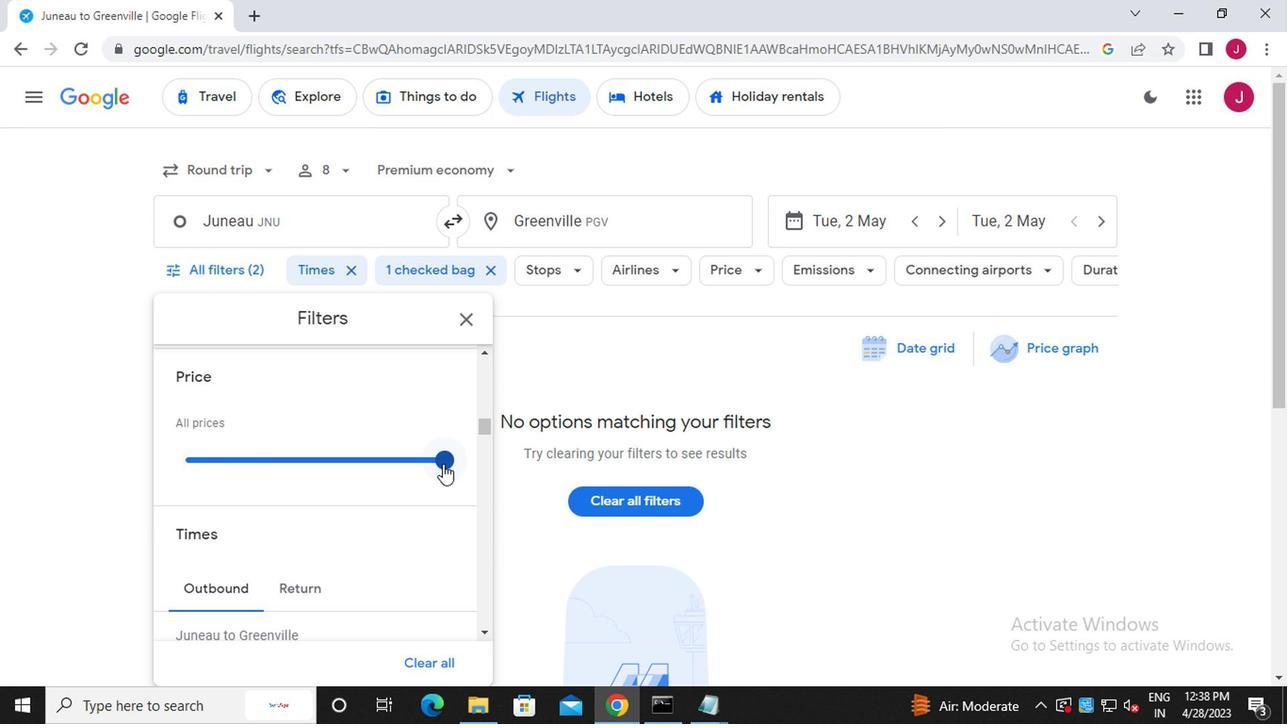 
Action: Mouse pressed left at (437, 464)
Screenshot: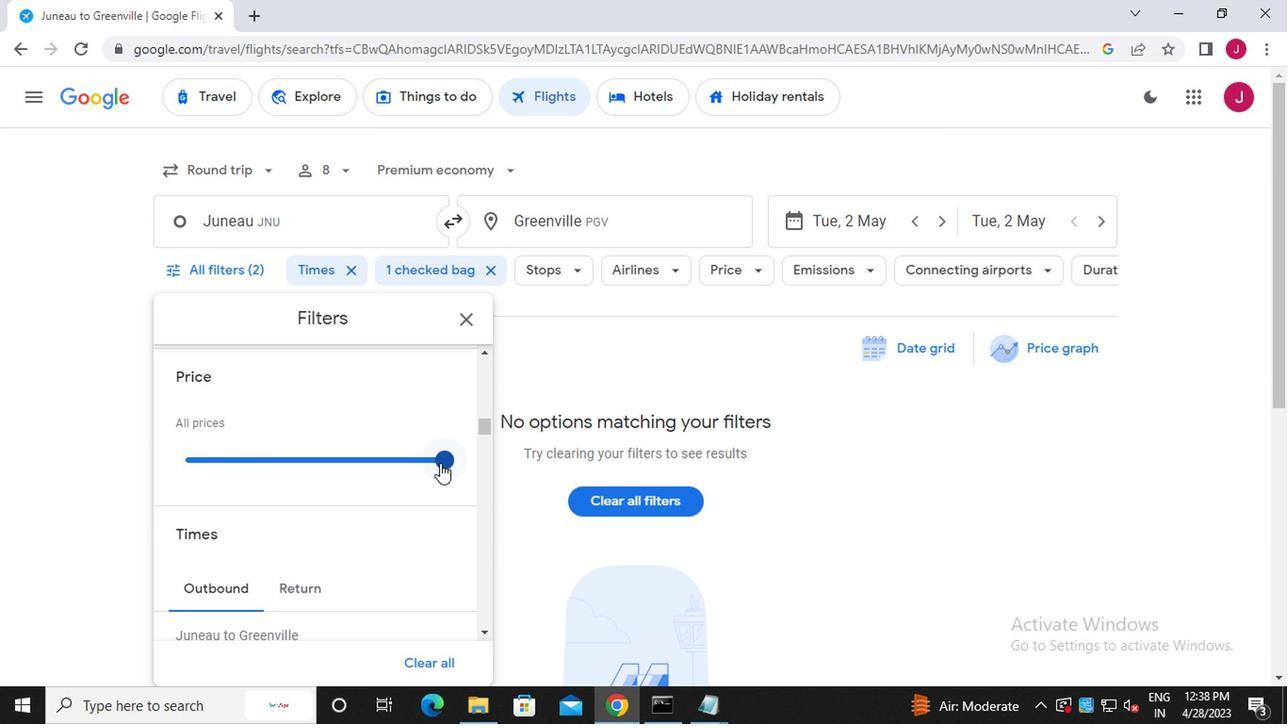 
Action: Mouse moved to (442, 486)
Screenshot: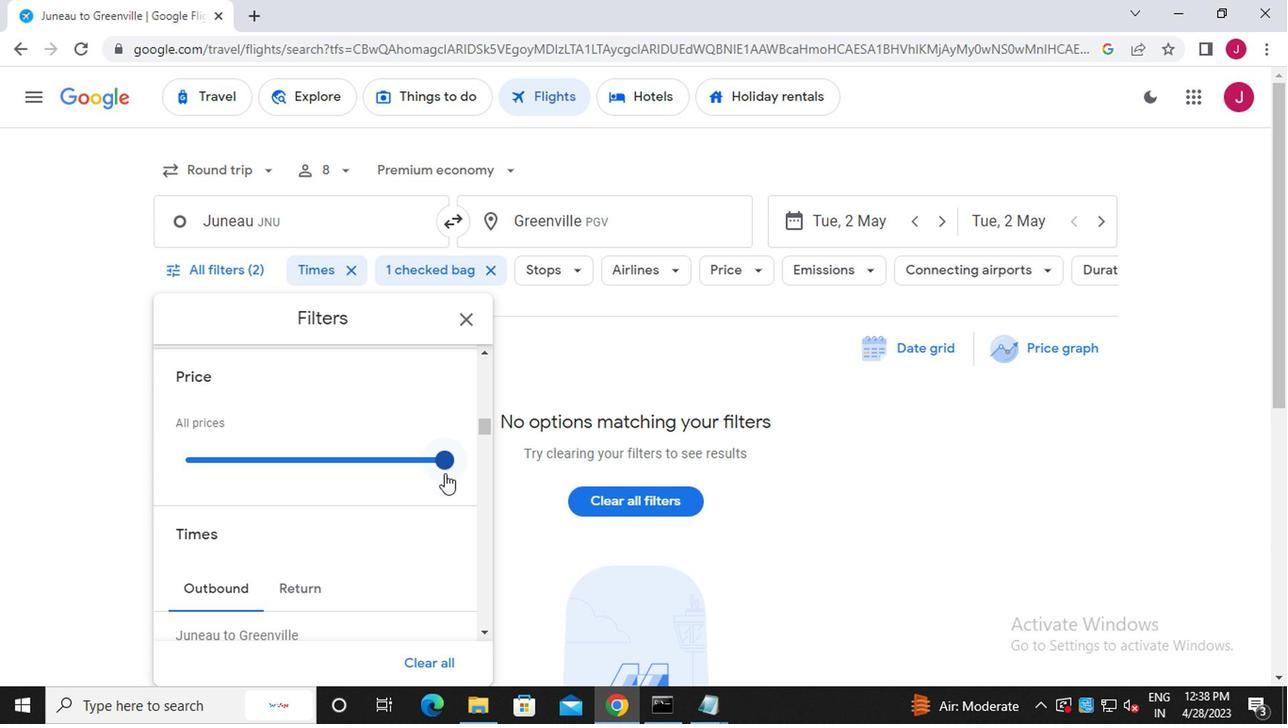 
Action: Mouse scrolled (442, 484) with delta (0, -1)
Screenshot: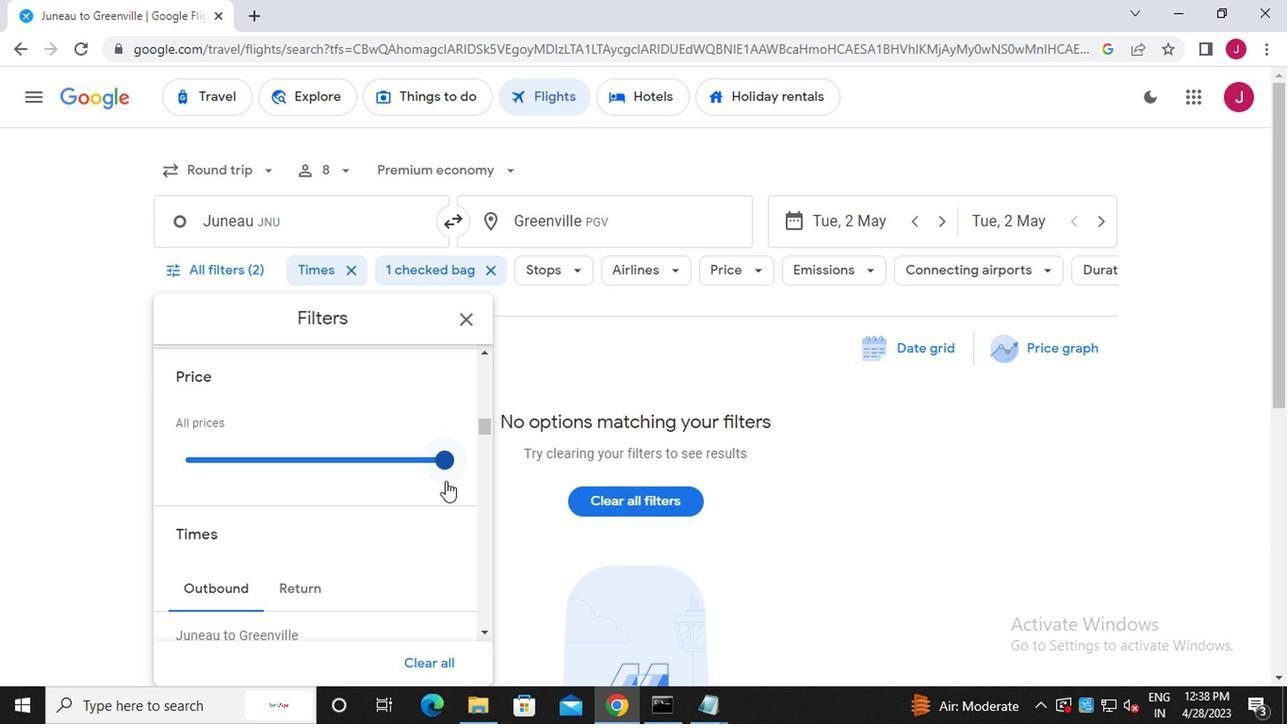 
Action: Mouse scrolled (442, 484) with delta (0, -1)
Screenshot: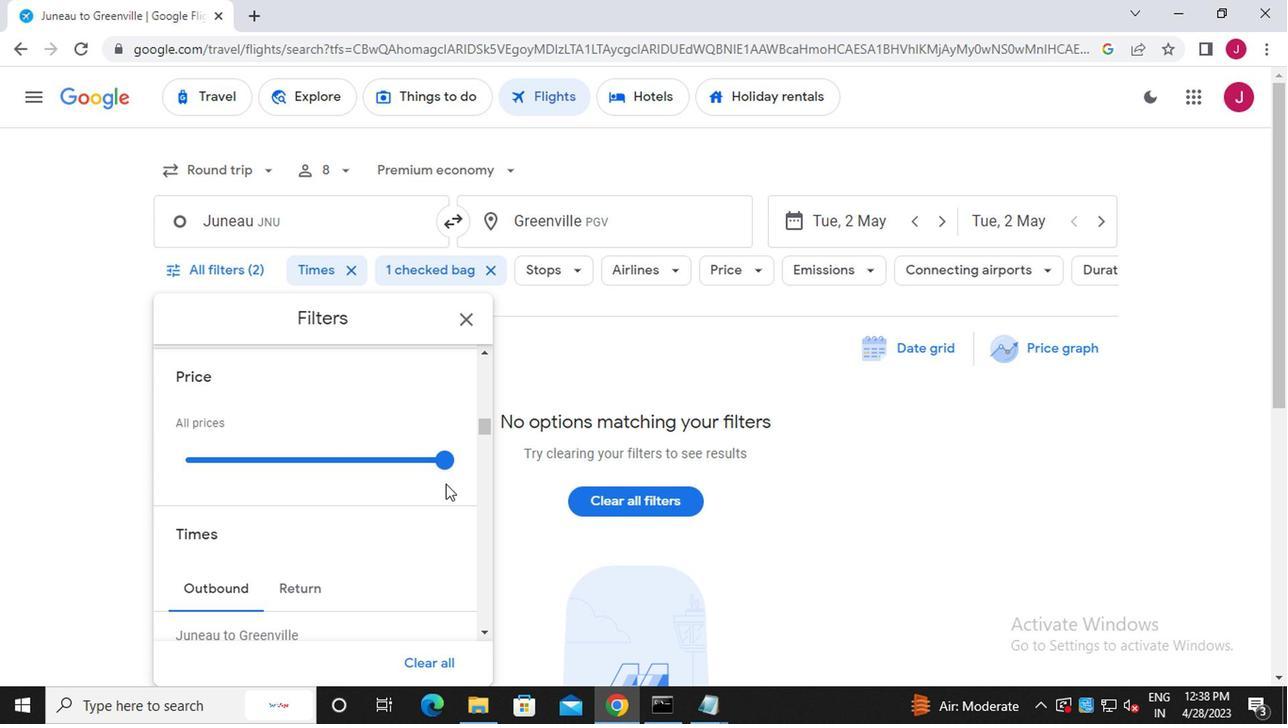 
Action: Mouse moved to (409, 470)
Screenshot: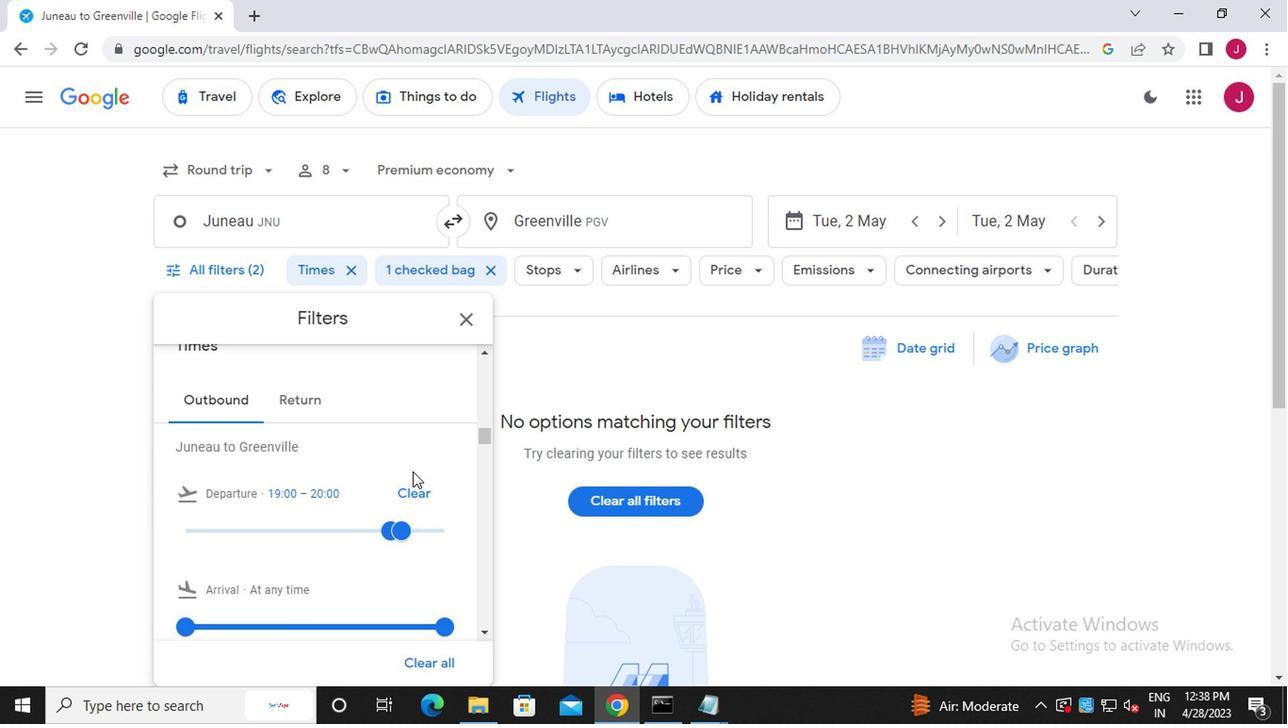 
Action: Mouse scrolled (409, 471) with delta (0, 0)
Screenshot: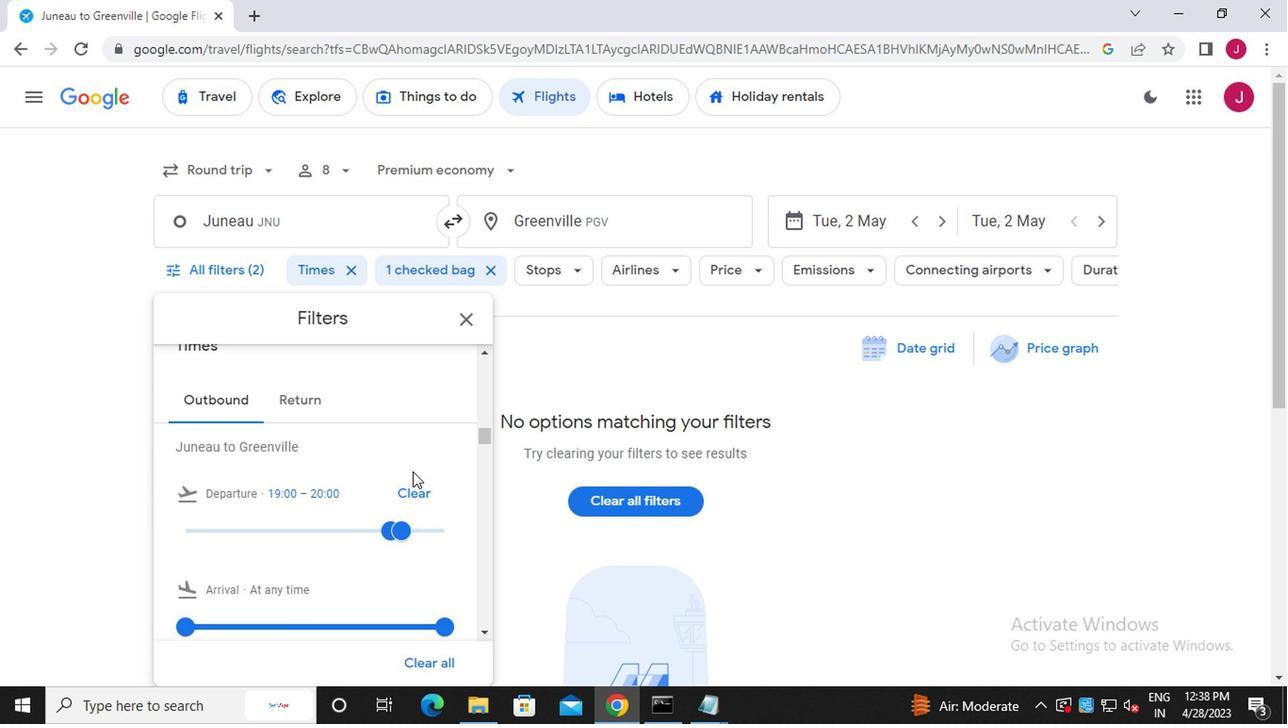 
Action: Mouse scrolled (409, 469) with delta (0, -1)
Screenshot: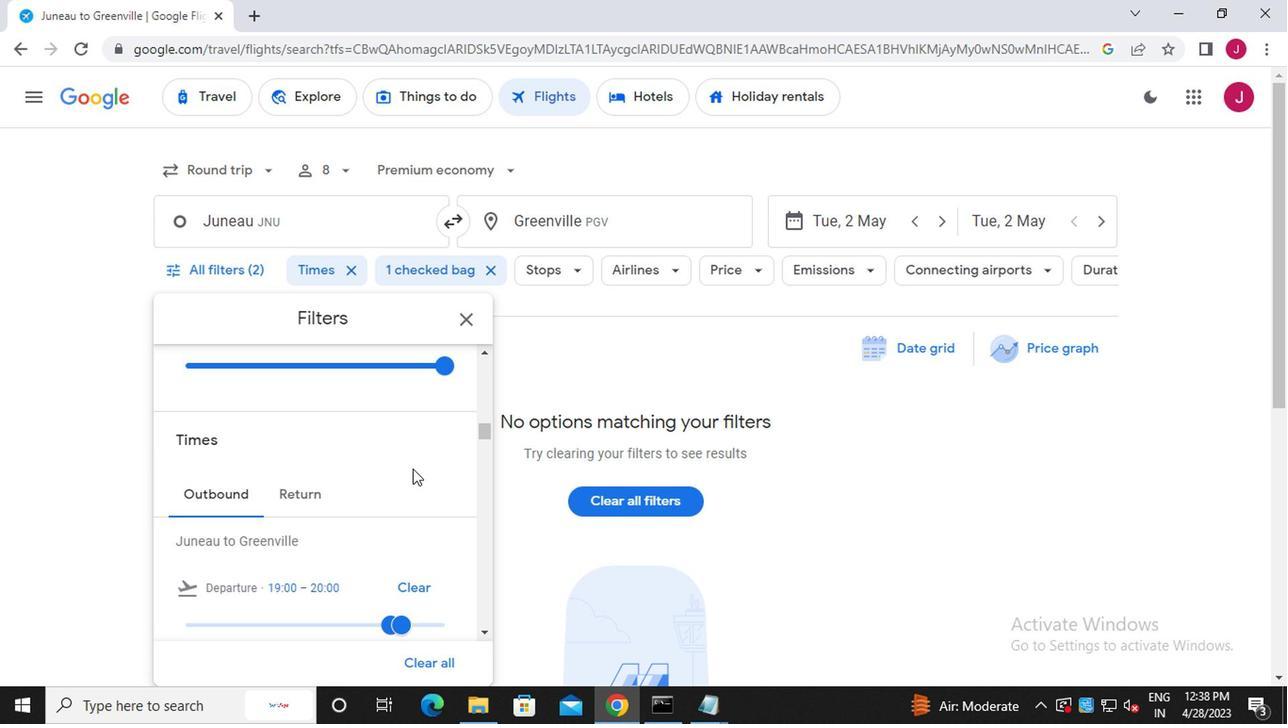 
Action: Mouse moved to (458, 546)
Screenshot: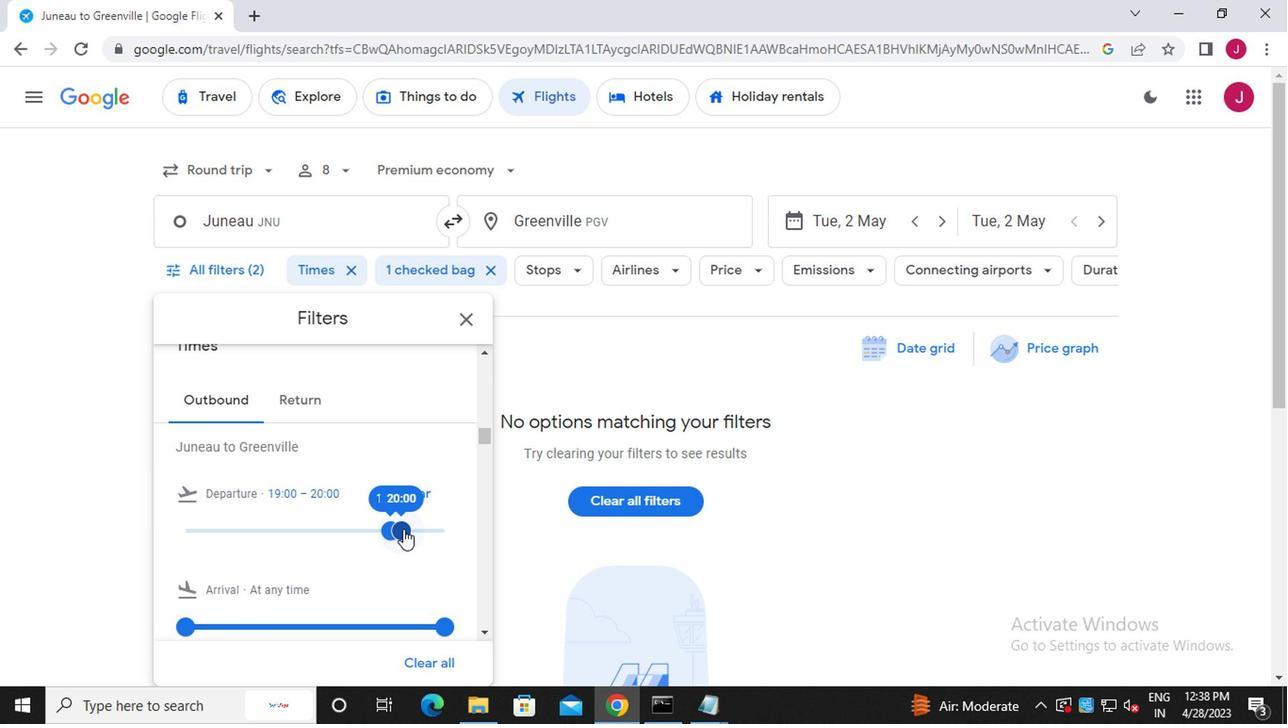 
Action: Mouse pressed left at (458, 546)
Screenshot: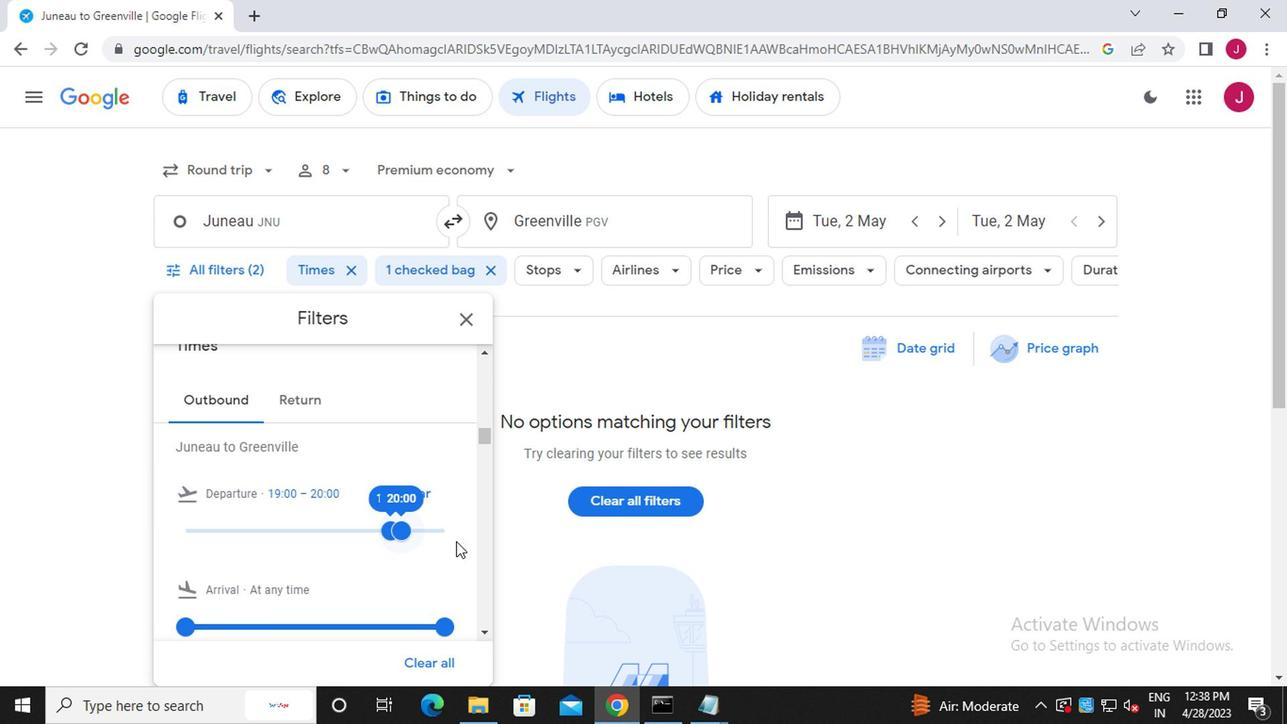 
Action: Mouse moved to (399, 532)
Screenshot: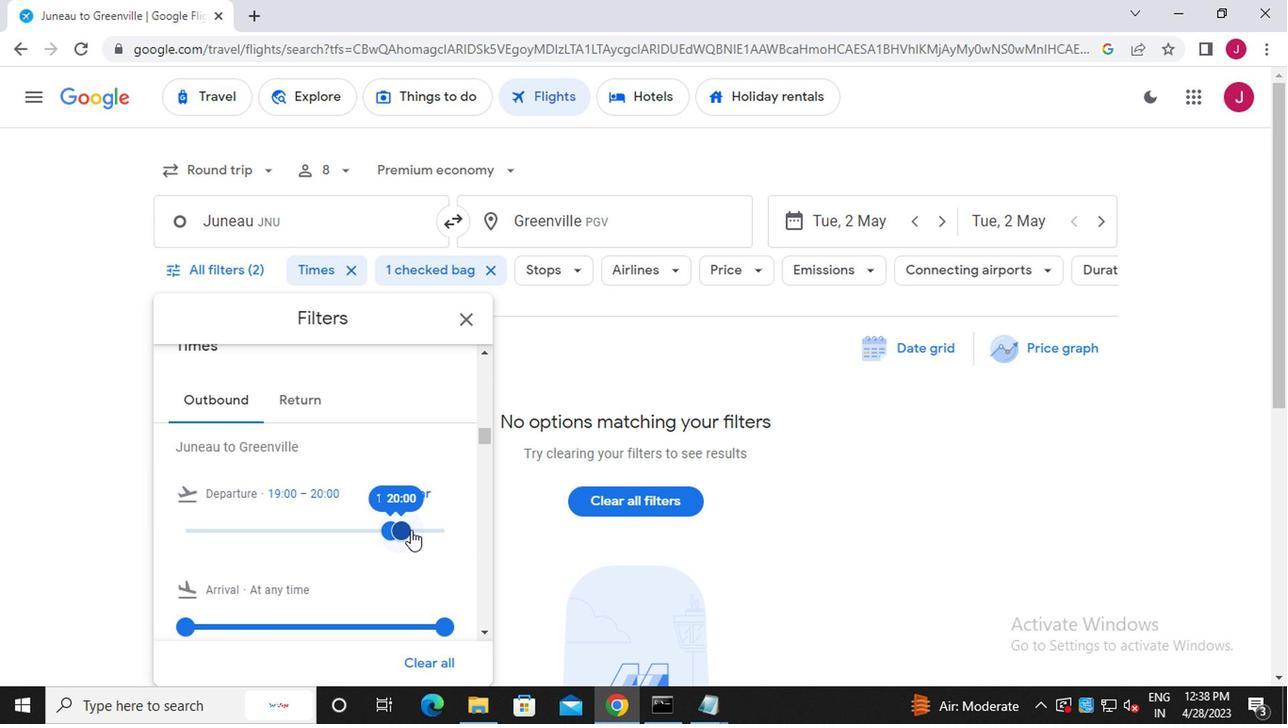 
Action: Mouse pressed left at (399, 532)
Screenshot: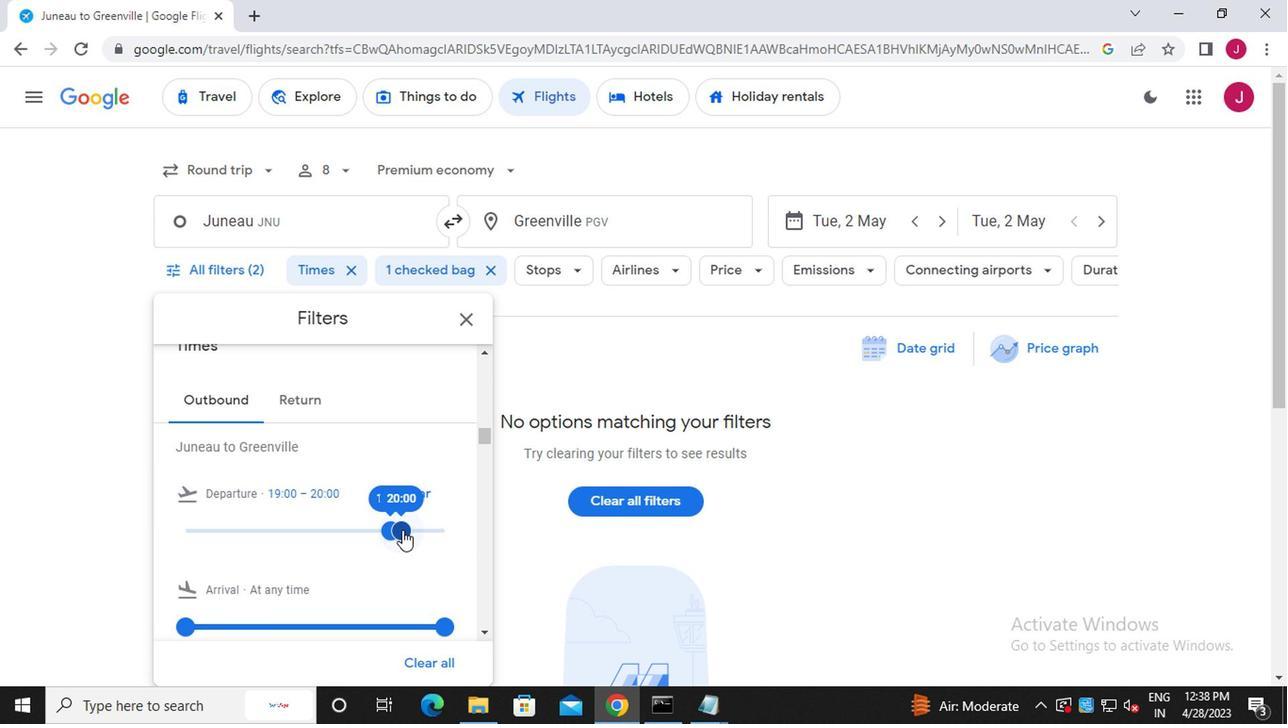 
Action: Mouse moved to (385, 527)
Screenshot: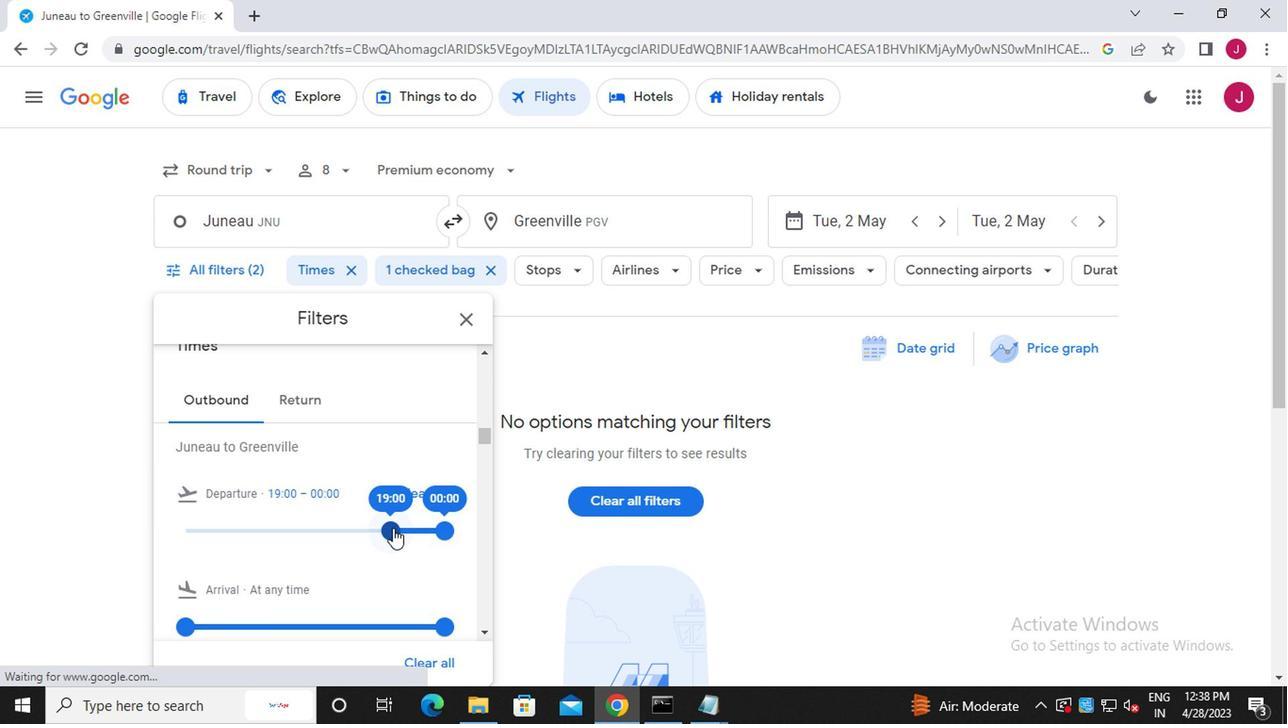 
Action: Mouse pressed left at (385, 527)
Screenshot: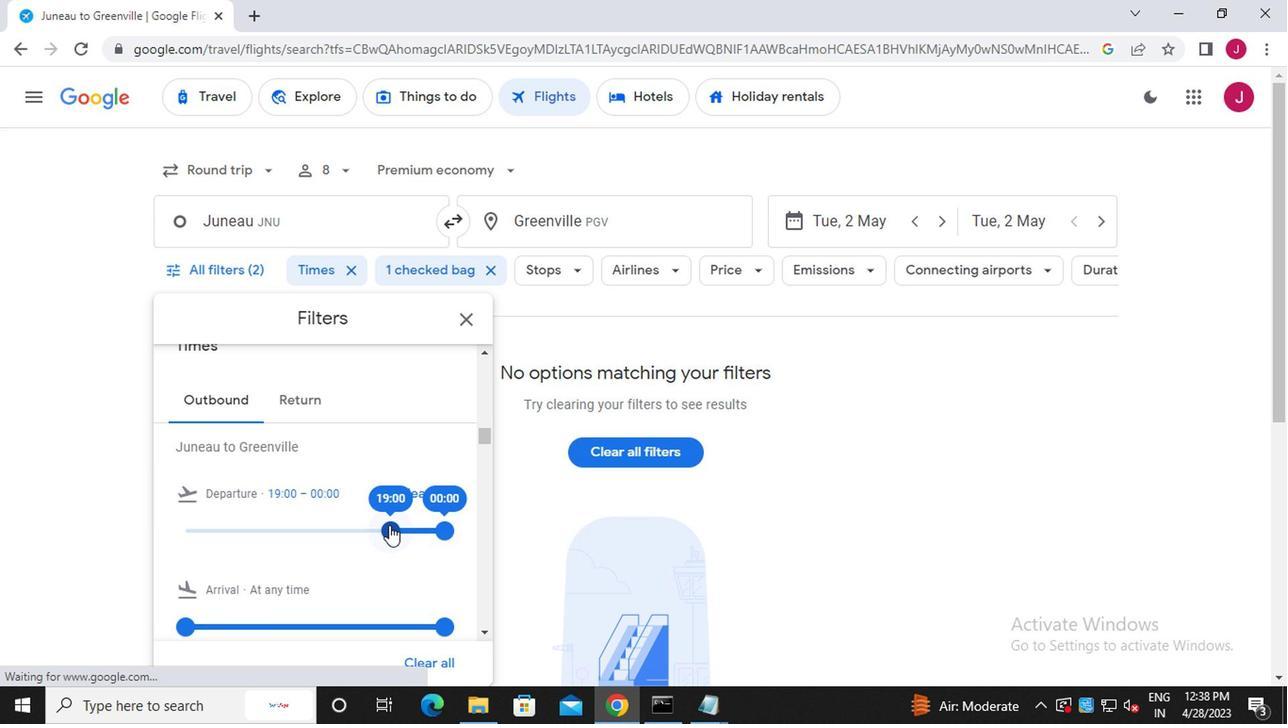 
Action: Mouse moved to (440, 535)
Screenshot: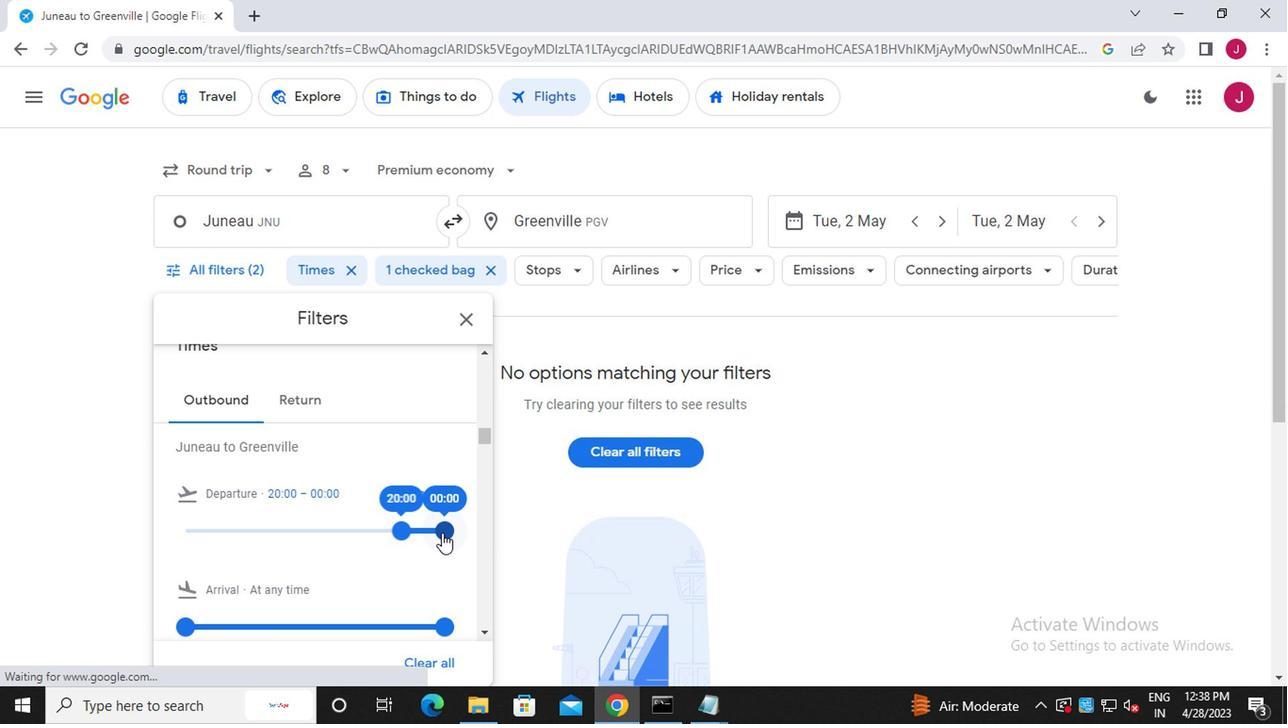 
Action: Mouse pressed left at (440, 535)
Screenshot: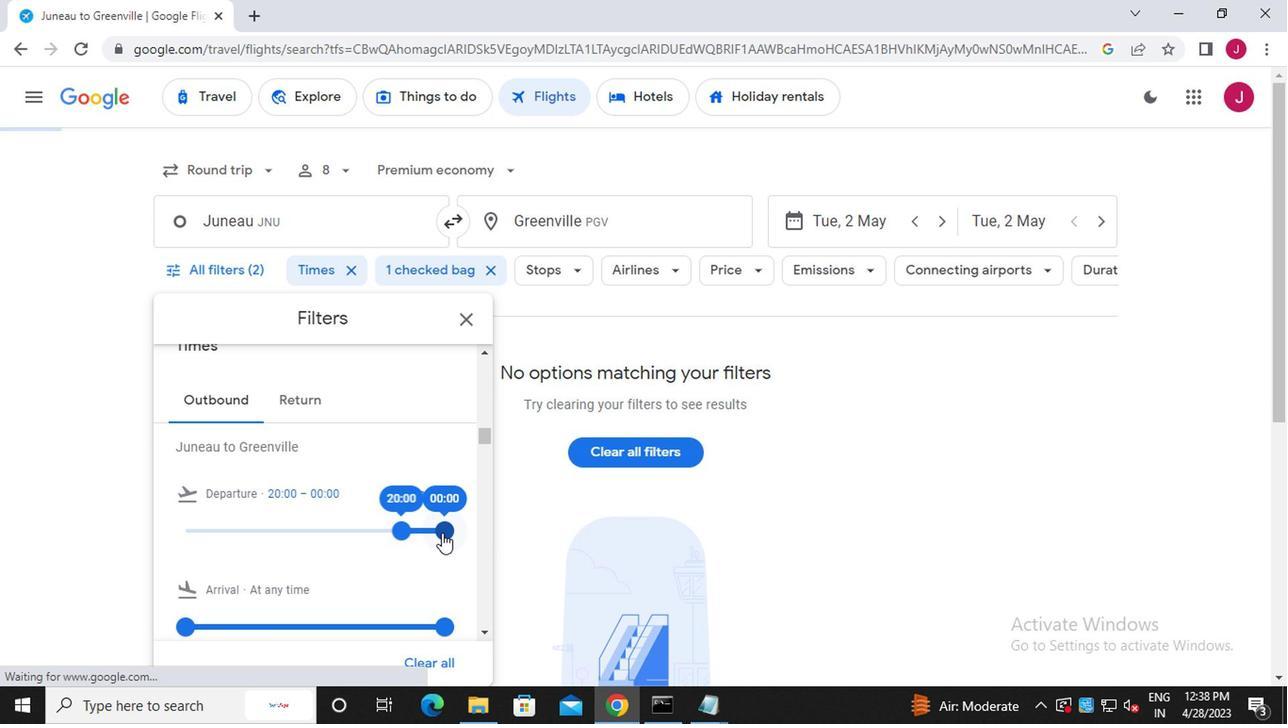 
Action: Mouse moved to (461, 321)
Screenshot: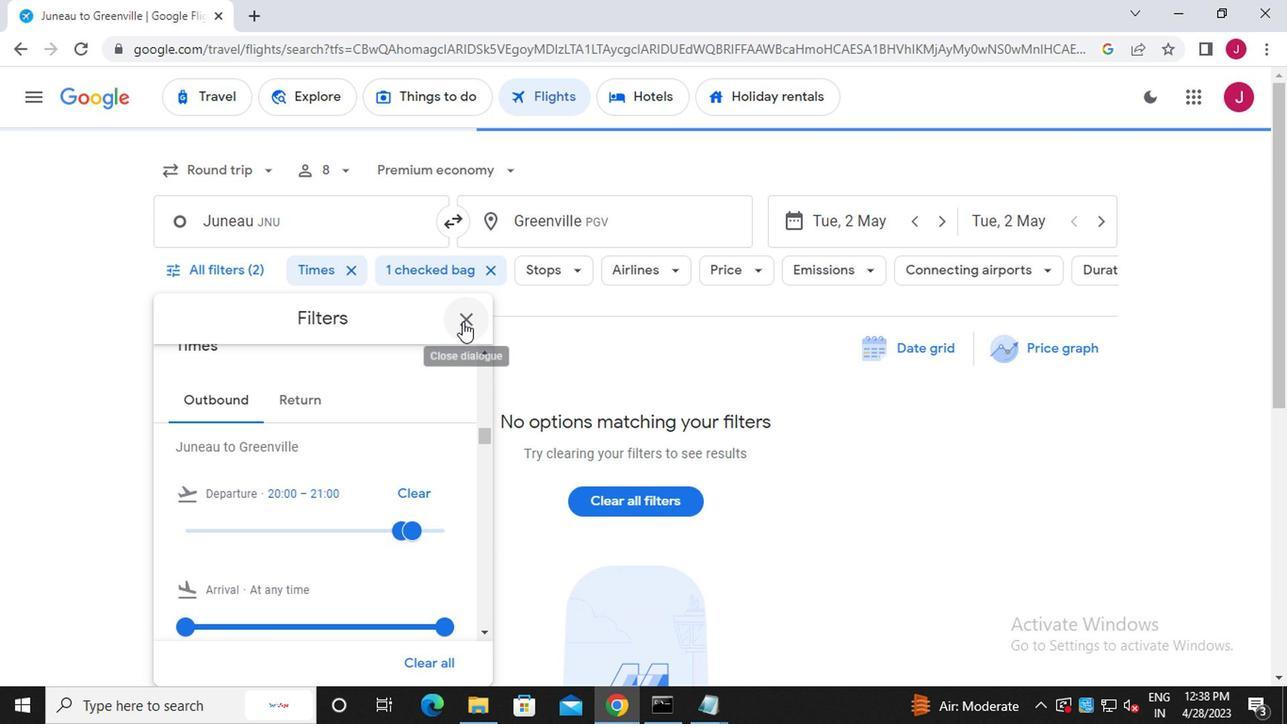 
Action: Mouse pressed left at (461, 321)
Screenshot: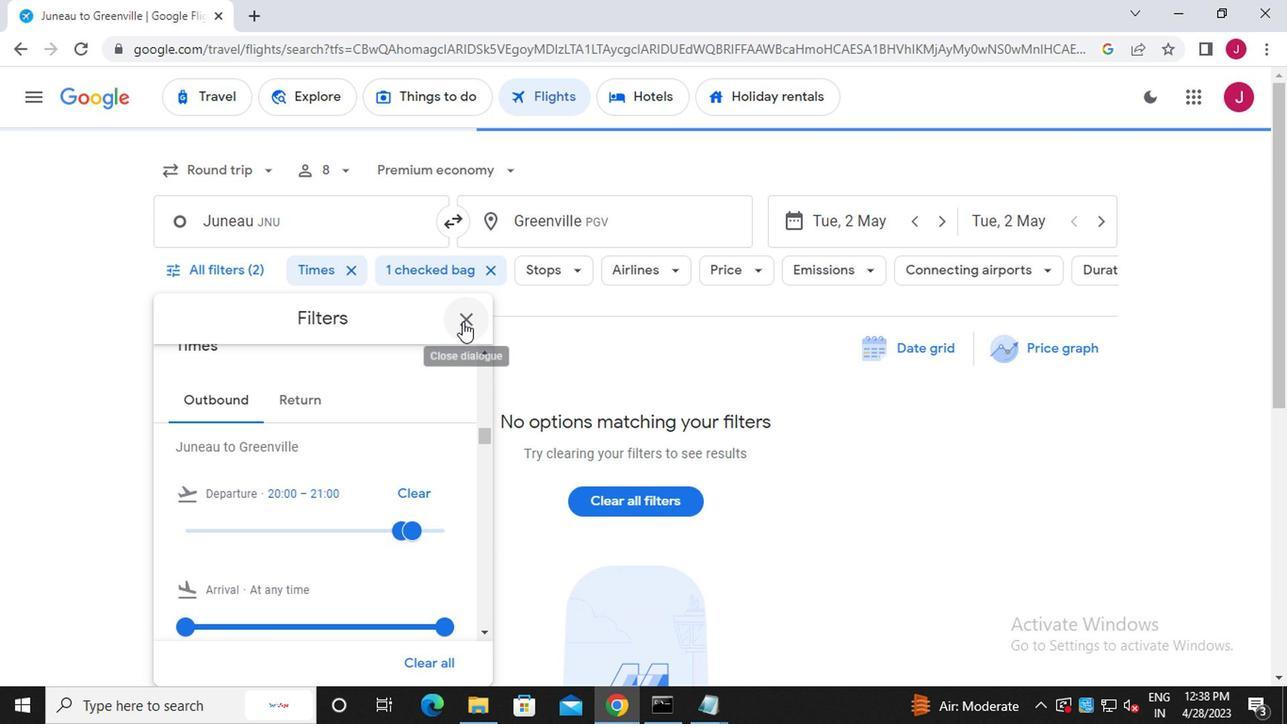 
